 Task: Search one way flight ticket for 5 adults, 1 child, 2 infants in seat and 1 infant on lap in business from Dillingham: Dillingham Airport to Jackson: Jackson Hole Airport on 5-2-2023. Choice of flights is Royal air maroc. Number of bags: 1 carry on bag. Price is upto 86000. Outbound departure time preference is 9:15.
Action: Mouse moved to (265, 184)
Screenshot: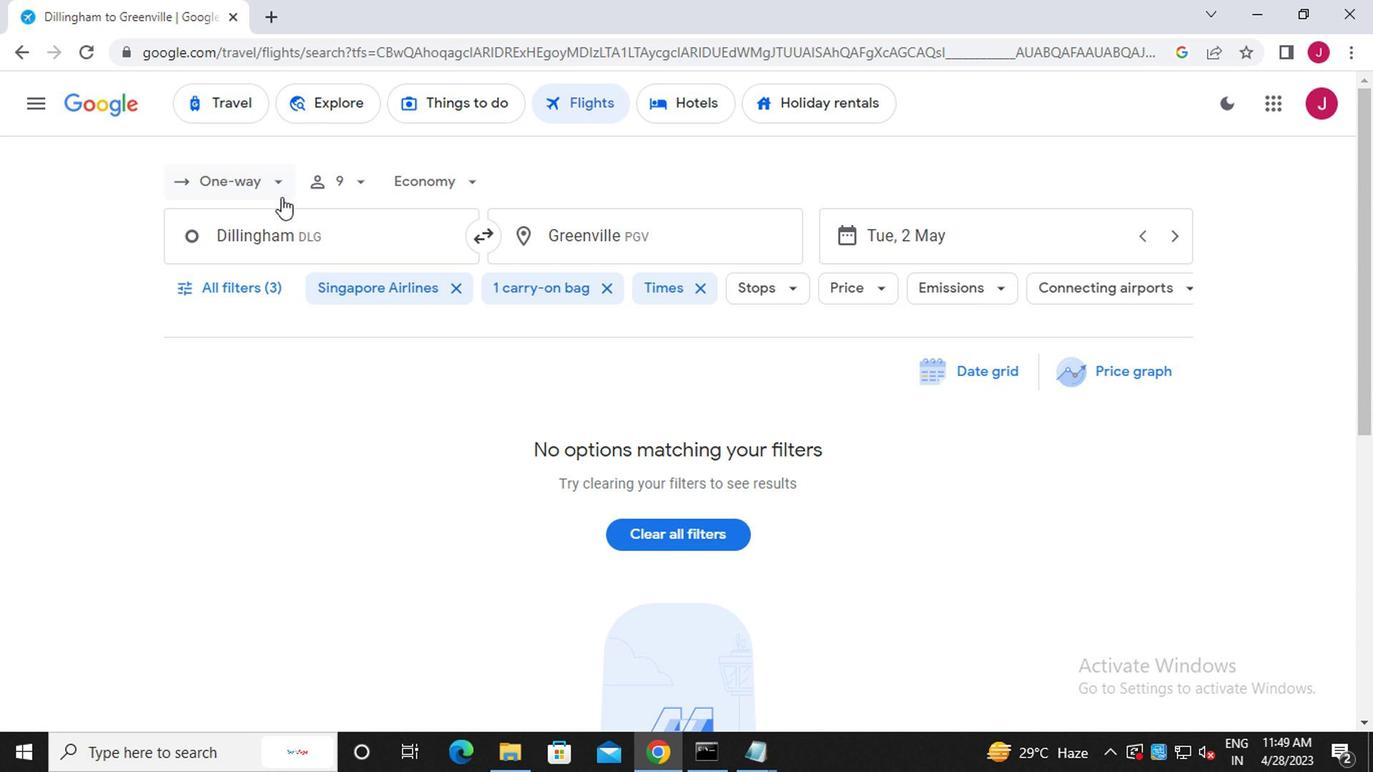 
Action: Mouse pressed left at (265, 184)
Screenshot: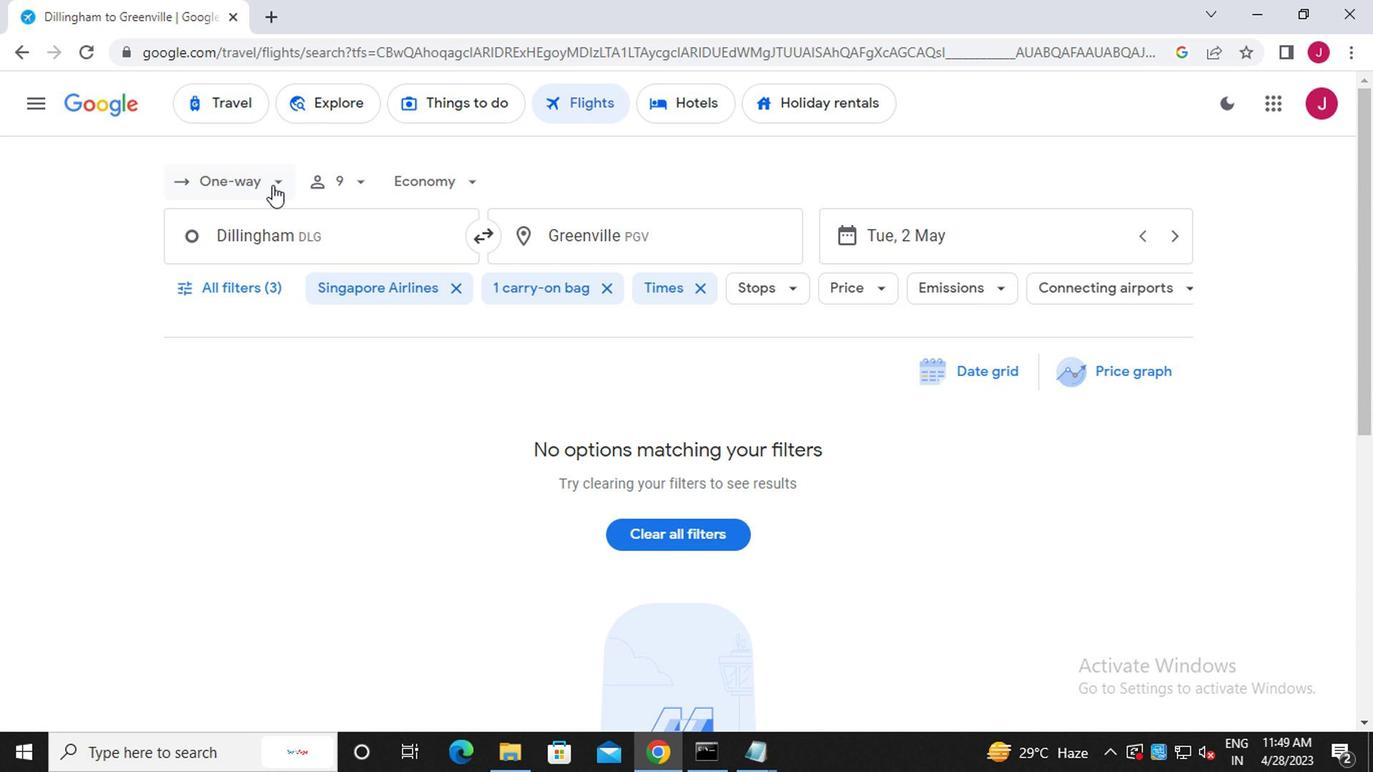
Action: Mouse moved to (272, 276)
Screenshot: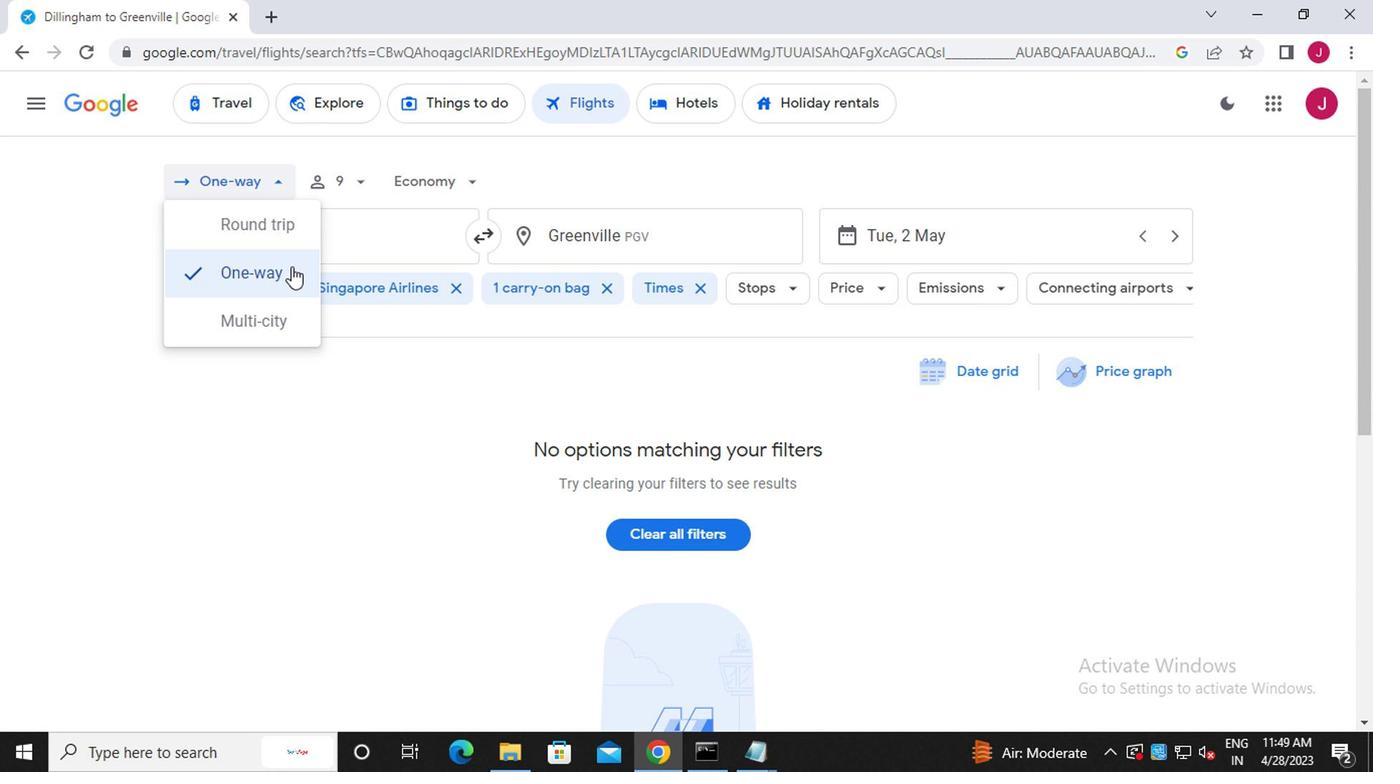 
Action: Mouse pressed left at (272, 276)
Screenshot: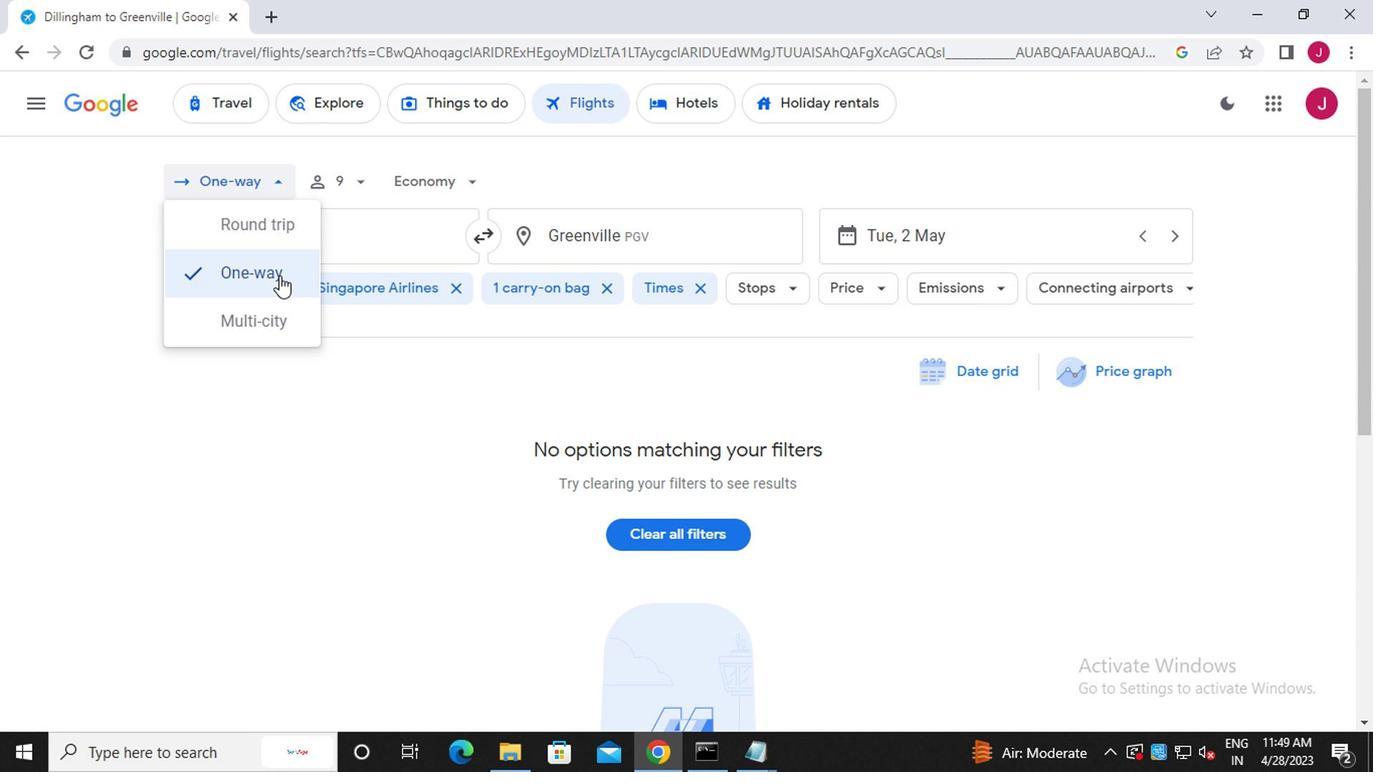 
Action: Mouse moved to (347, 183)
Screenshot: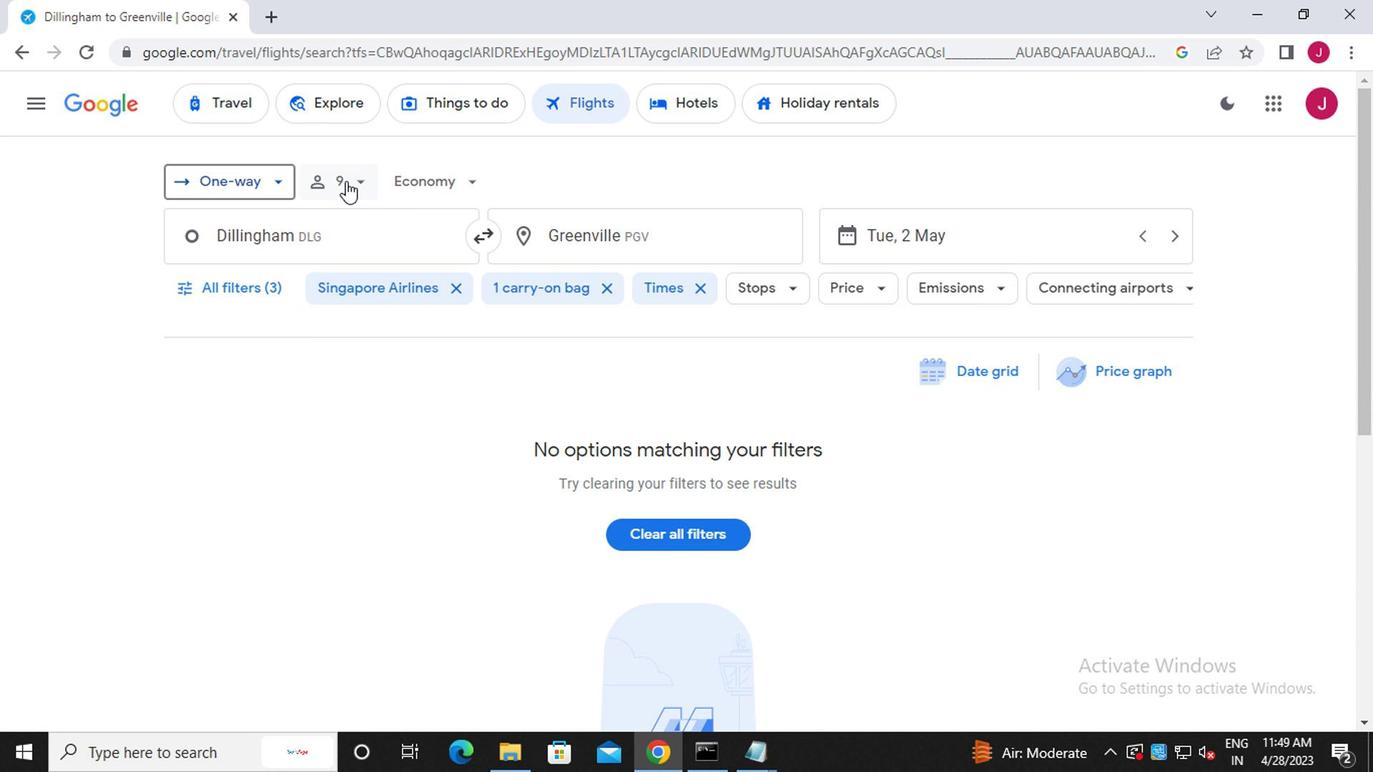 
Action: Mouse pressed left at (347, 183)
Screenshot: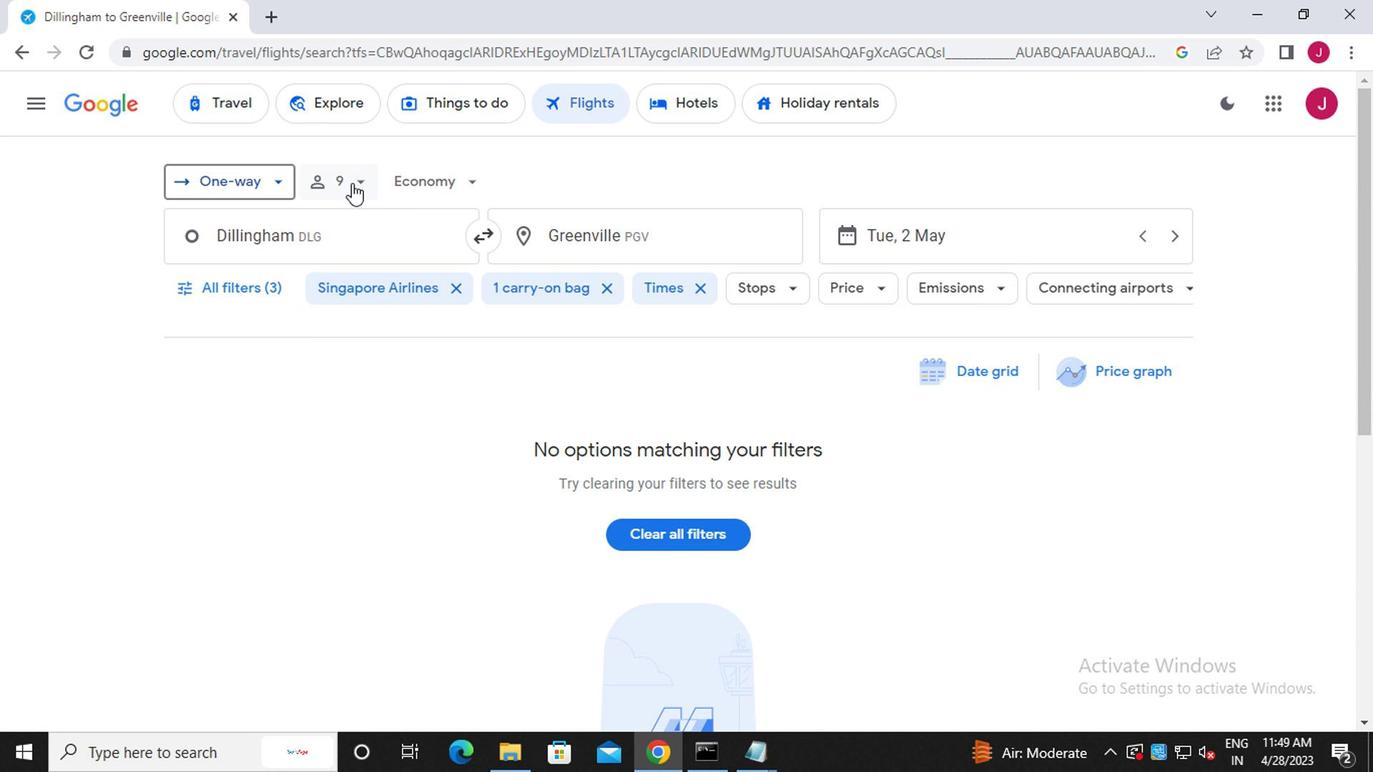 
Action: Mouse moved to (505, 234)
Screenshot: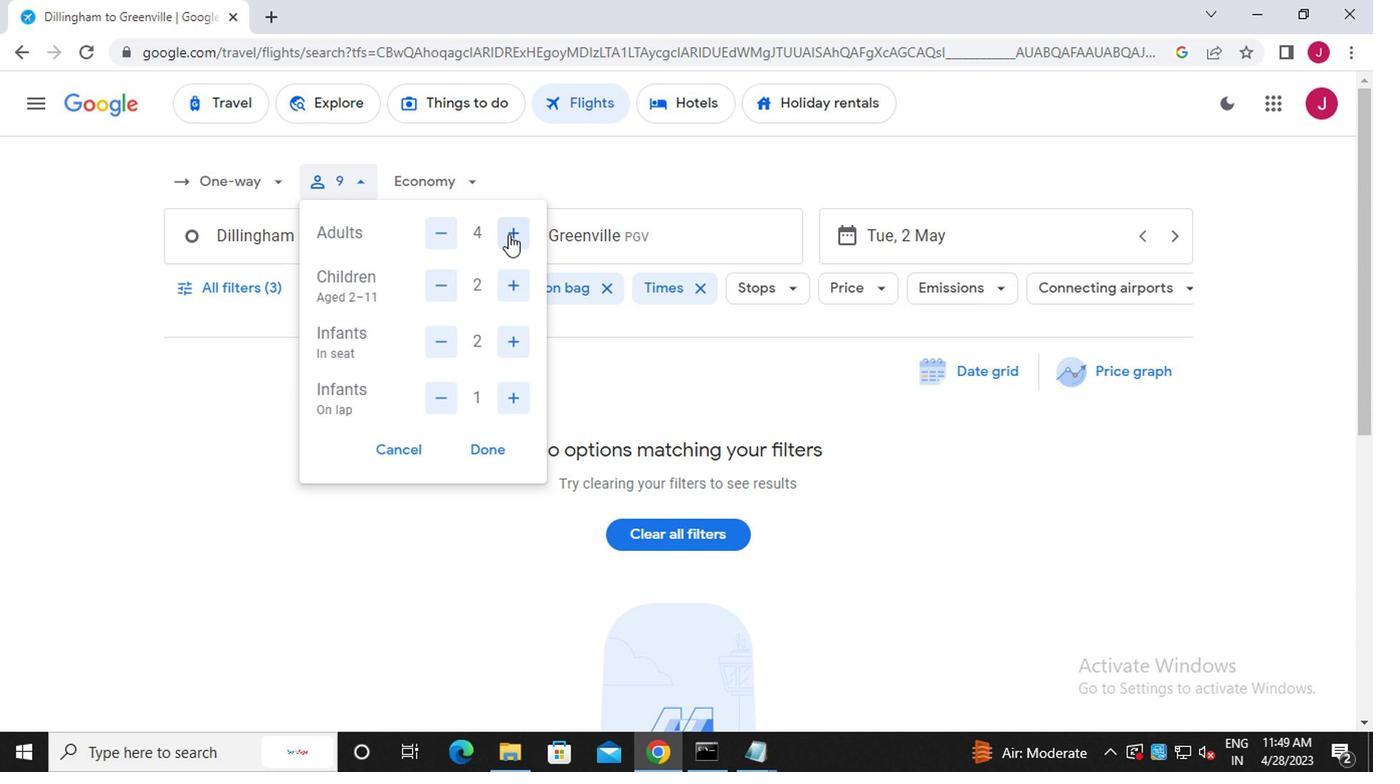 
Action: Mouse pressed left at (505, 234)
Screenshot: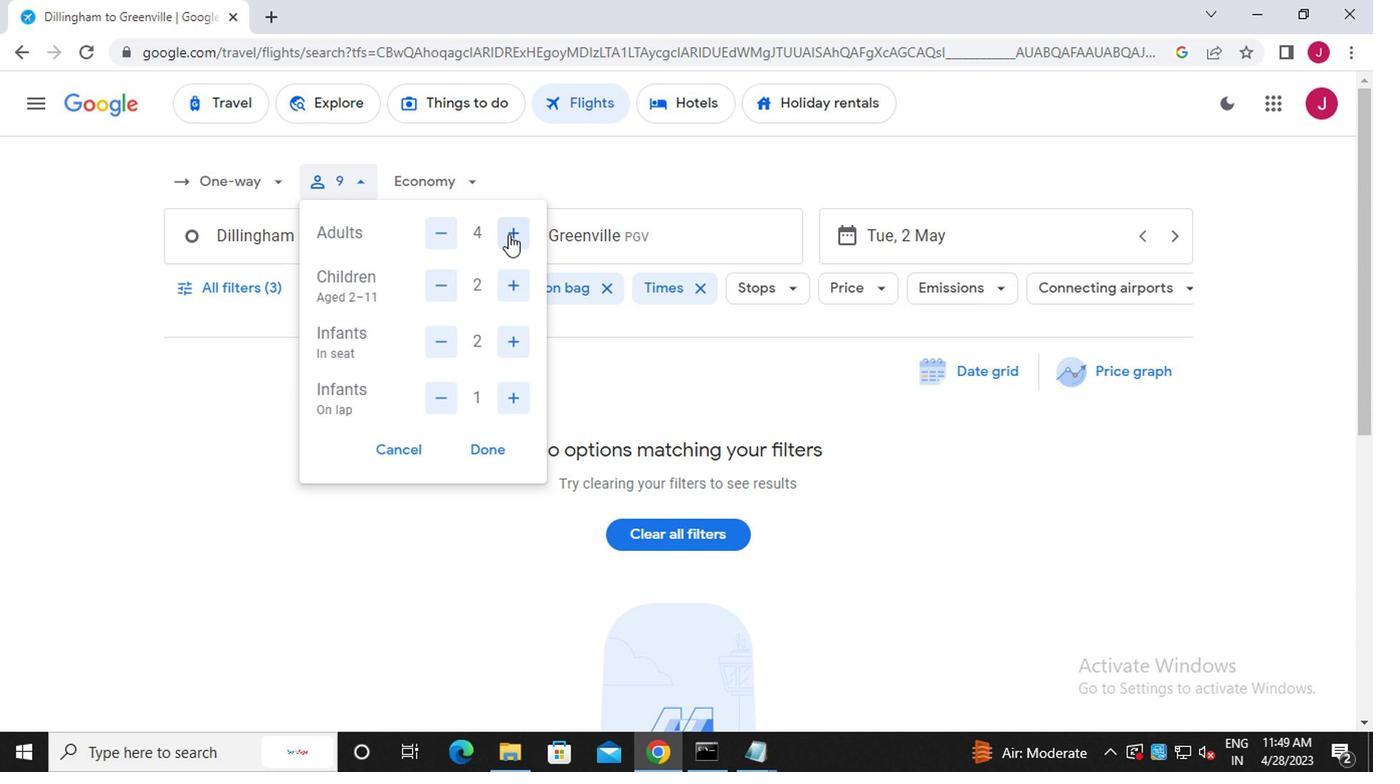 
Action: Mouse moved to (434, 287)
Screenshot: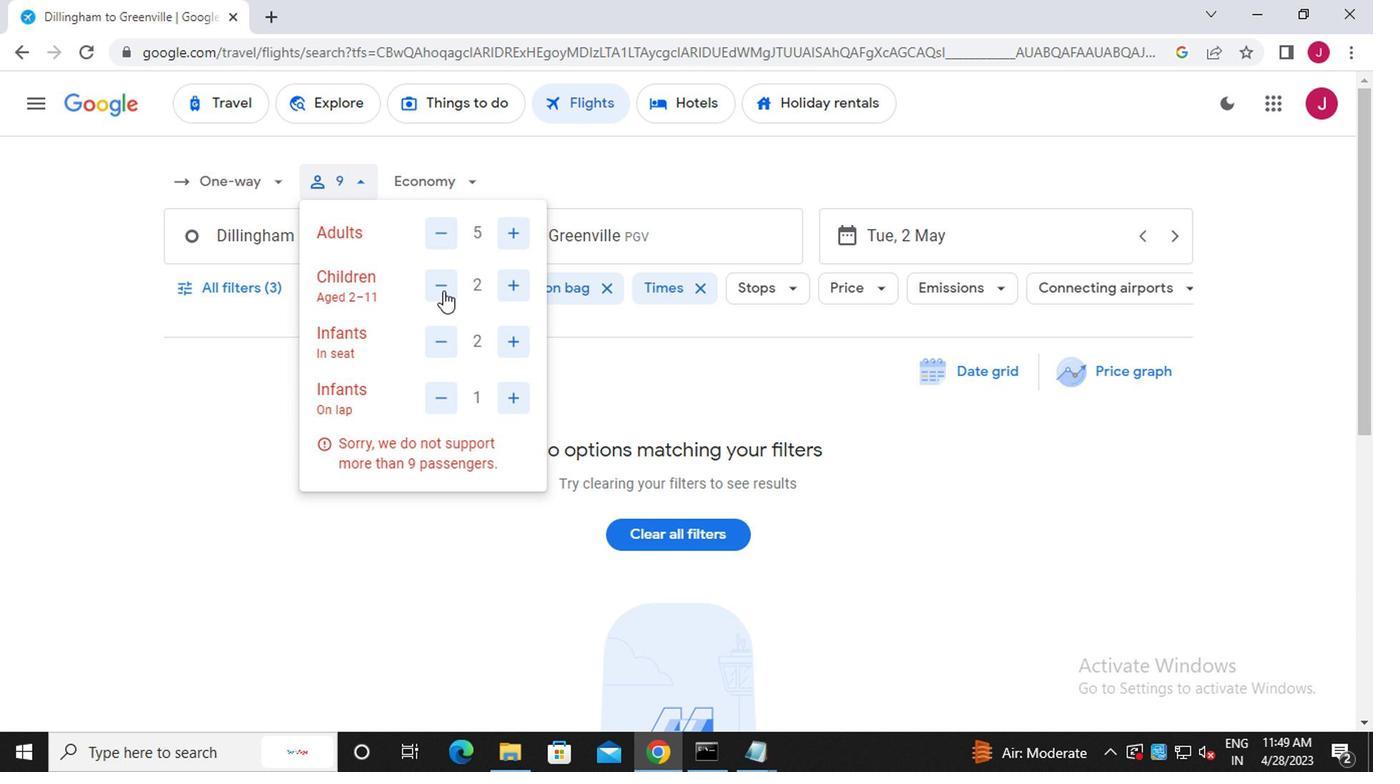 
Action: Mouse pressed left at (434, 287)
Screenshot: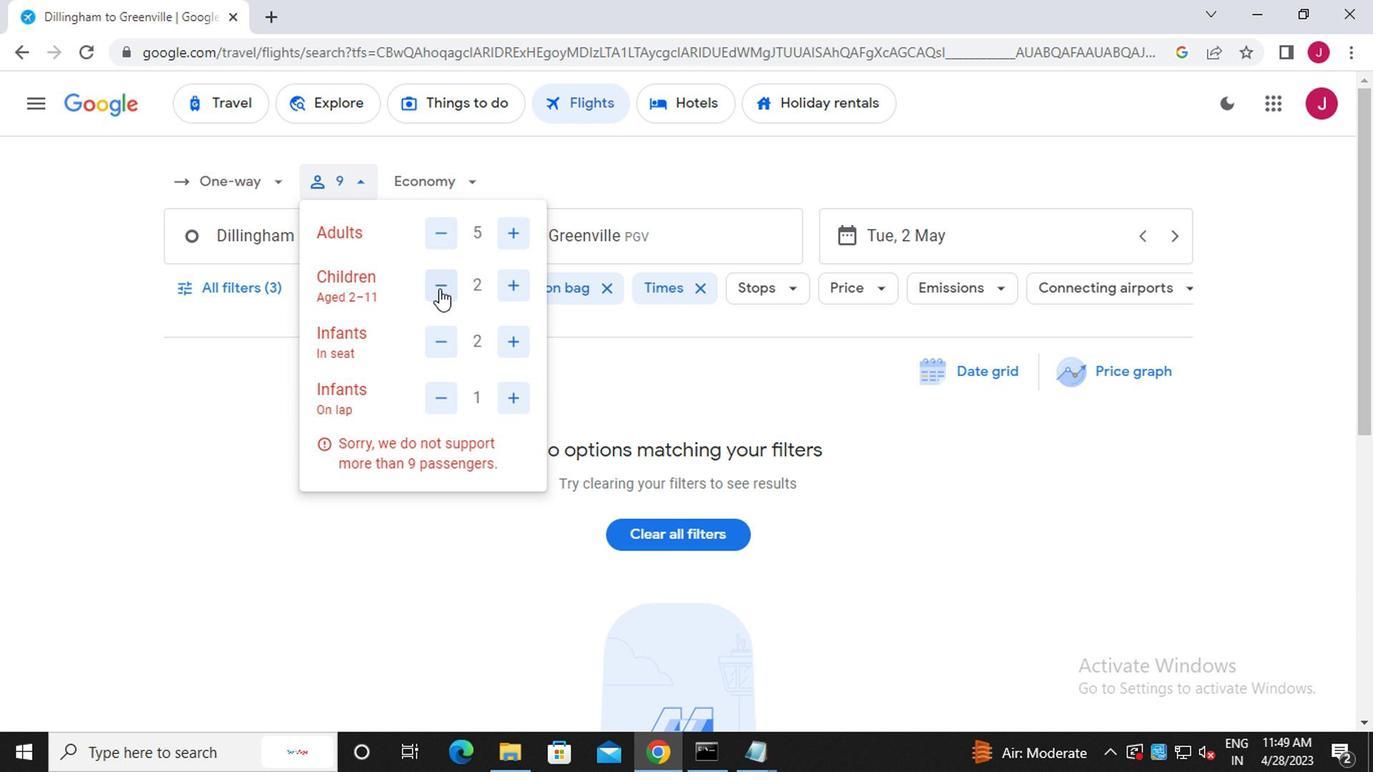 
Action: Mouse moved to (485, 451)
Screenshot: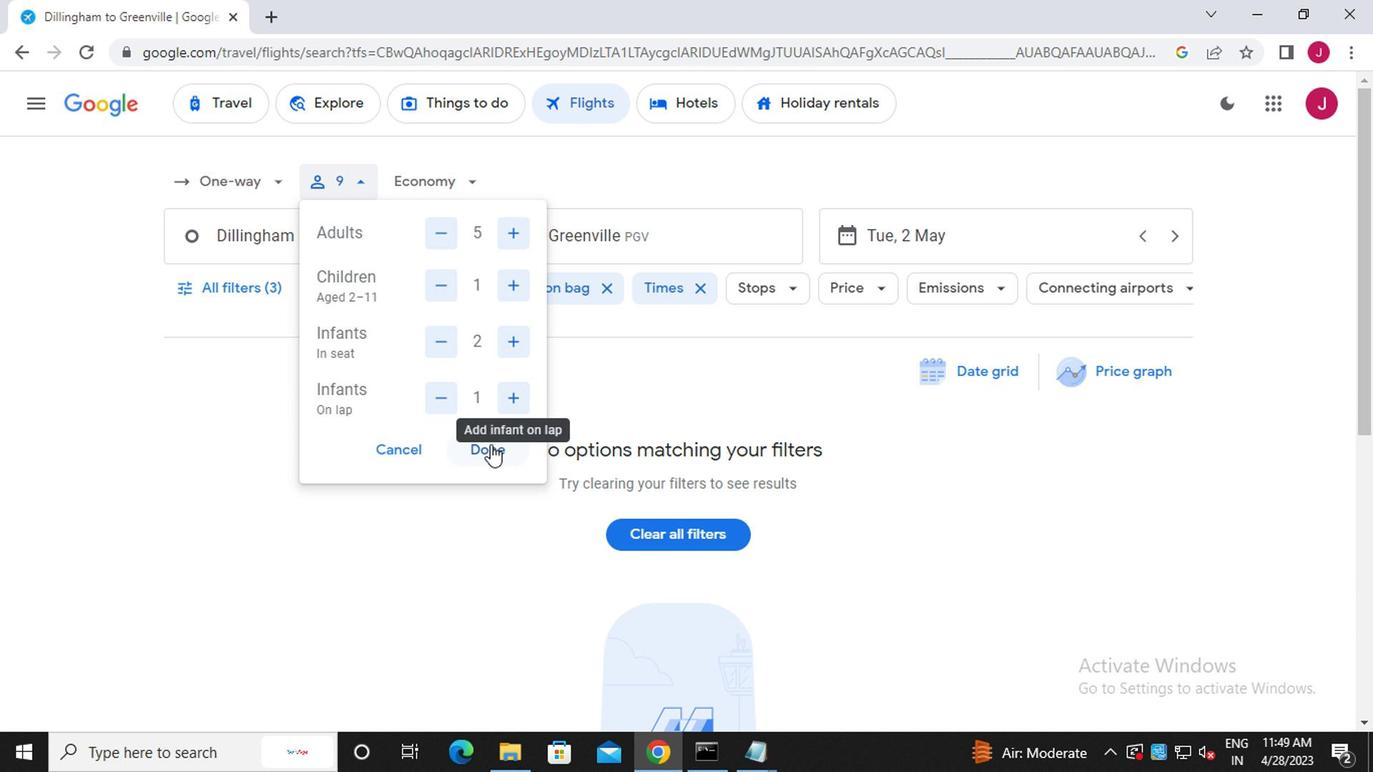 
Action: Mouse pressed left at (485, 451)
Screenshot: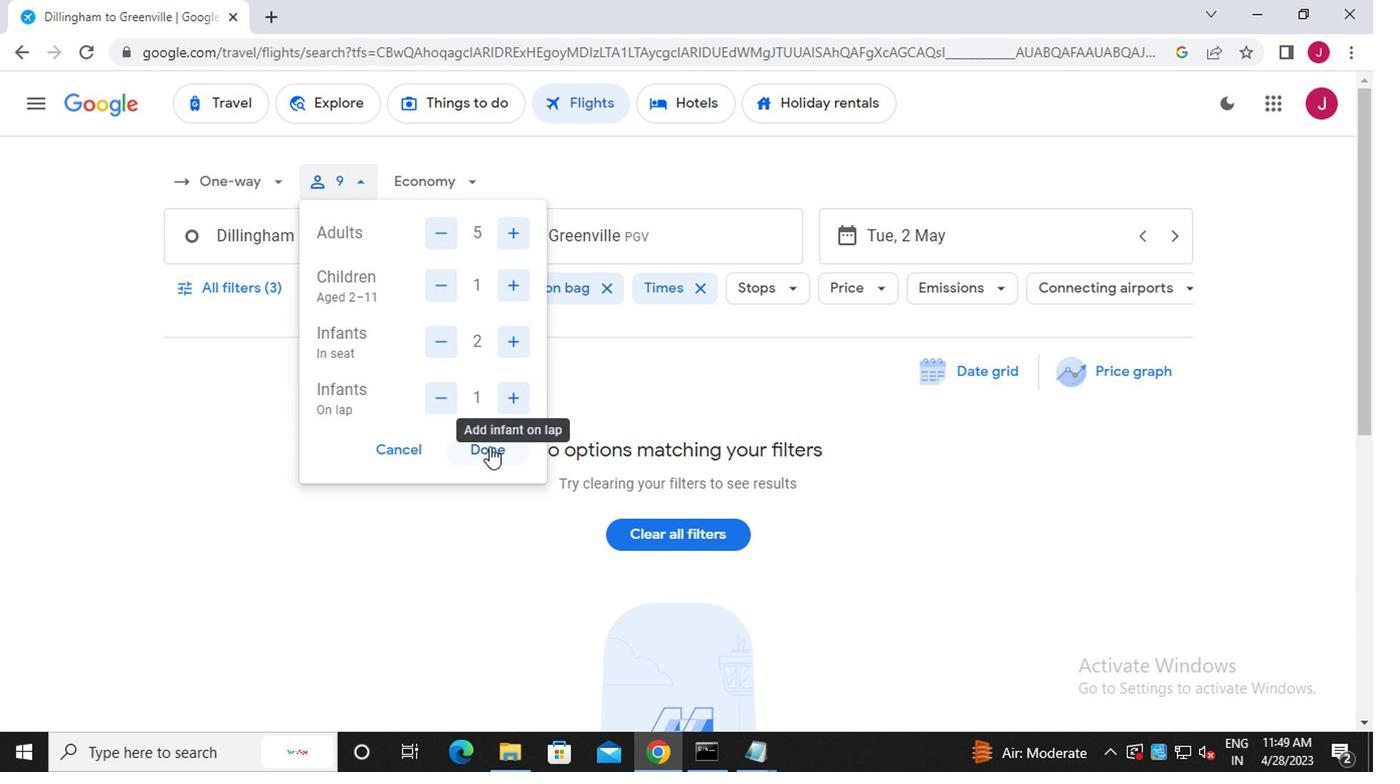 
Action: Mouse moved to (355, 244)
Screenshot: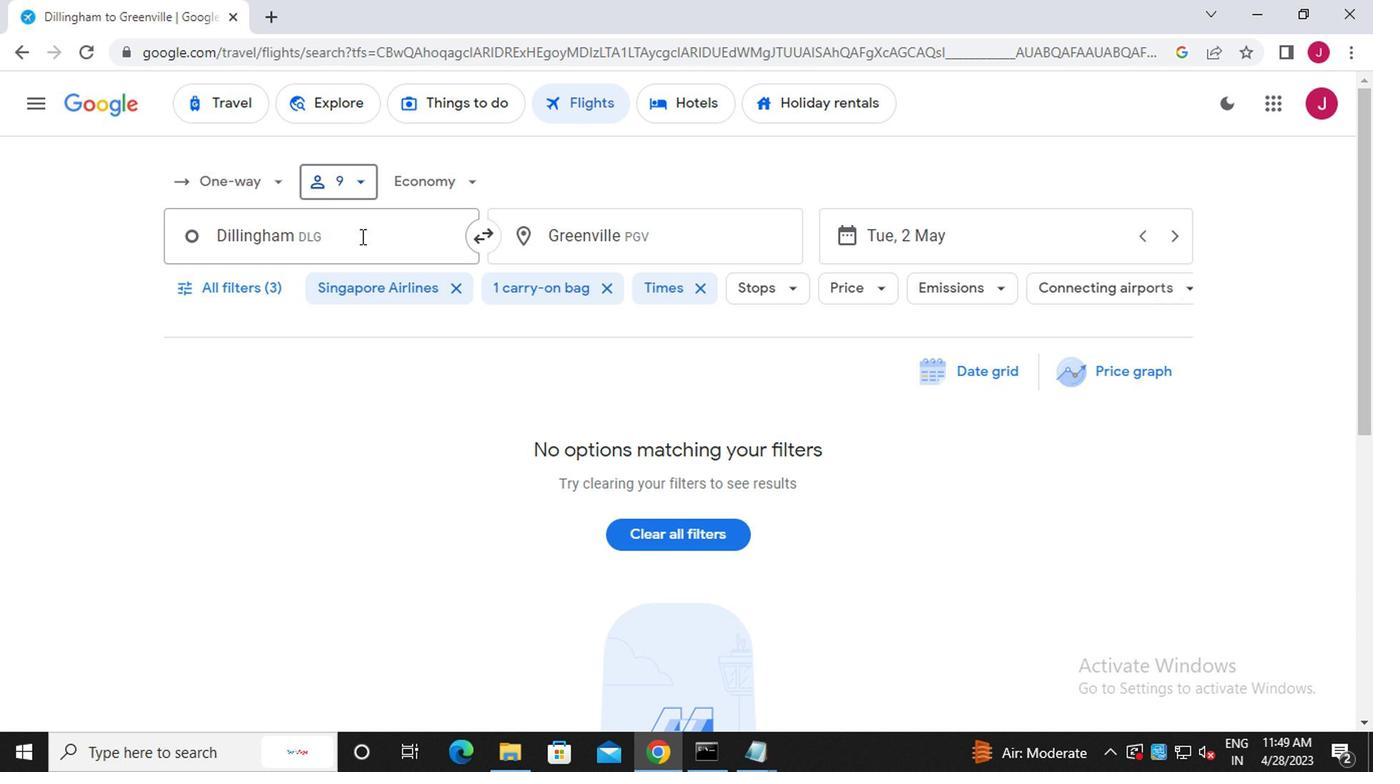 
Action: Mouse pressed left at (355, 244)
Screenshot: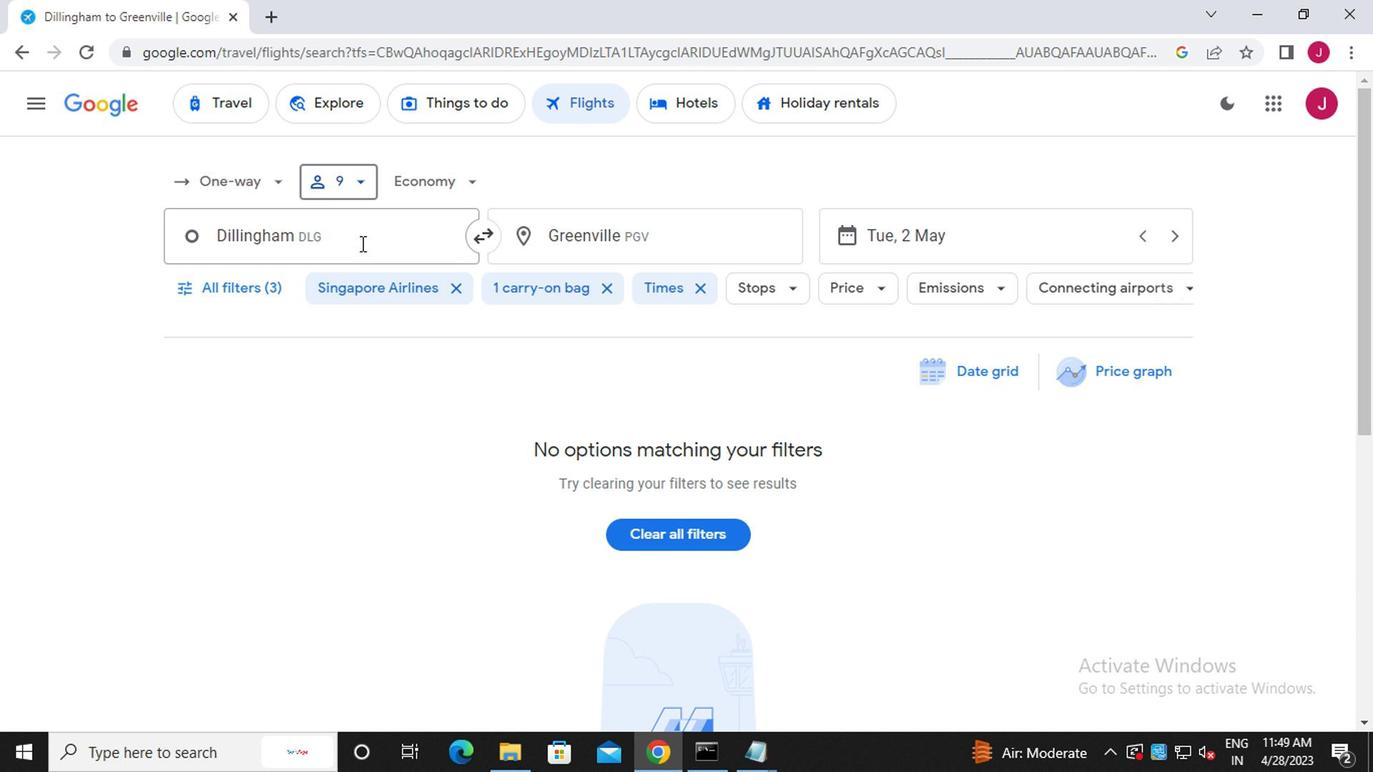
Action: Mouse moved to (338, 306)
Screenshot: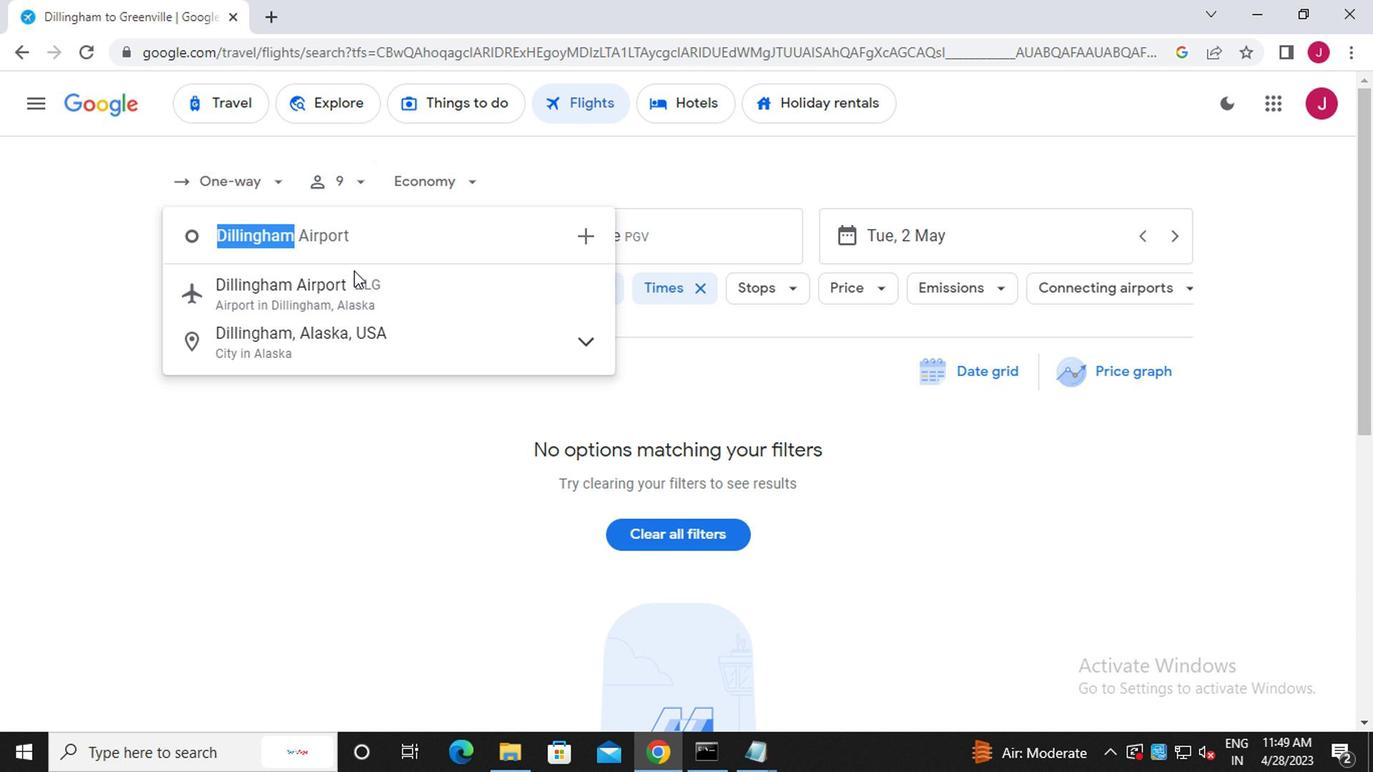 
Action: Mouse pressed left at (338, 306)
Screenshot: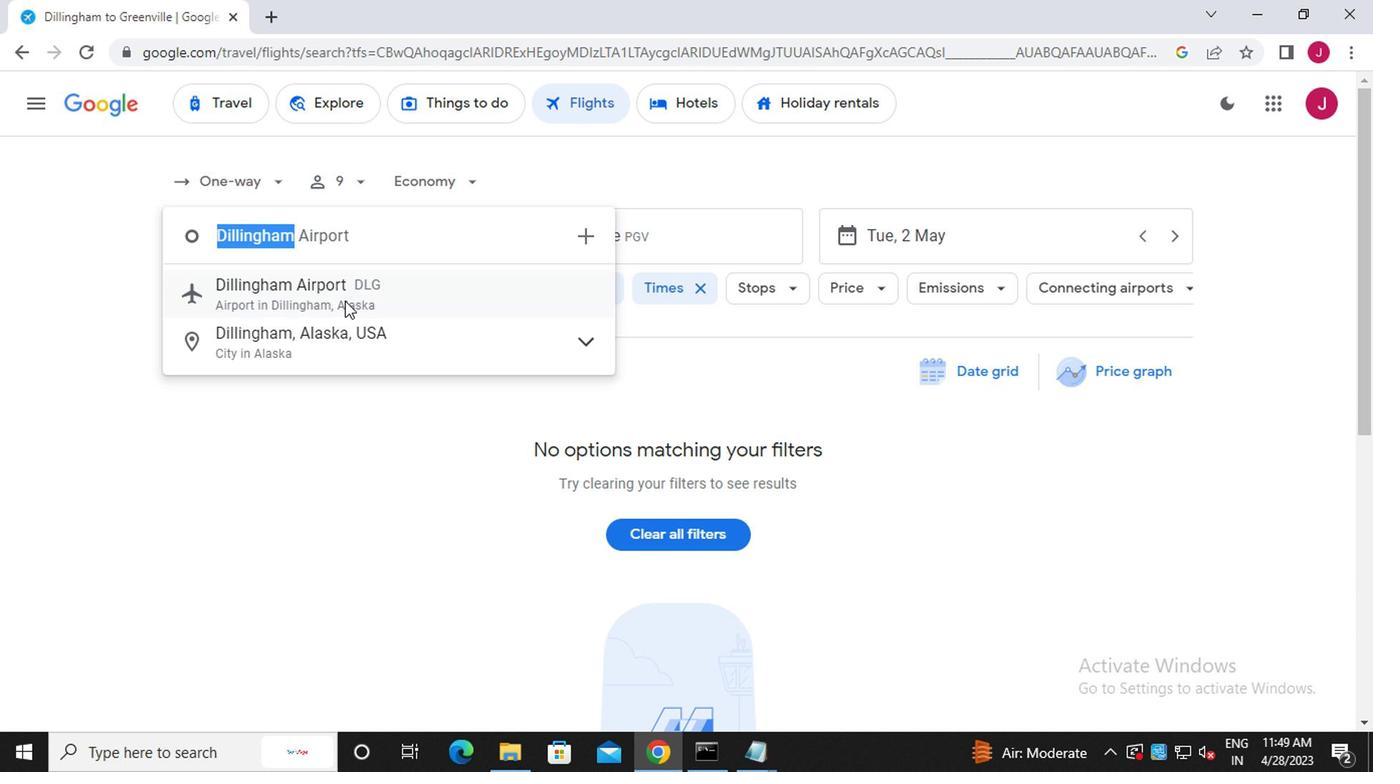 
Action: Mouse moved to (673, 229)
Screenshot: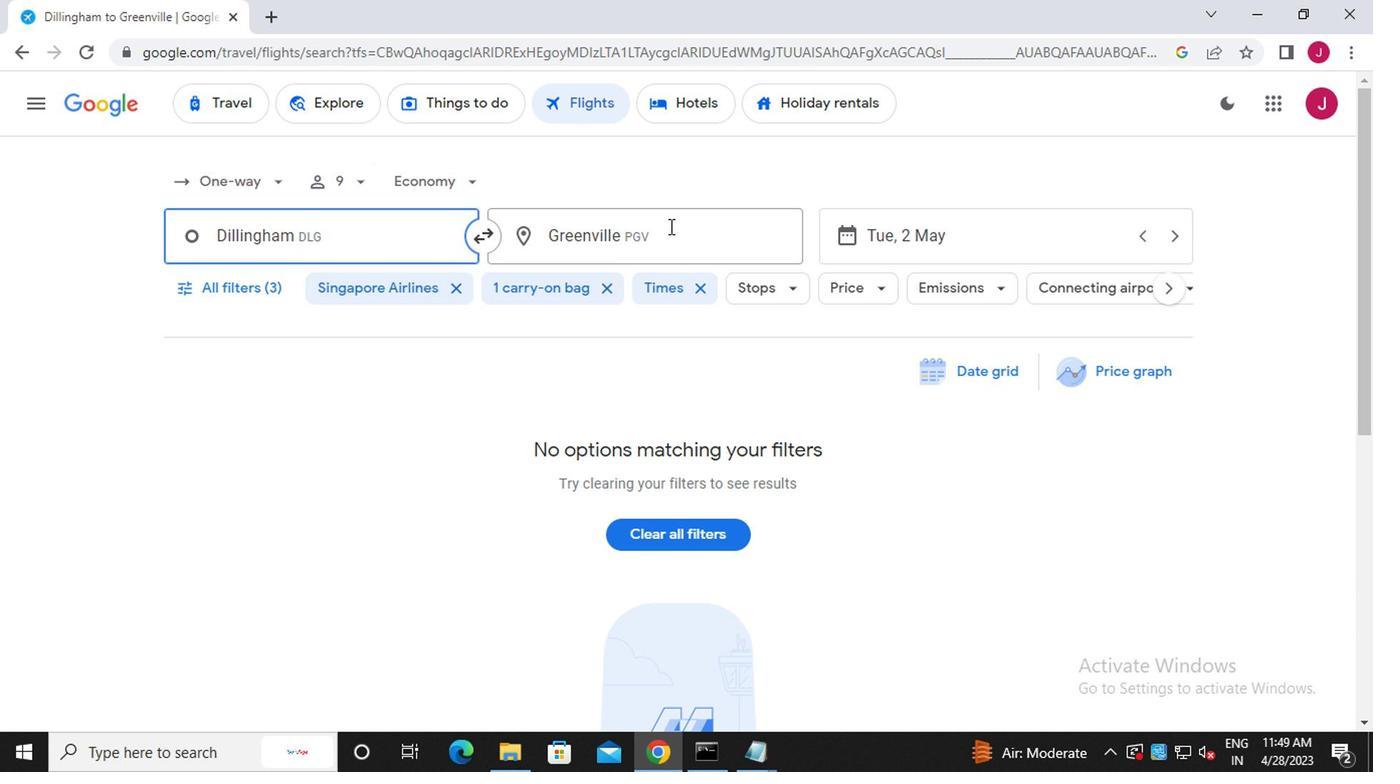 
Action: Mouse pressed left at (673, 229)
Screenshot: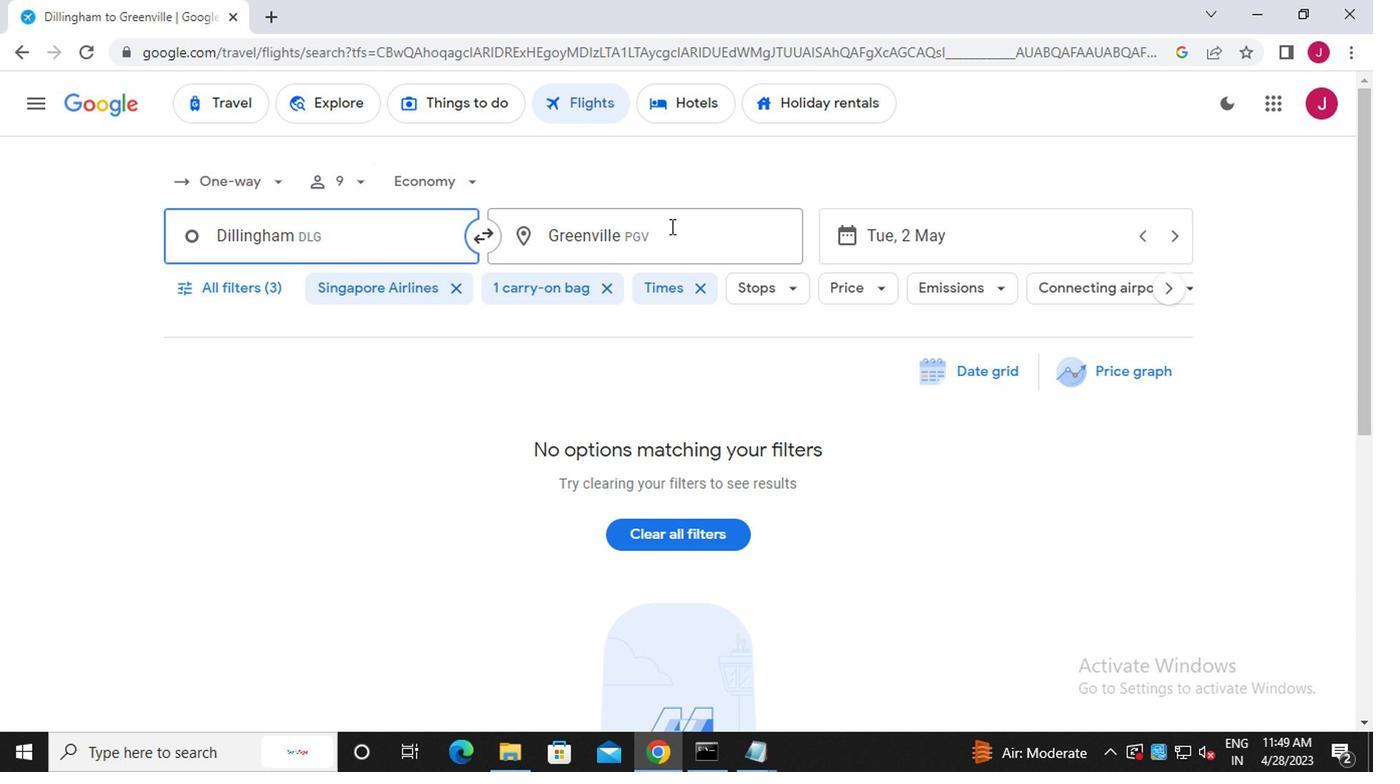 
Action: Mouse moved to (675, 229)
Screenshot: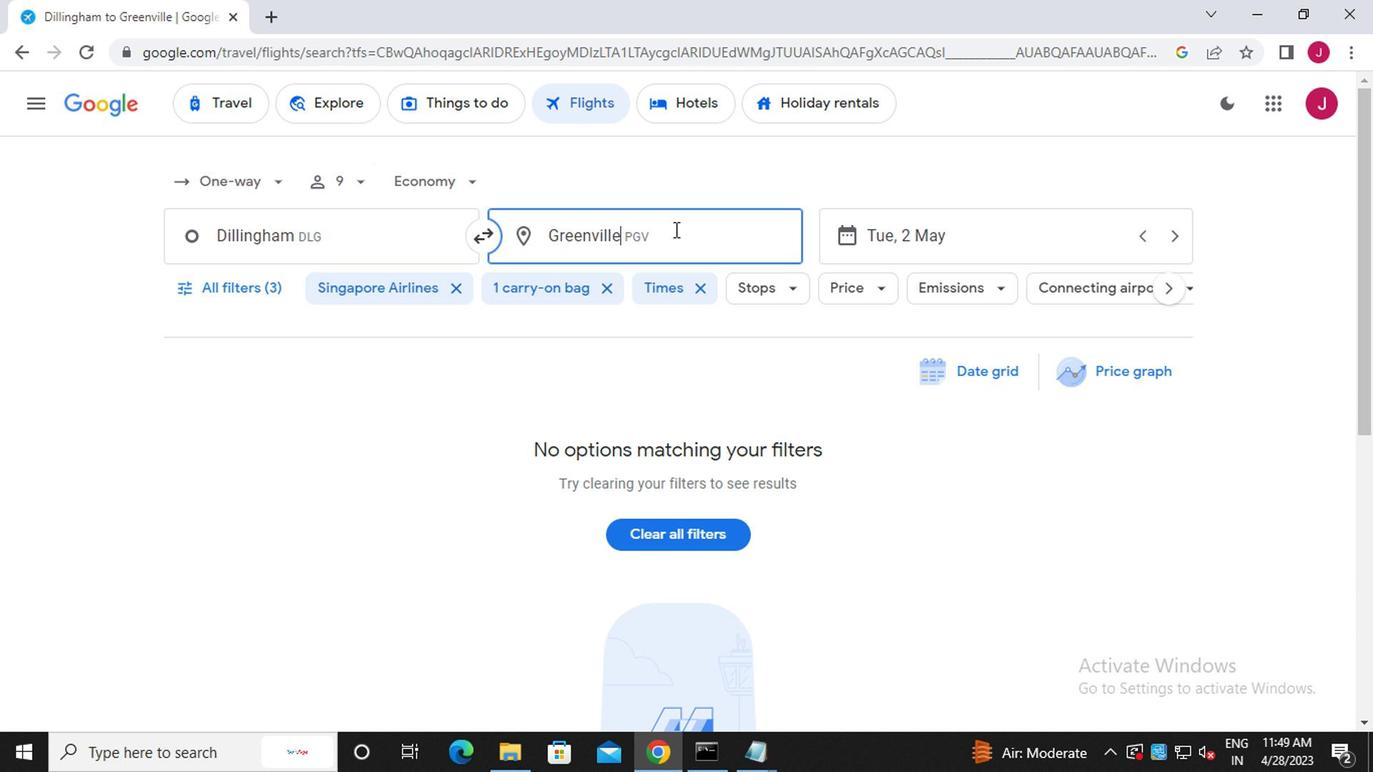 
Action: Key pressed j<Key.caps_lock>ackson<Key.space>hole
Screenshot: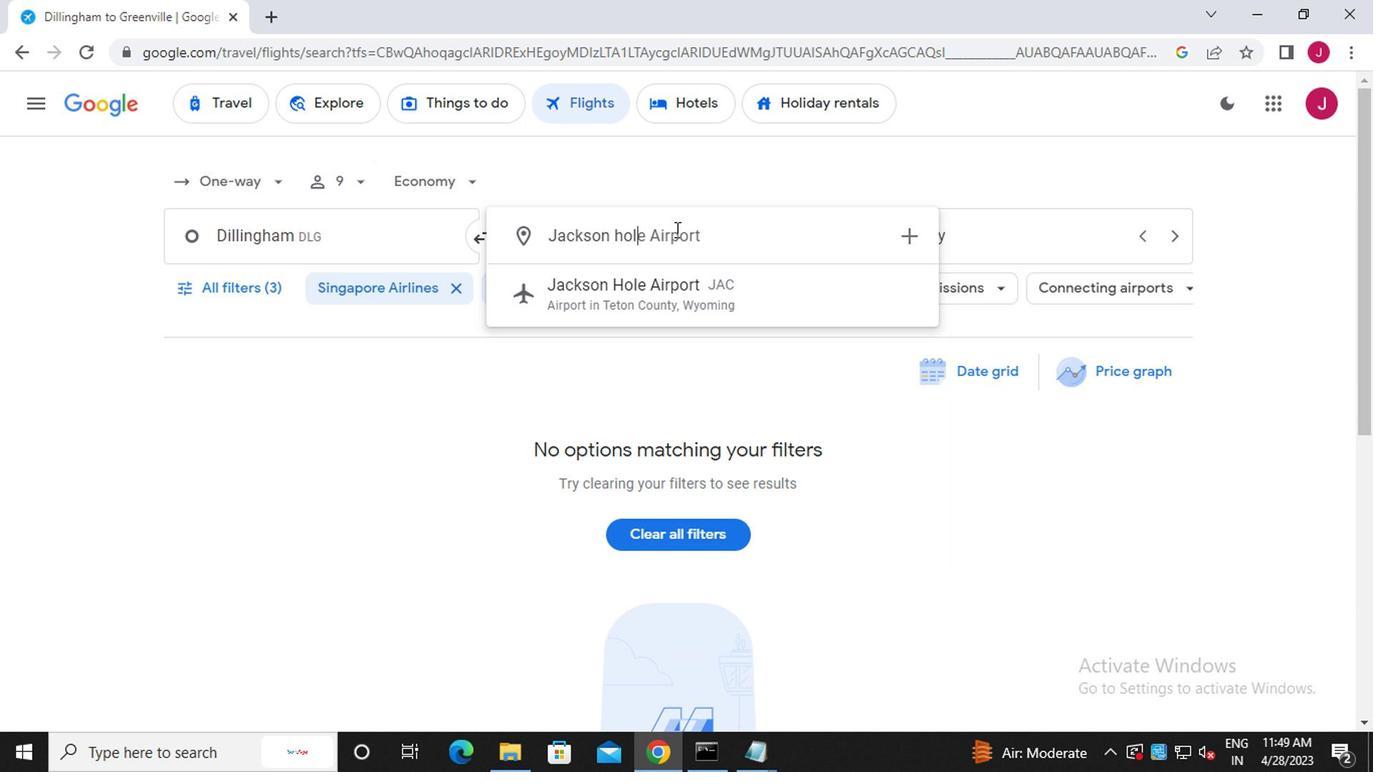 
Action: Mouse scrolled (675, 231) with delta (0, 1)
Screenshot: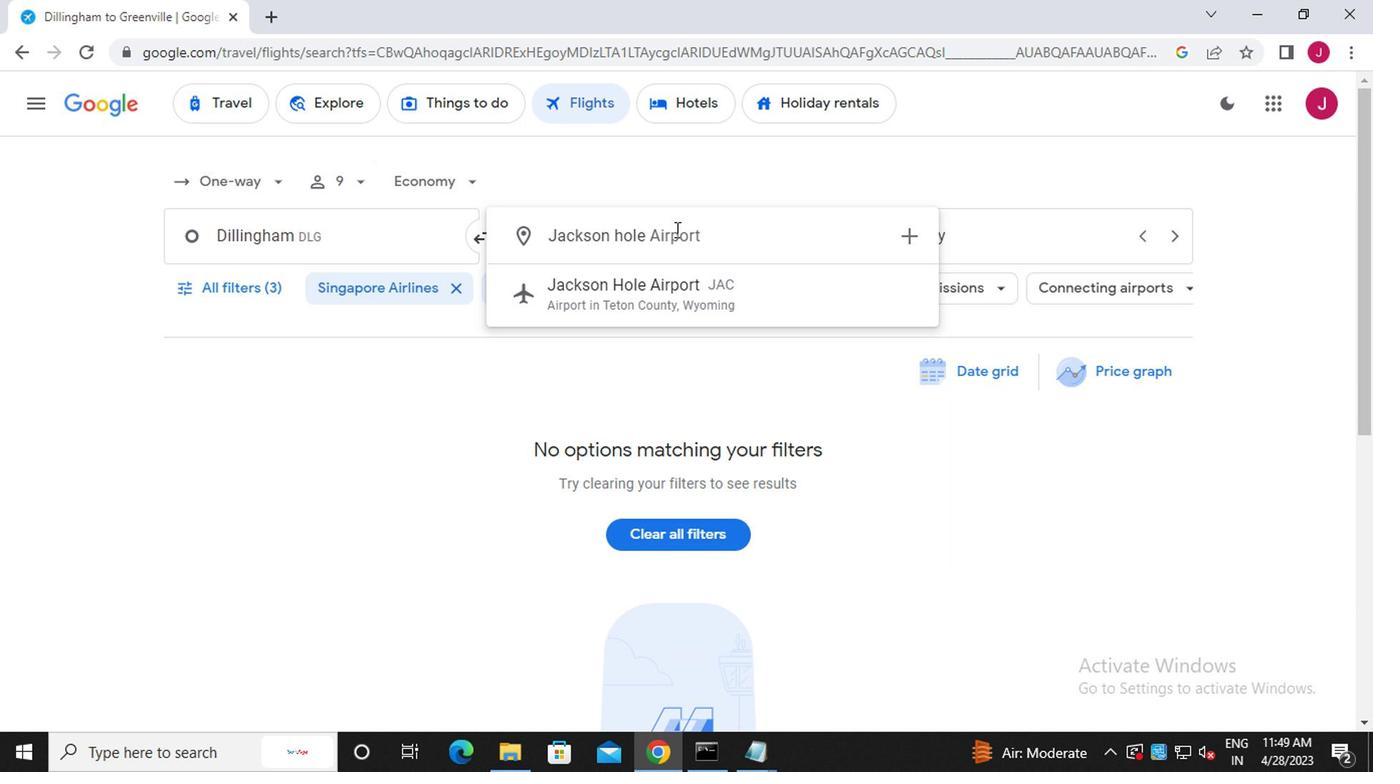 
Action: Mouse moved to (706, 286)
Screenshot: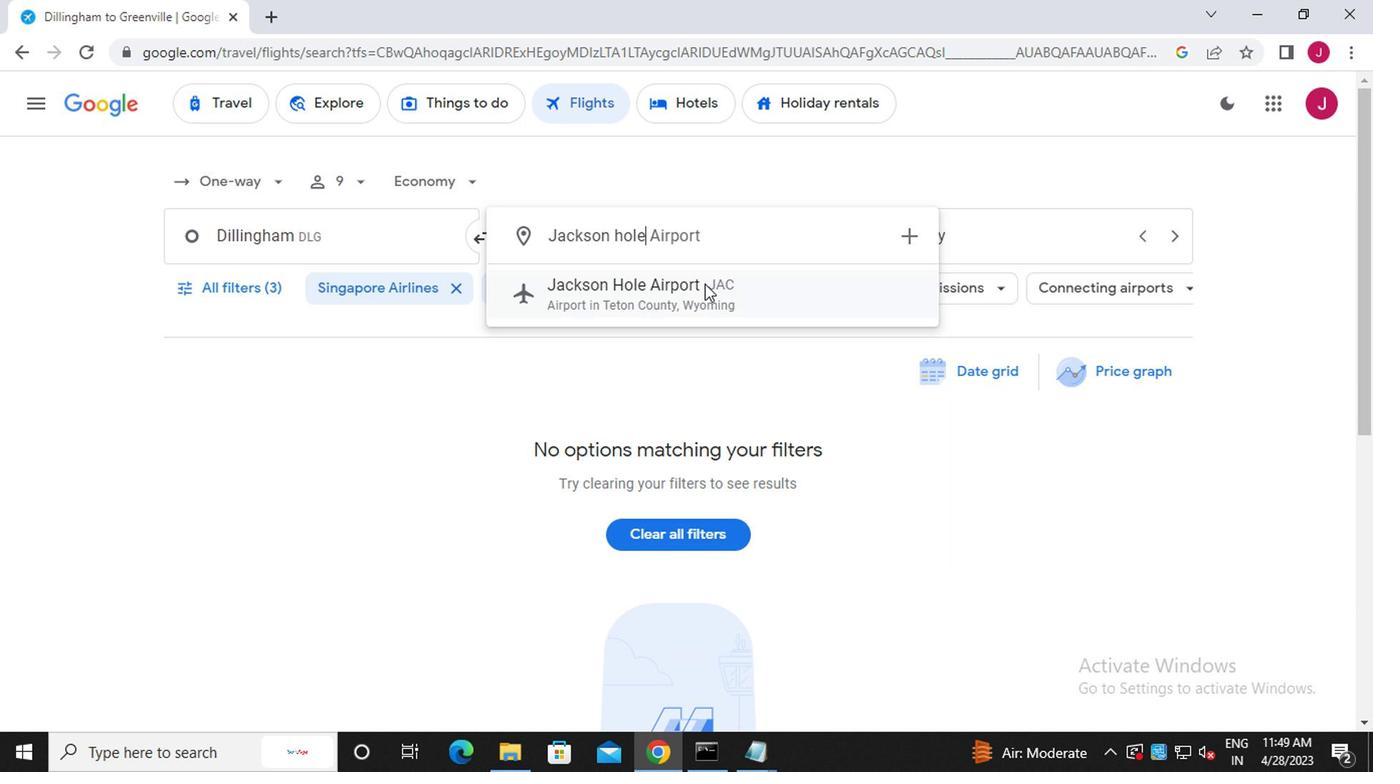
Action: Mouse pressed left at (706, 286)
Screenshot: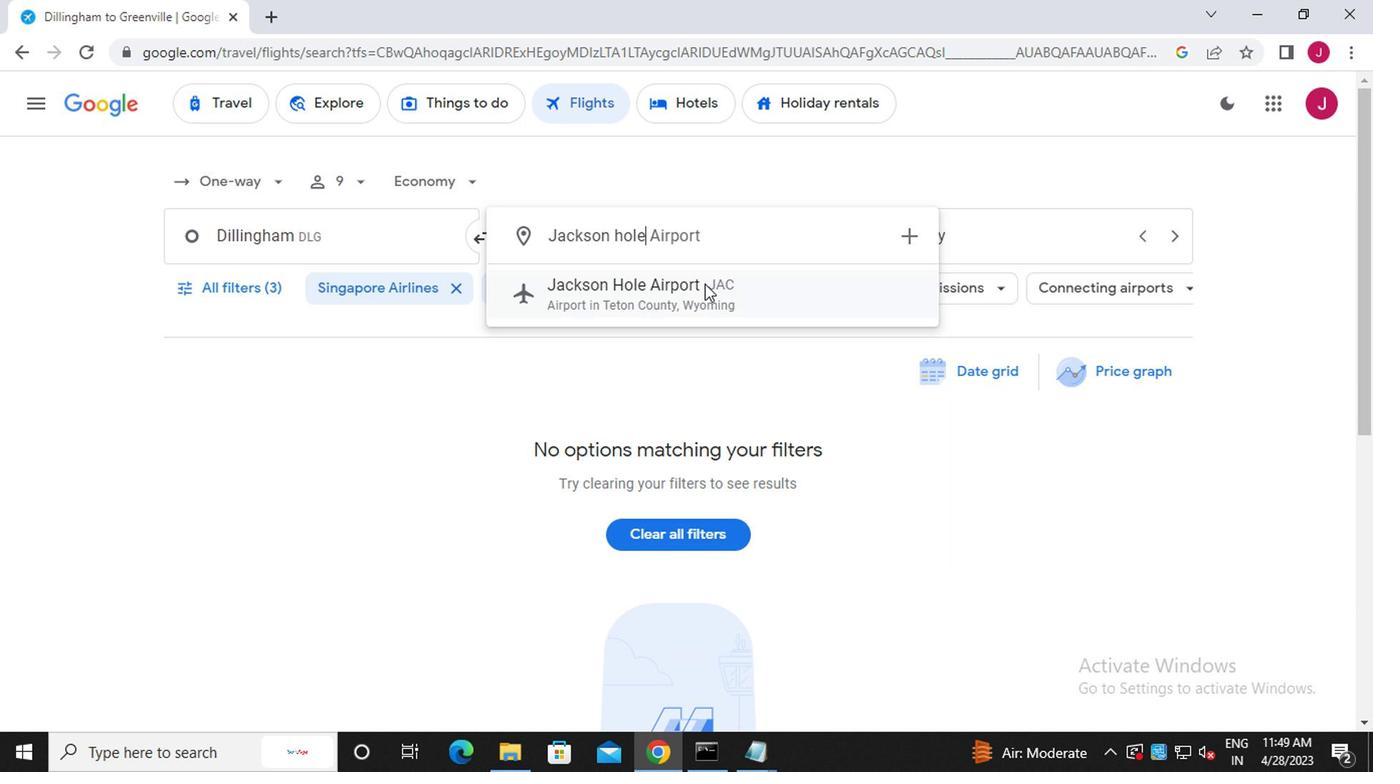 
Action: Mouse moved to (968, 233)
Screenshot: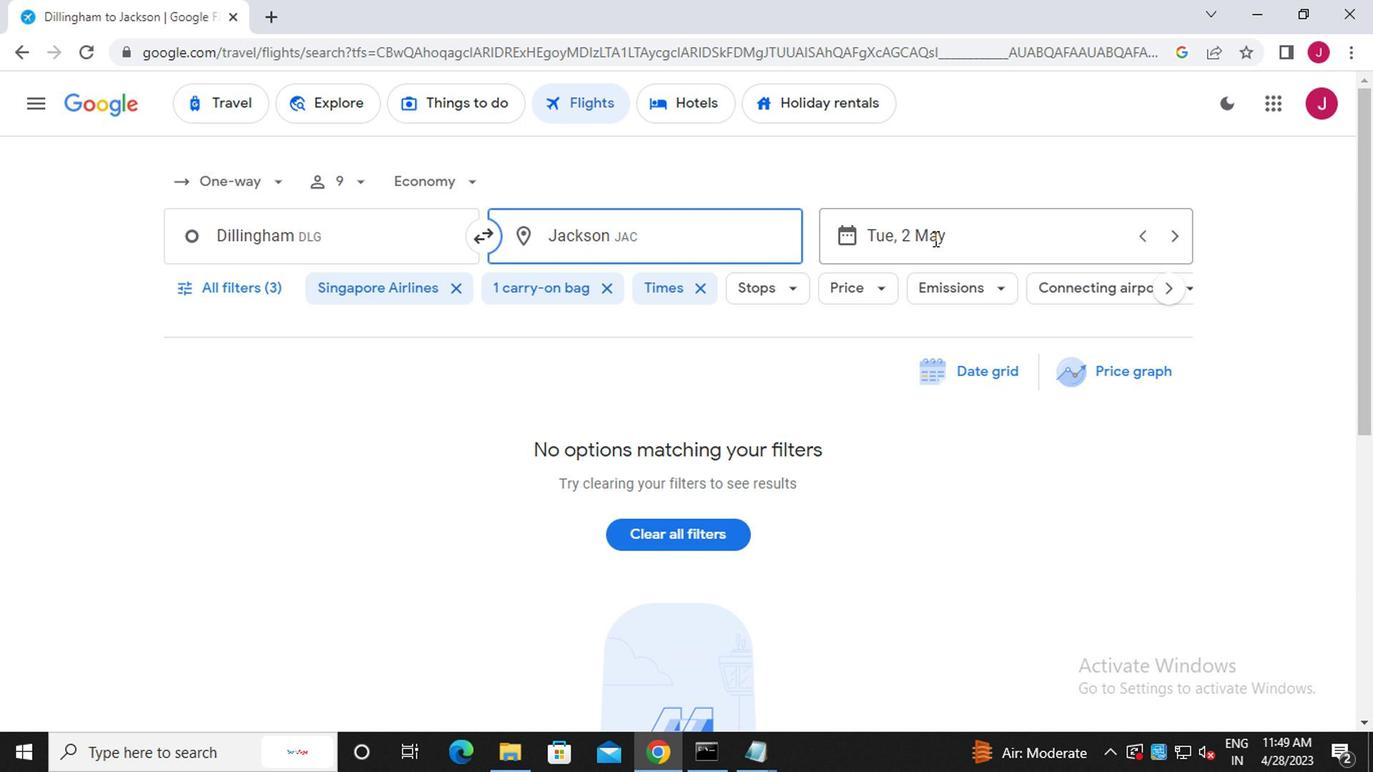 
Action: Mouse pressed left at (968, 233)
Screenshot: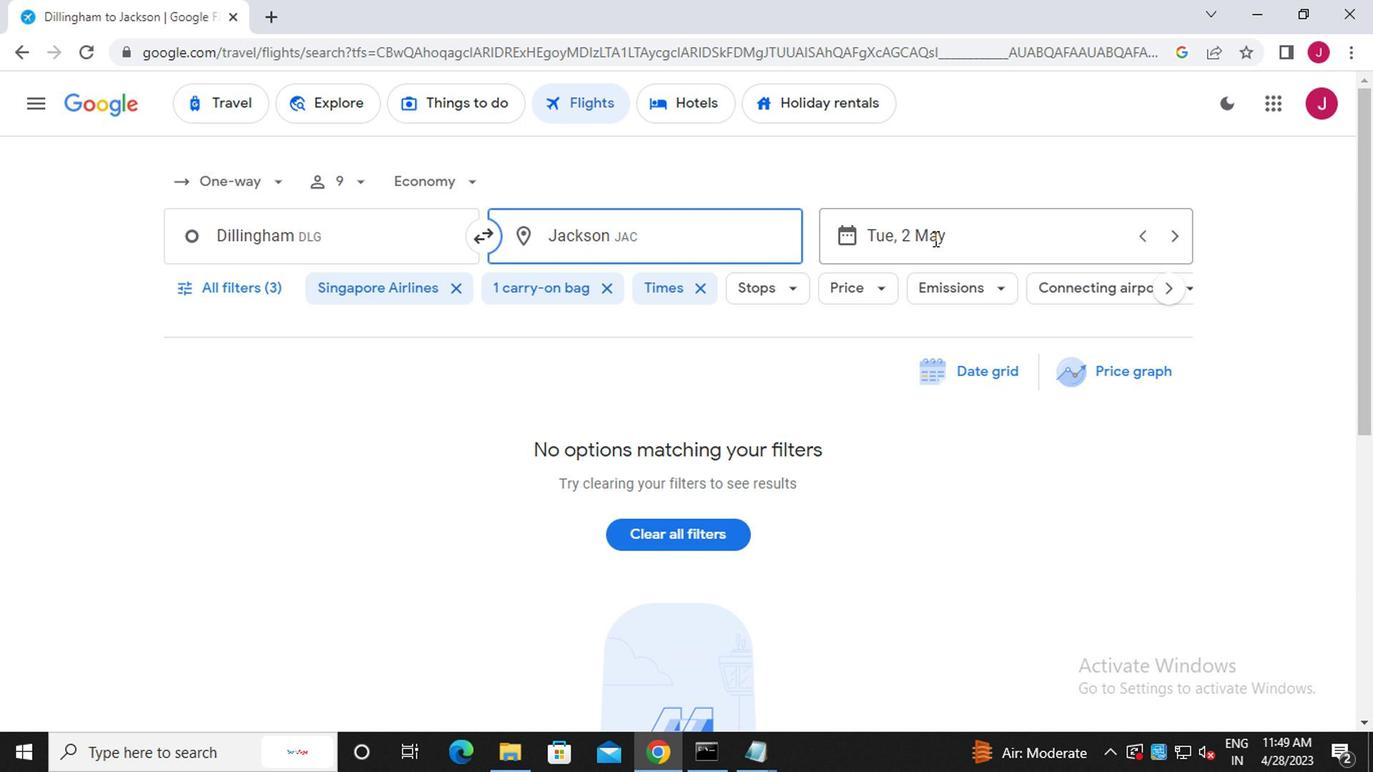 
Action: Mouse moved to (1147, 703)
Screenshot: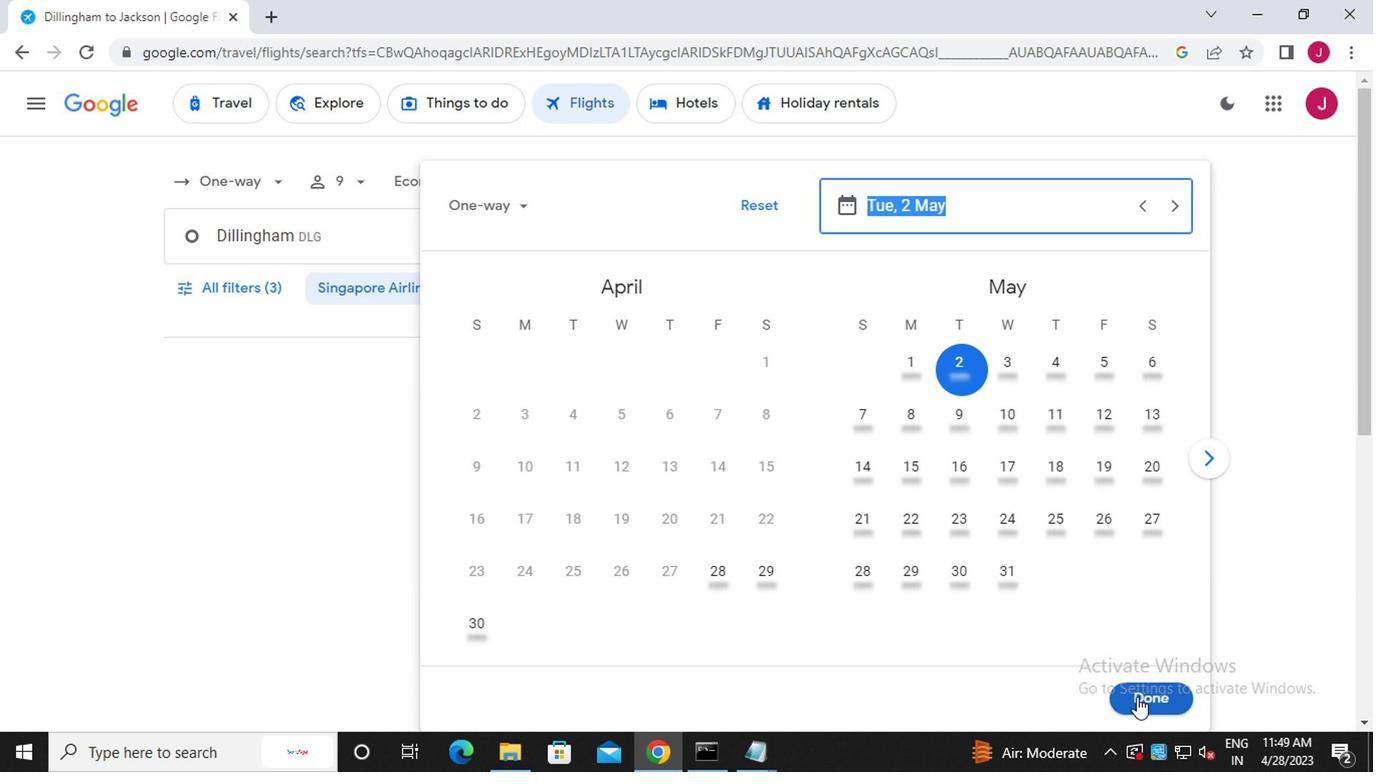 
Action: Mouse pressed left at (1147, 703)
Screenshot: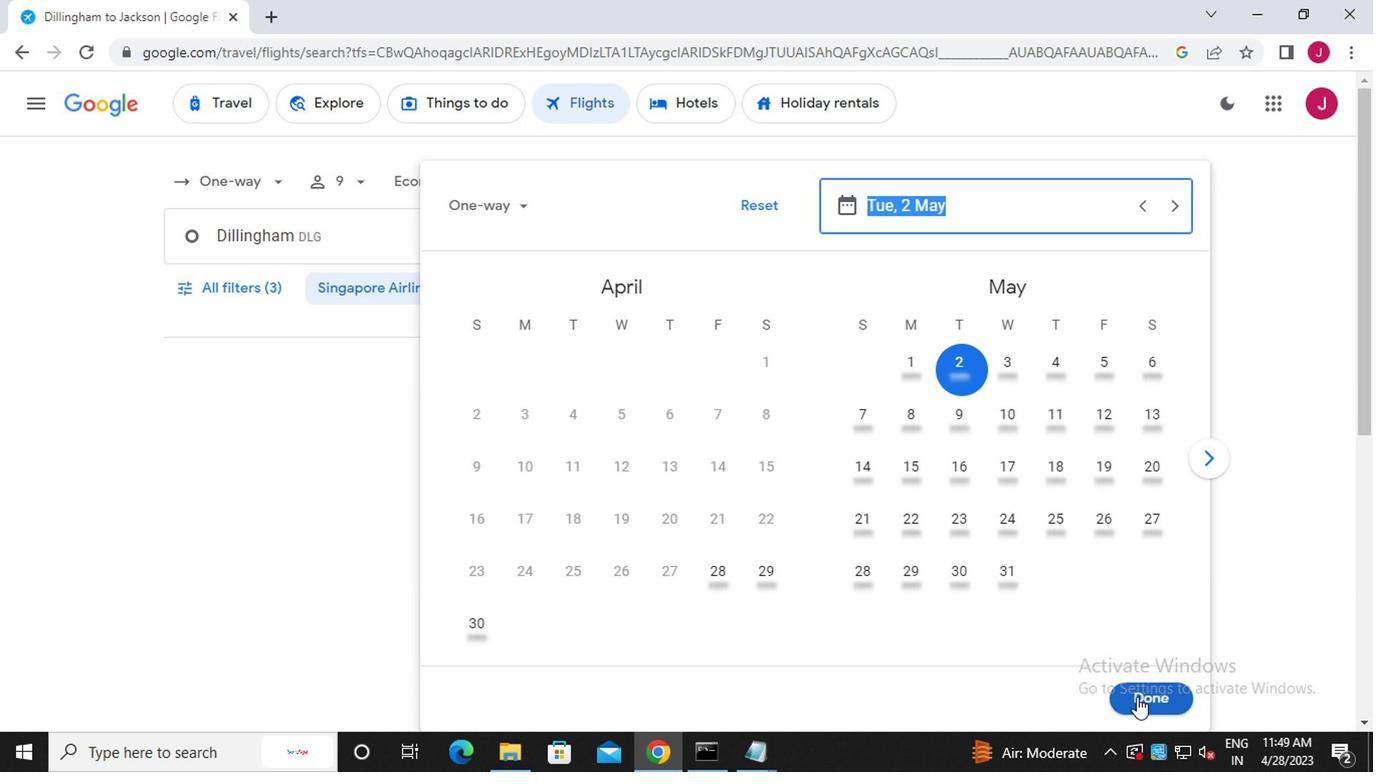
Action: Mouse moved to (686, 538)
Screenshot: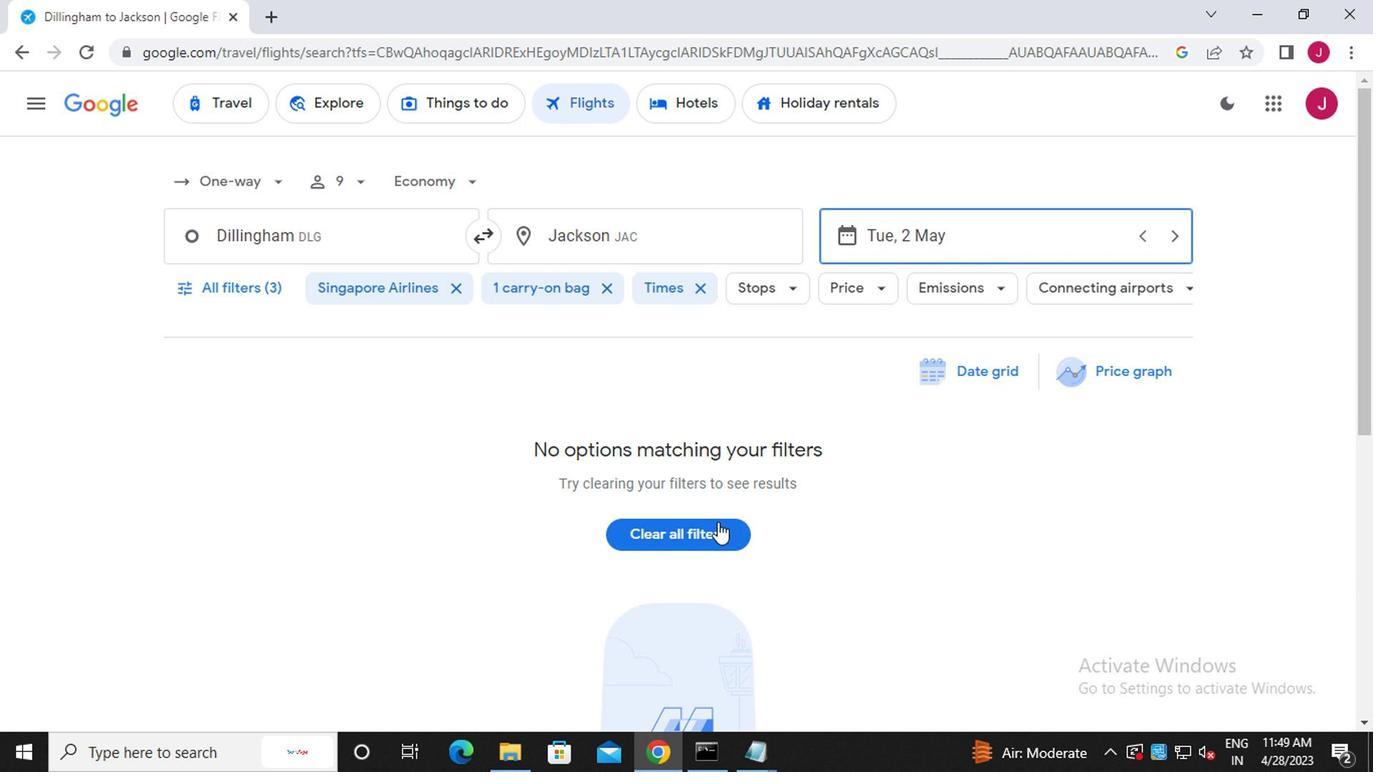 
Action: Mouse pressed left at (686, 538)
Screenshot: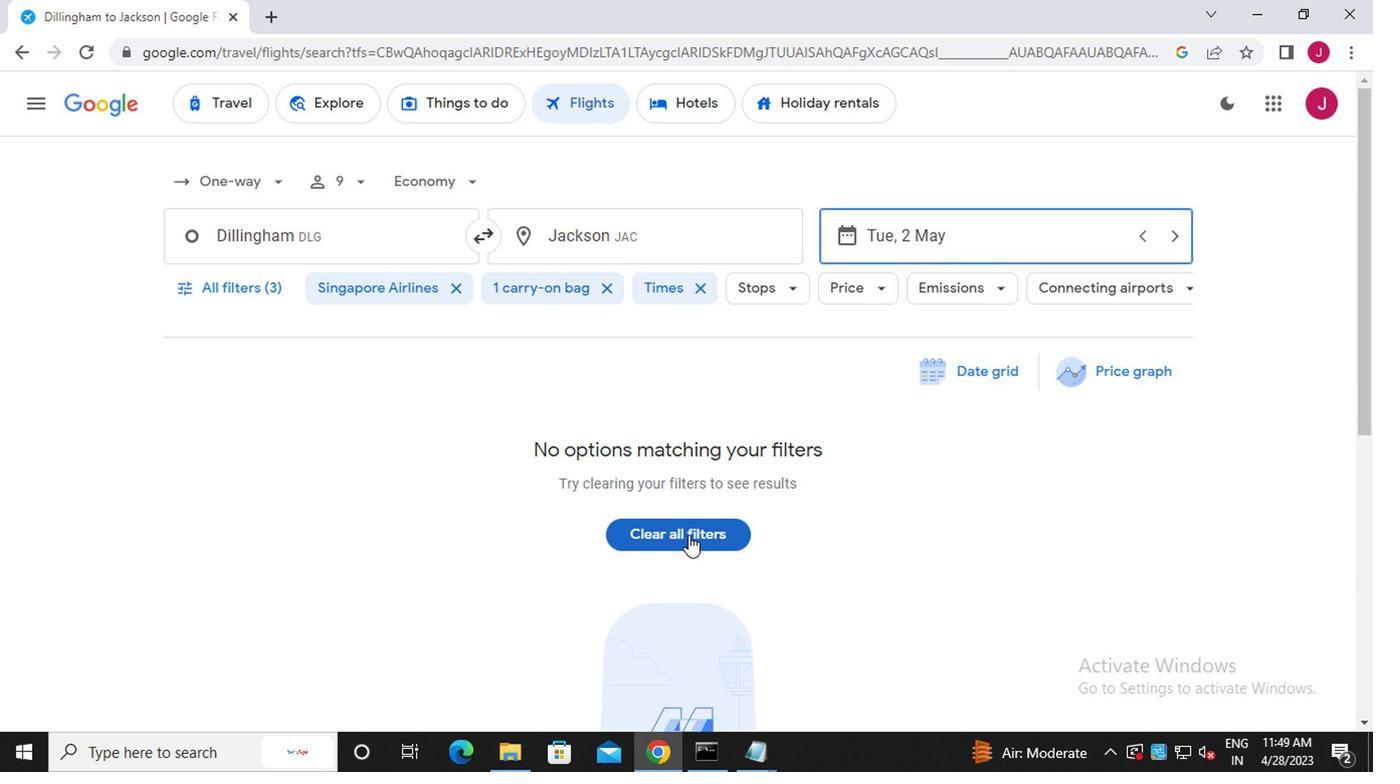 
Action: Mouse moved to (223, 290)
Screenshot: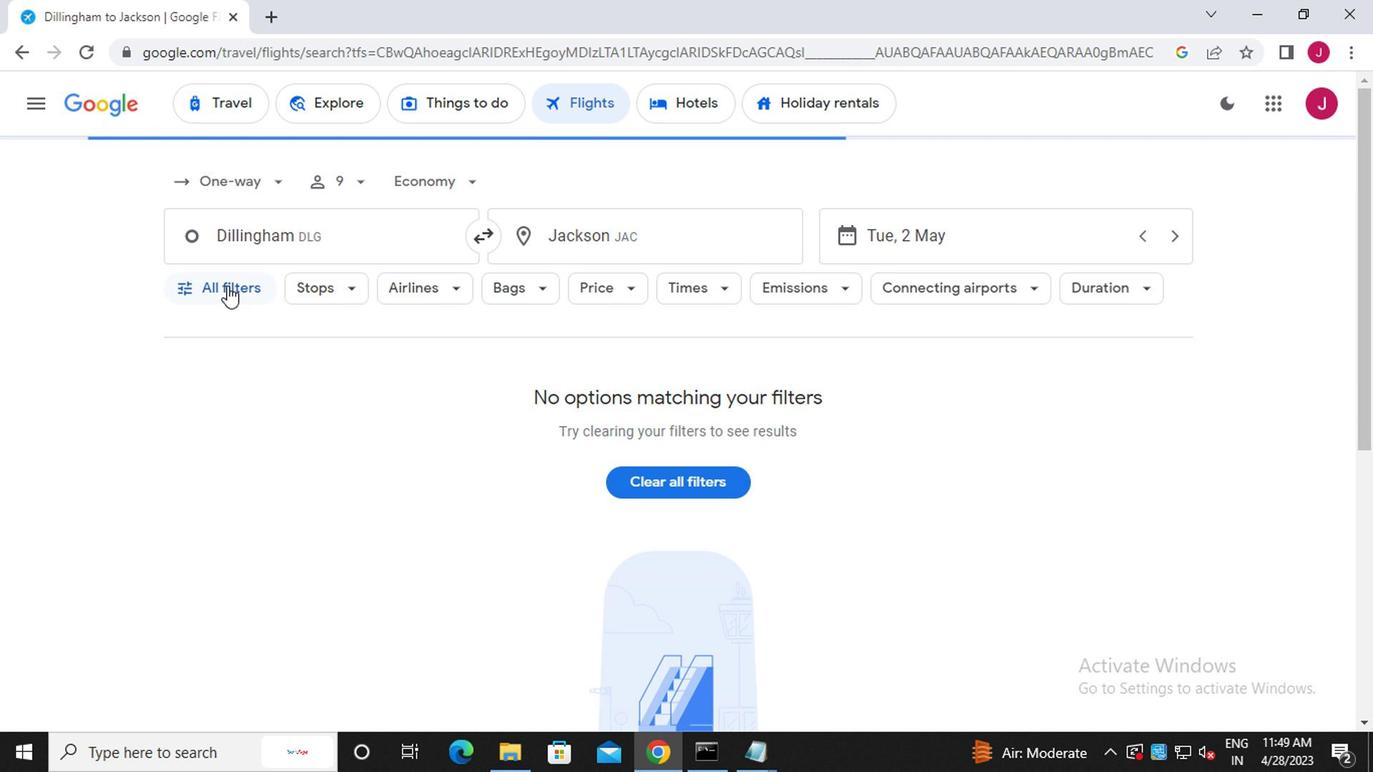 
Action: Mouse pressed left at (223, 290)
Screenshot: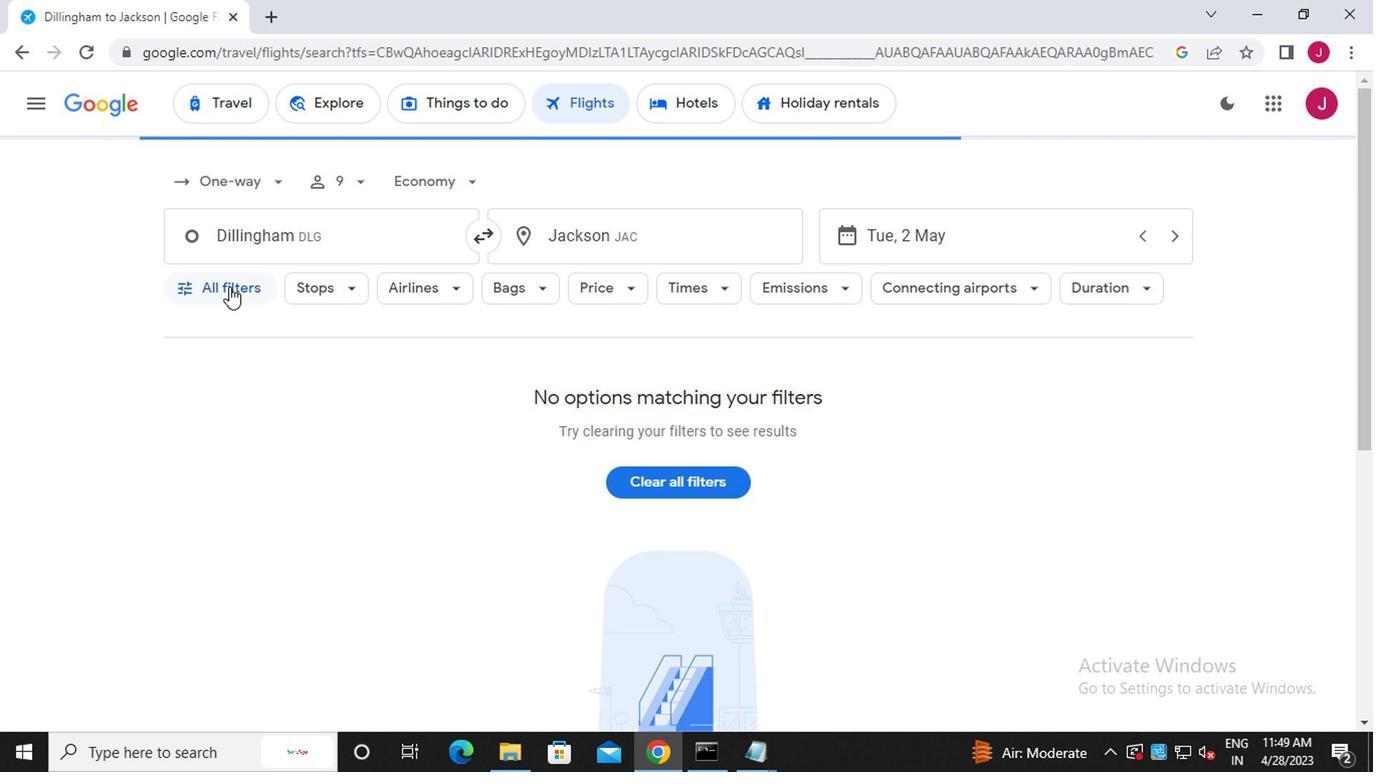 
Action: Mouse moved to (262, 452)
Screenshot: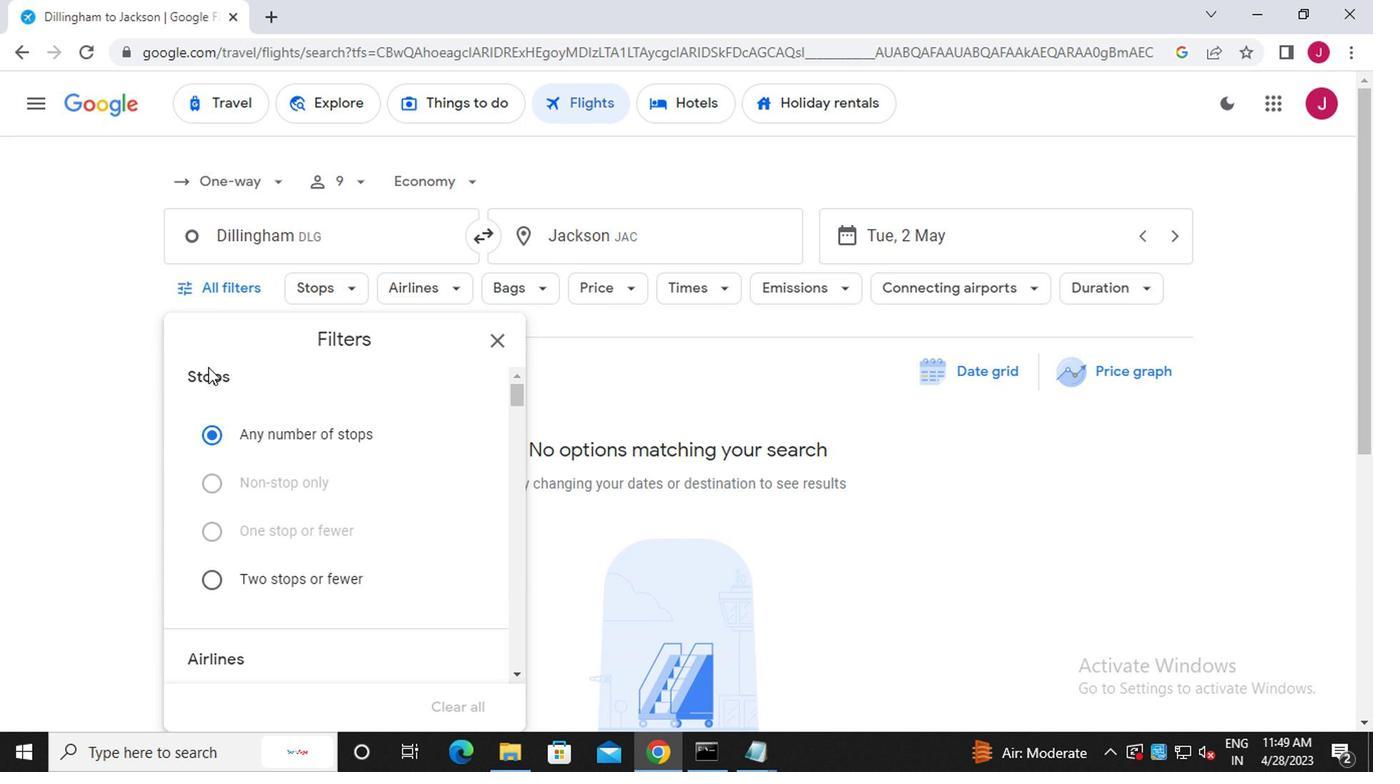 
Action: Mouse scrolled (262, 451) with delta (0, -1)
Screenshot: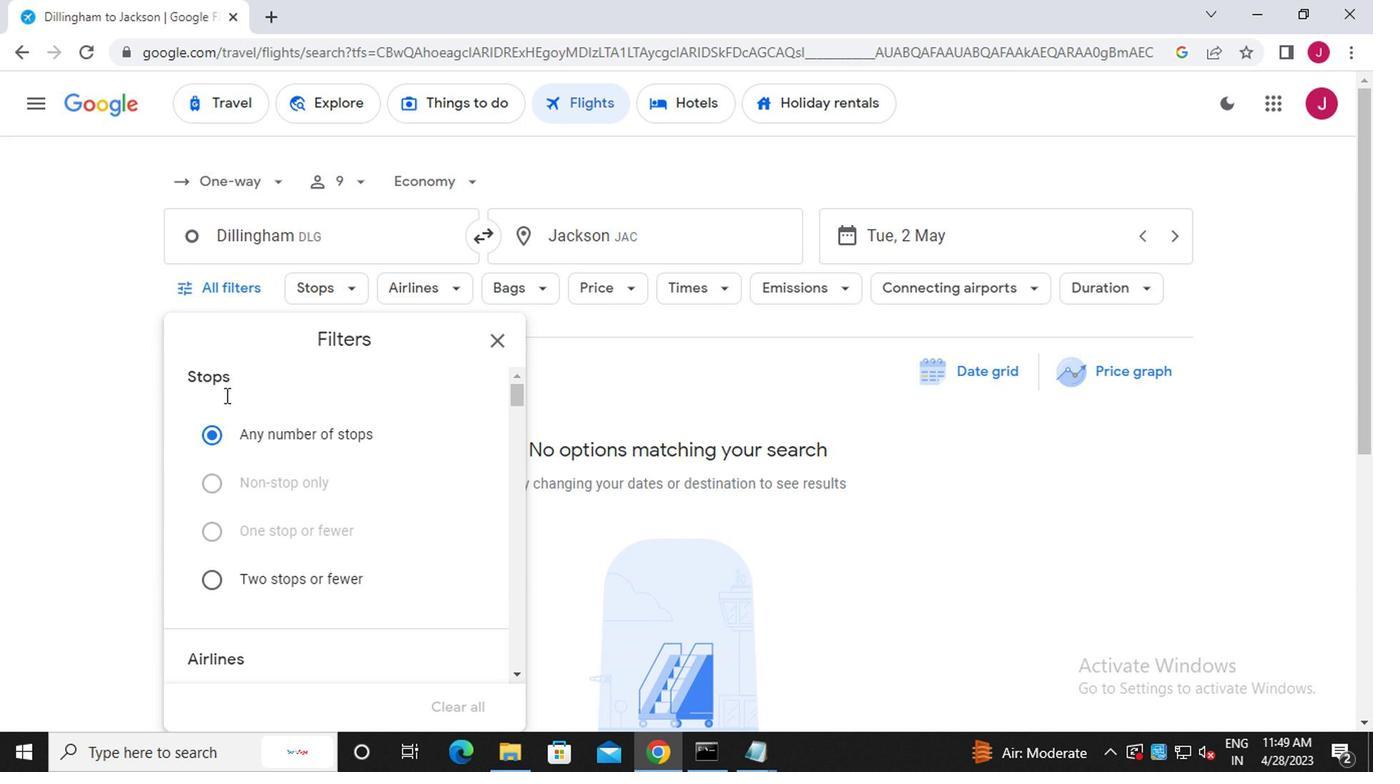 
Action: Mouse moved to (266, 452)
Screenshot: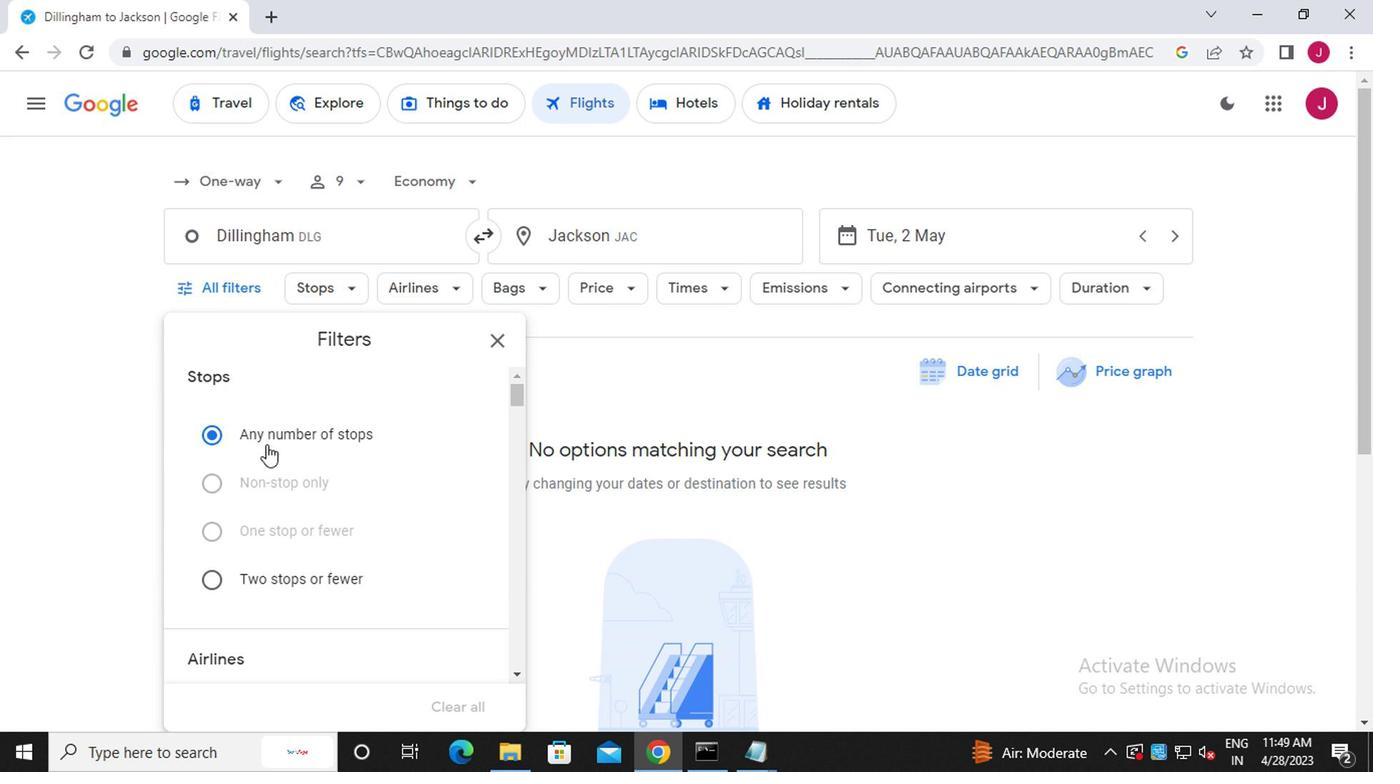 
Action: Mouse scrolled (266, 451) with delta (0, -1)
Screenshot: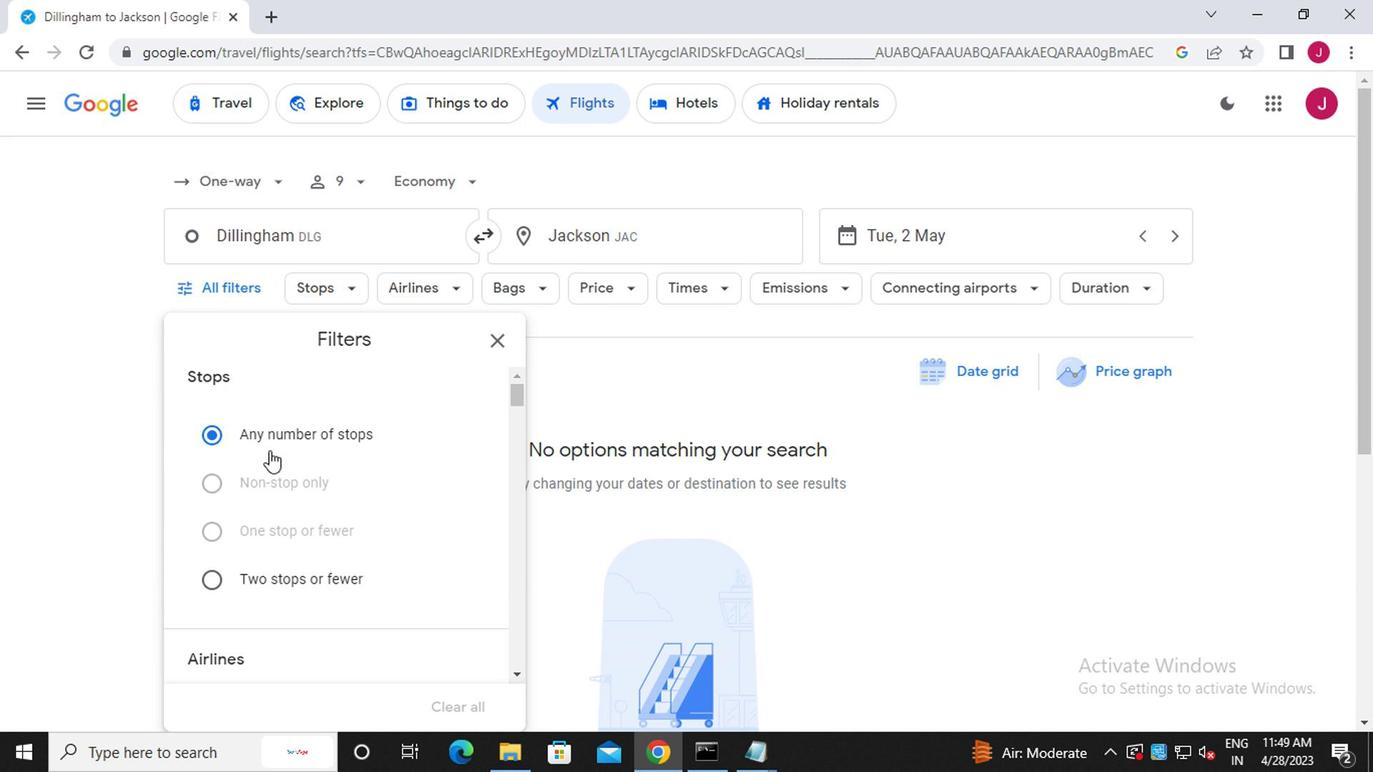 
Action: Mouse moved to (267, 446)
Screenshot: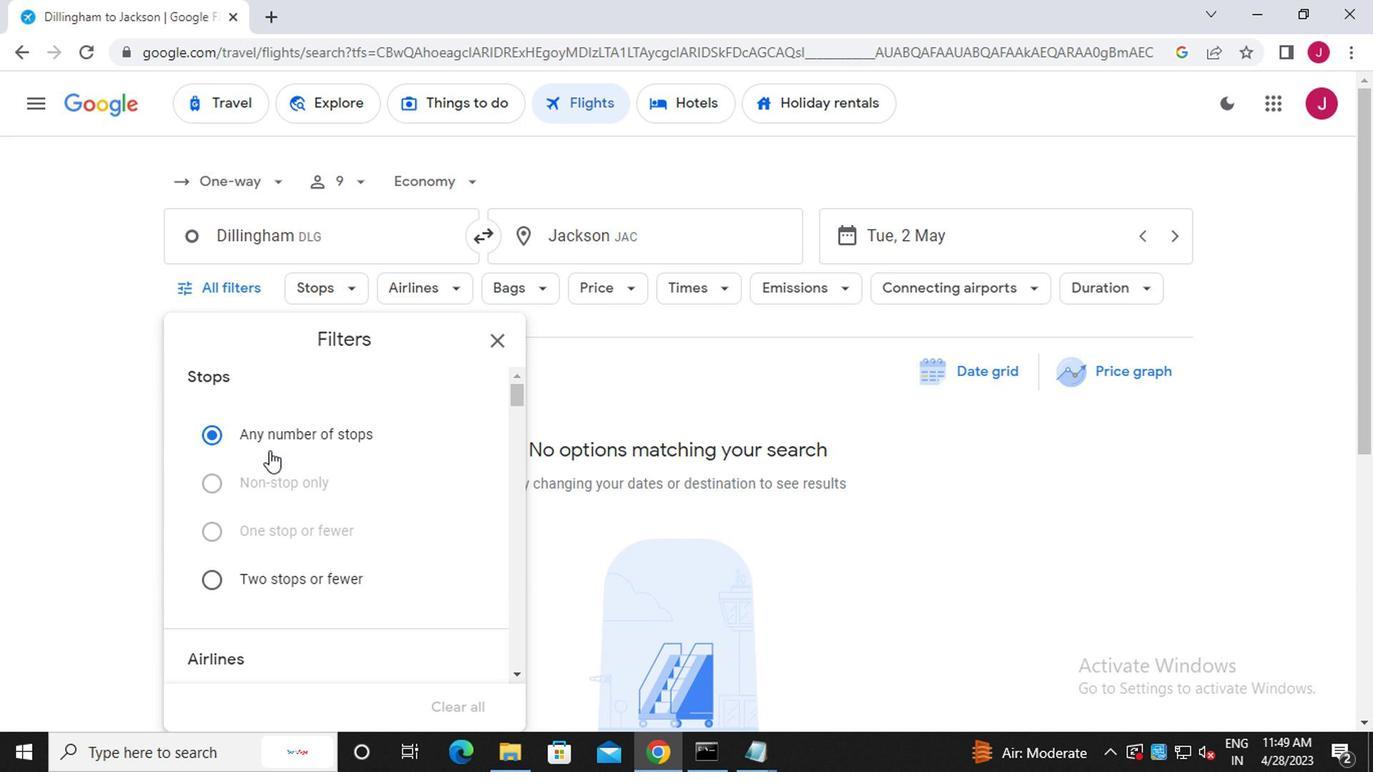 
Action: Mouse scrolled (267, 445) with delta (0, 0)
Screenshot: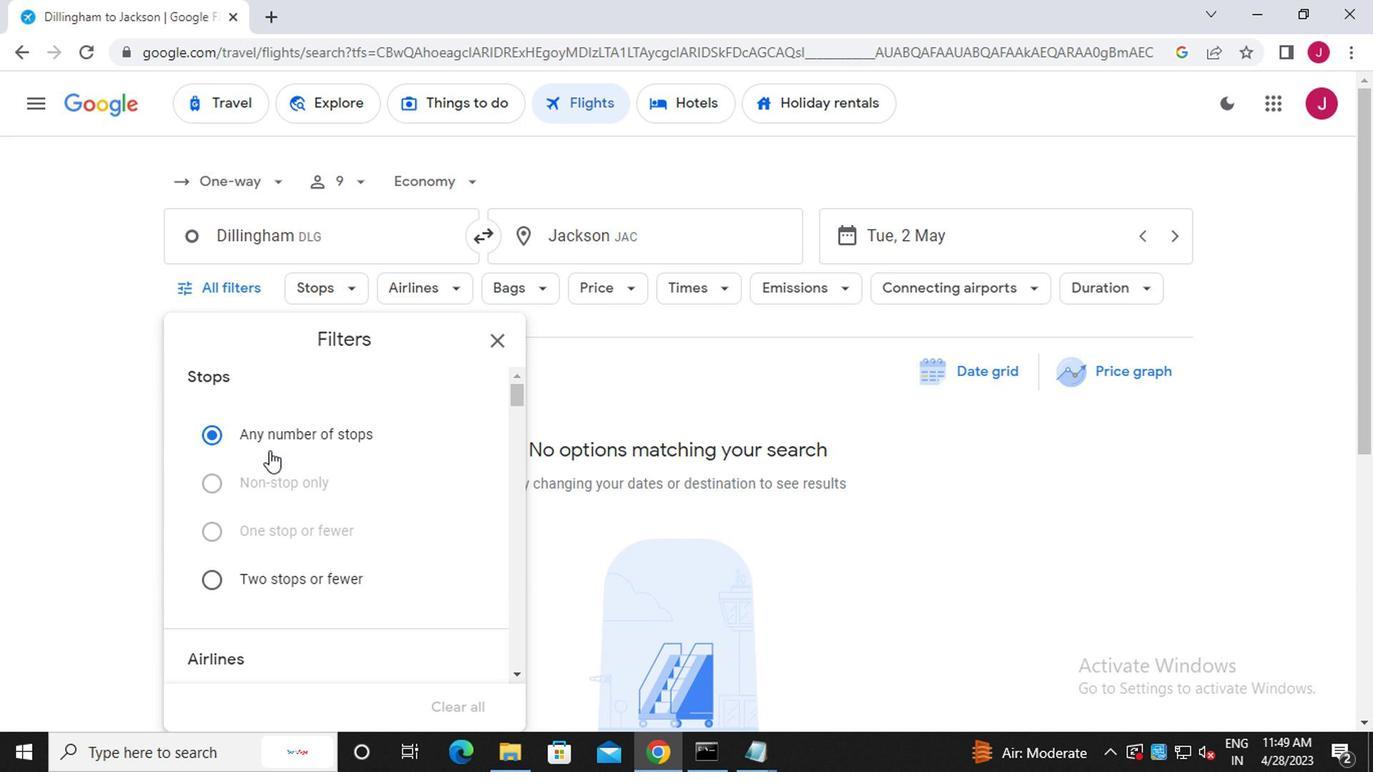 
Action: Mouse moved to (453, 418)
Screenshot: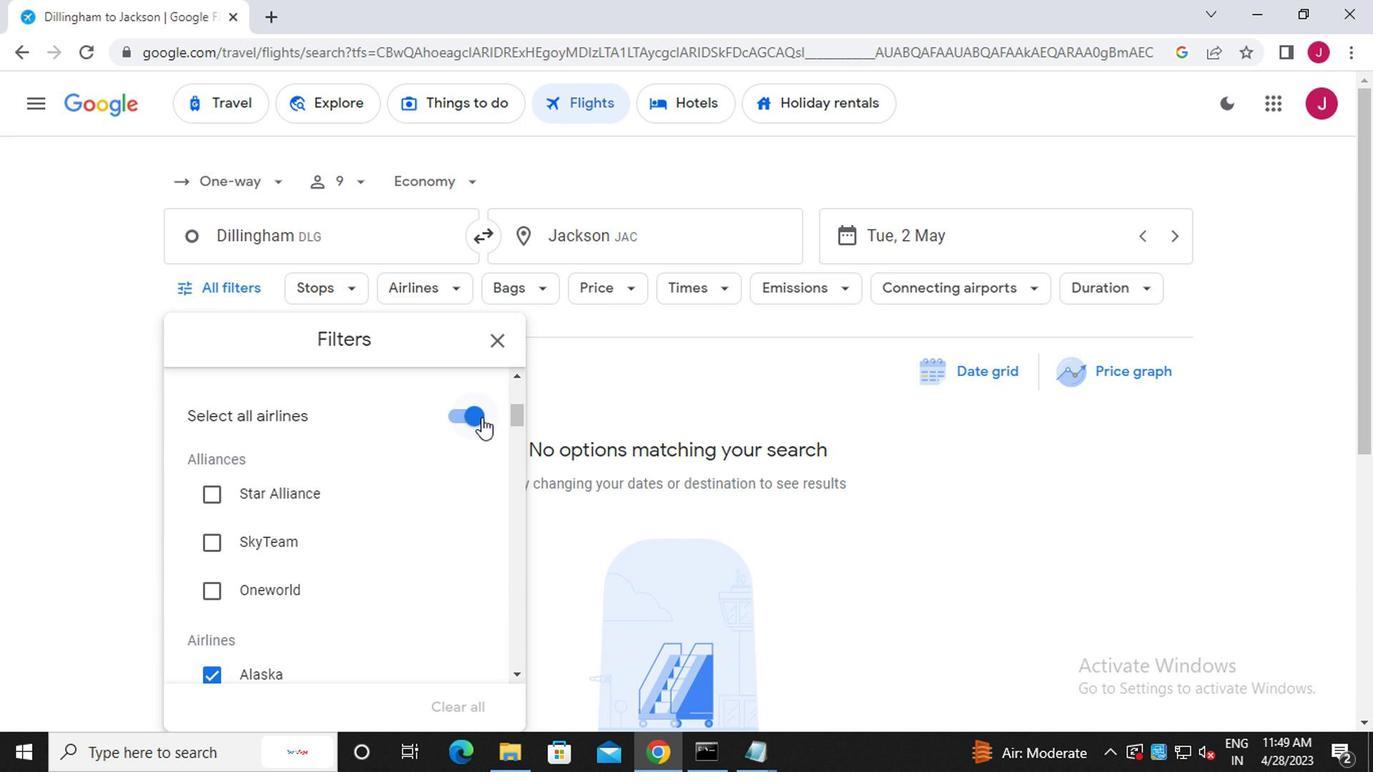 
Action: Mouse pressed left at (453, 418)
Screenshot: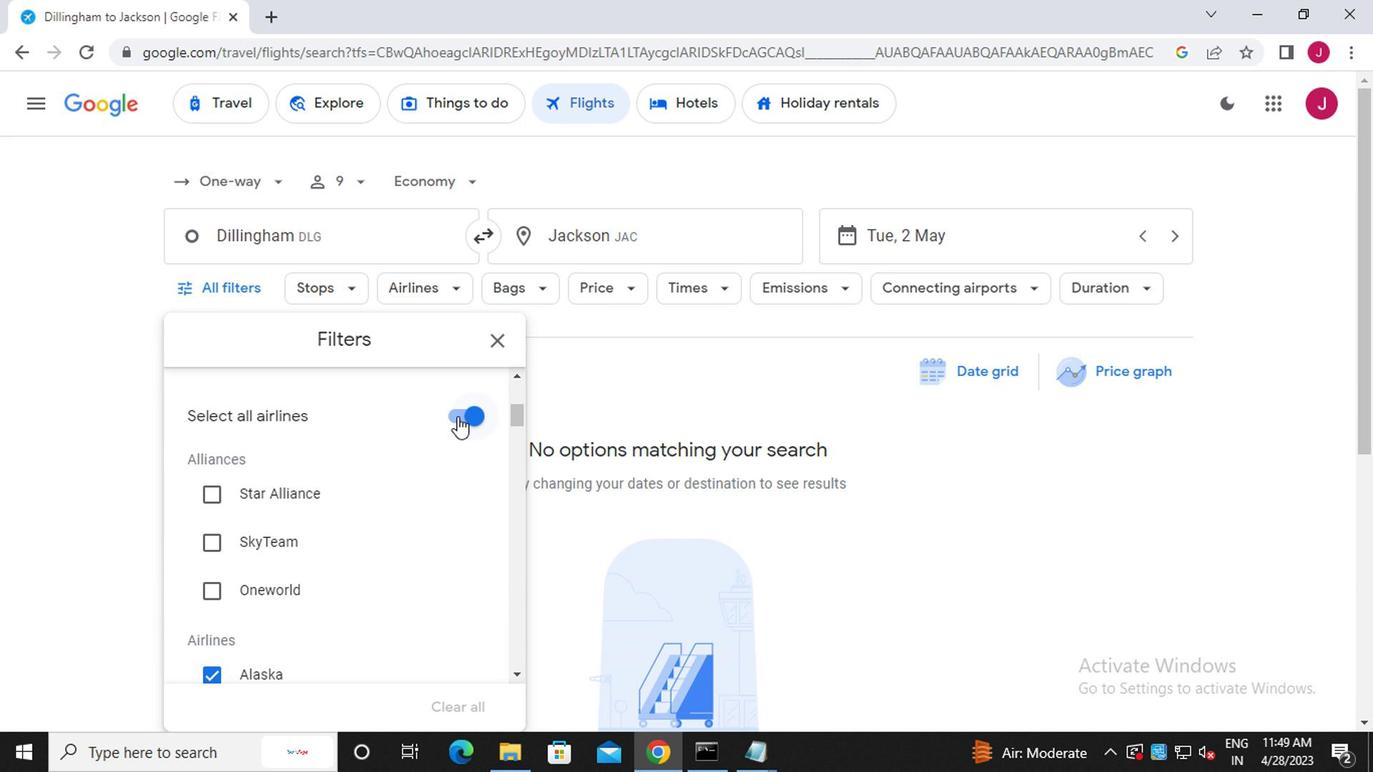 
Action: Mouse moved to (284, 472)
Screenshot: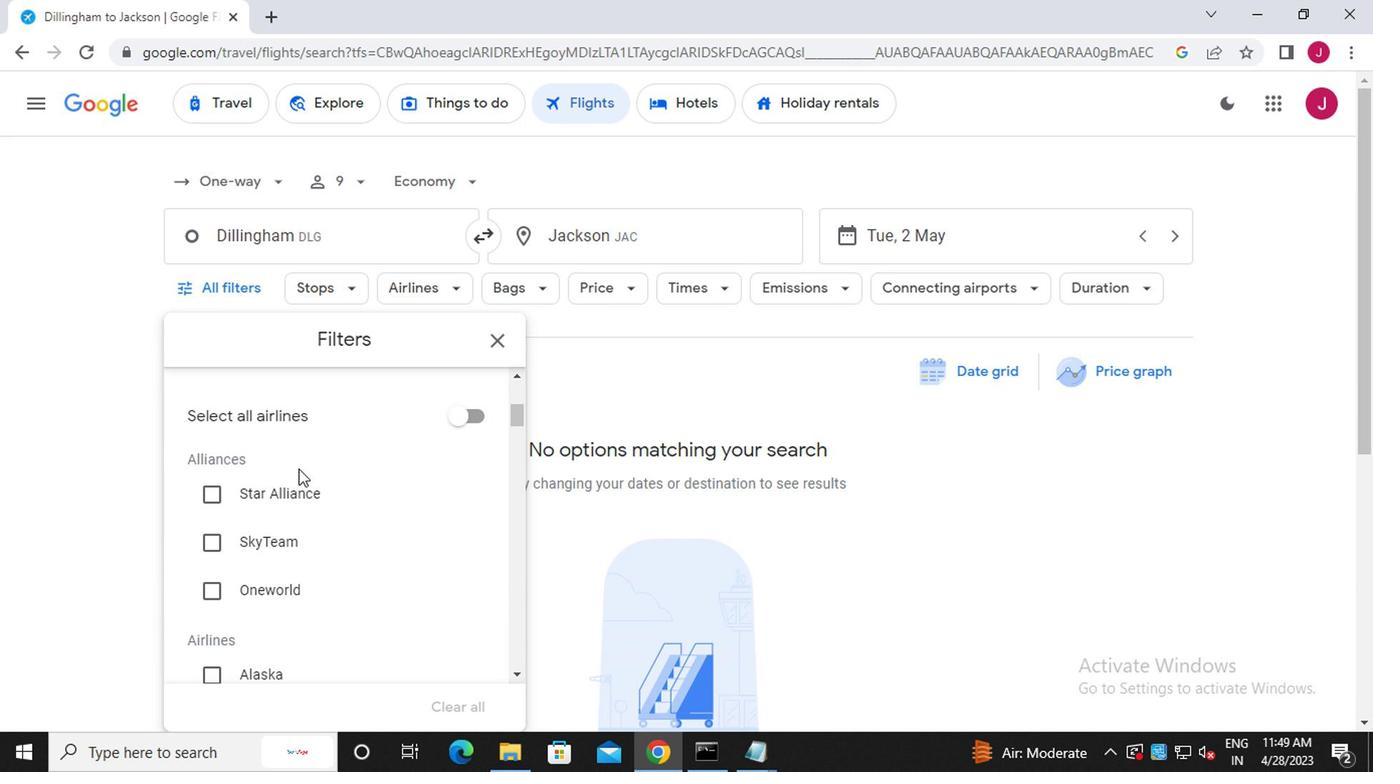 
Action: Mouse scrolled (284, 472) with delta (0, 0)
Screenshot: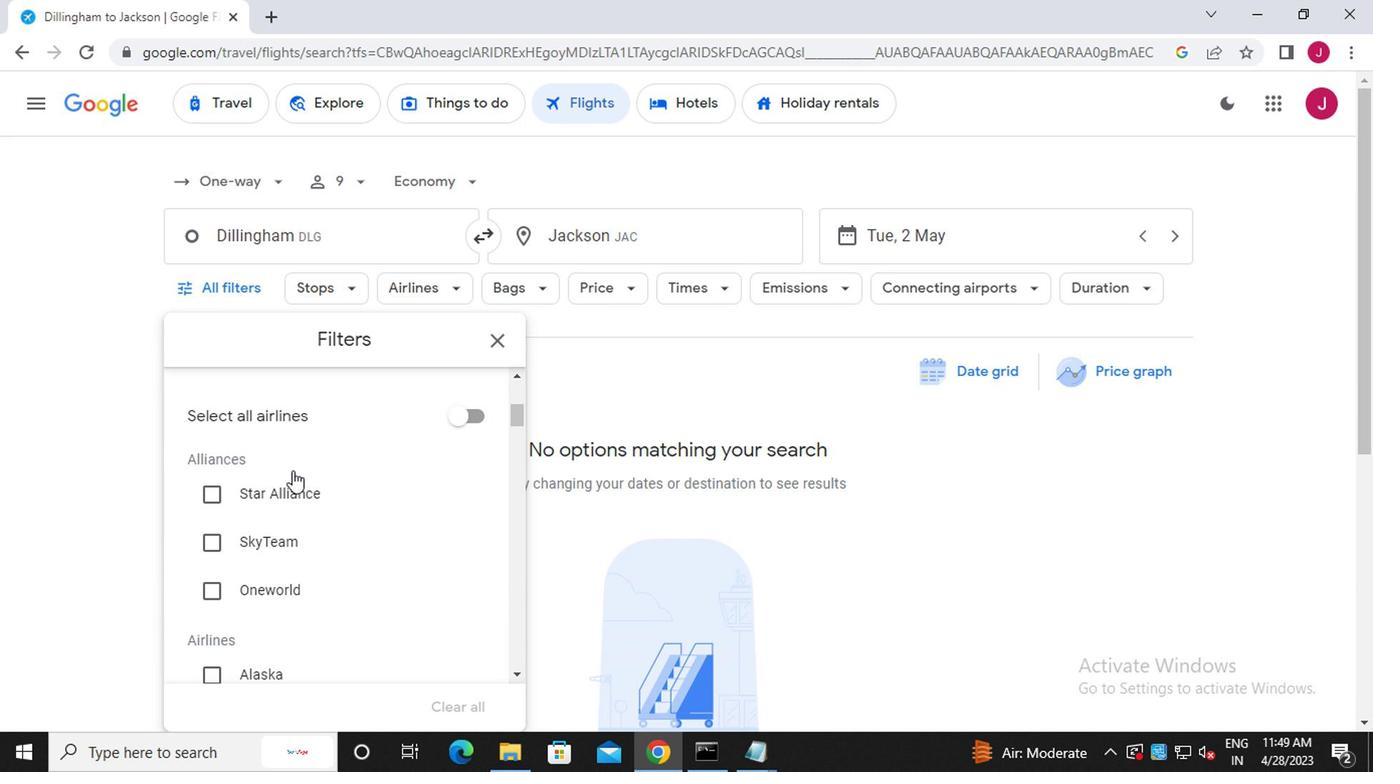 
Action: Mouse scrolled (284, 472) with delta (0, 0)
Screenshot: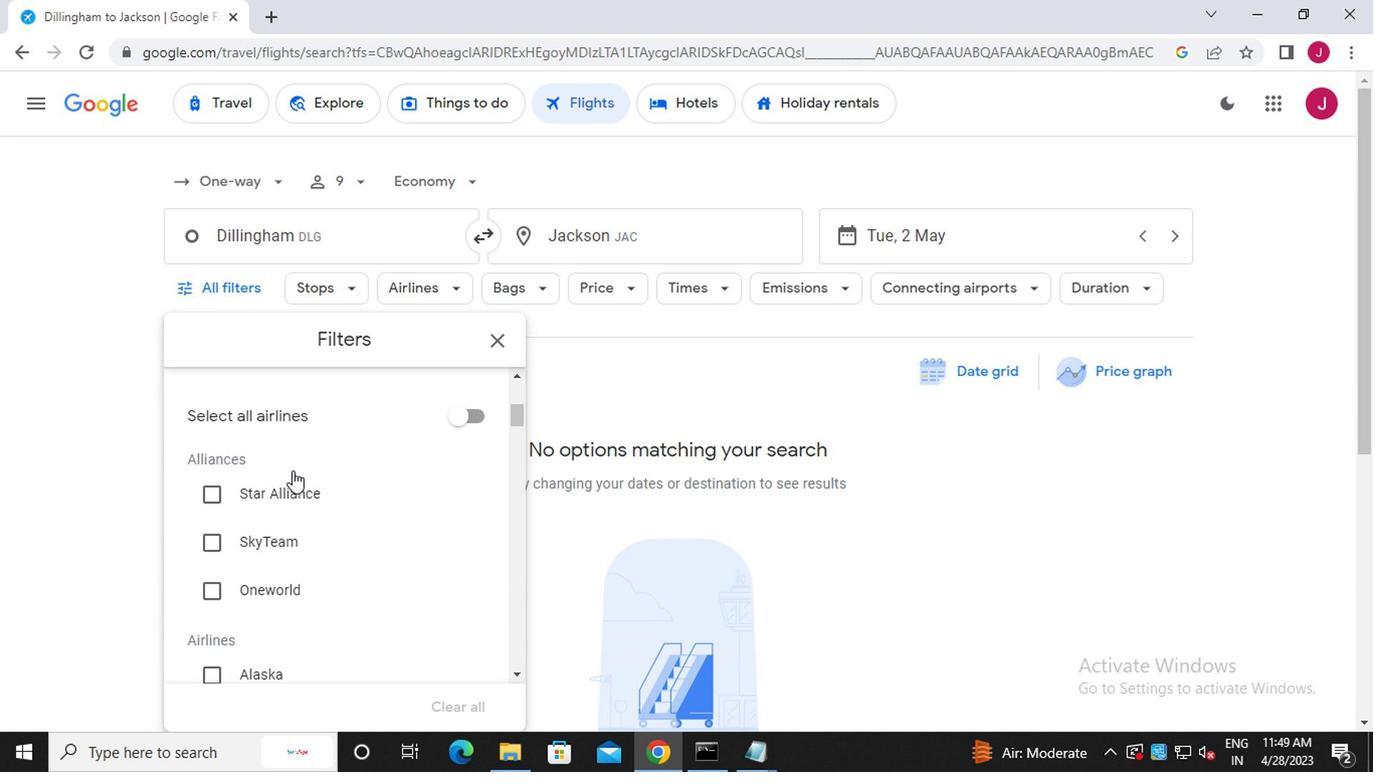 
Action: Mouse scrolled (284, 472) with delta (0, 0)
Screenshot: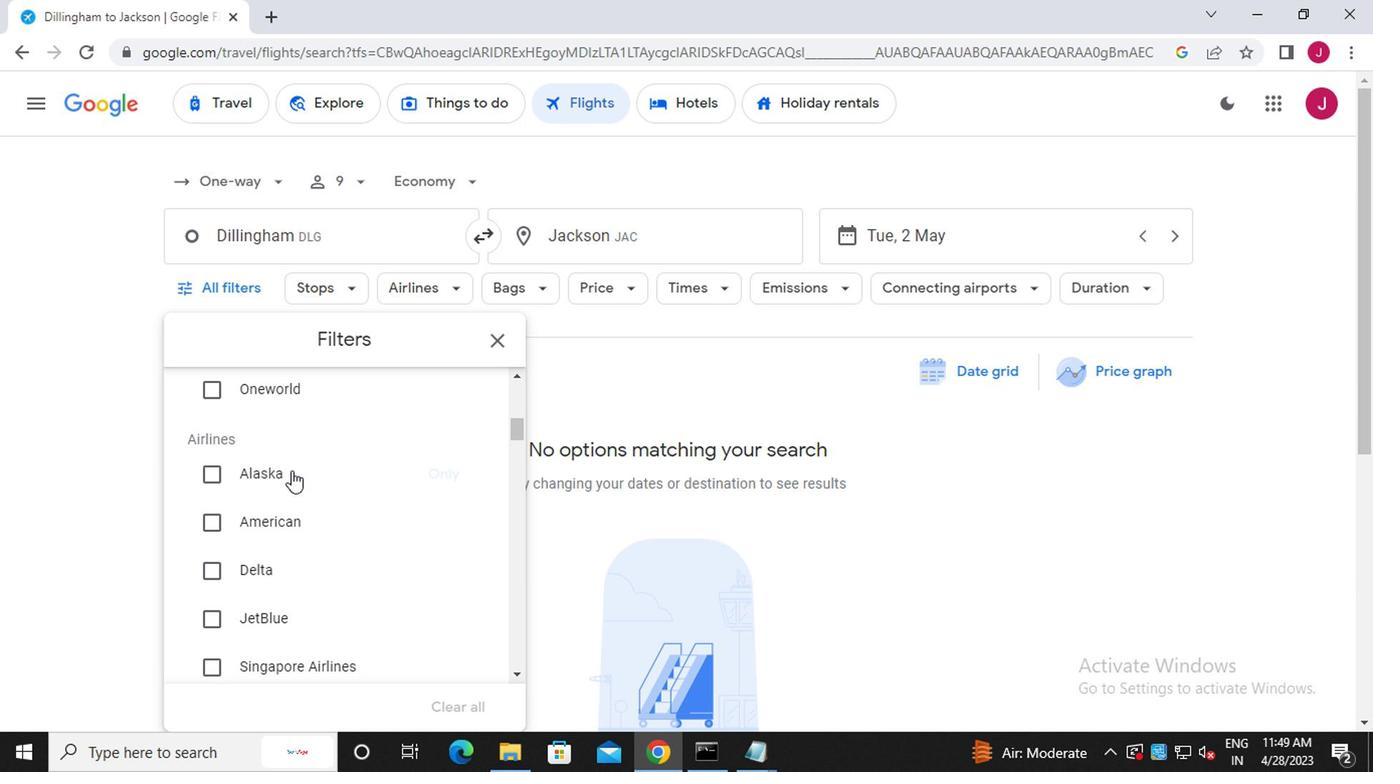
Action: Mouse moved to (290, 548)
Screenshot: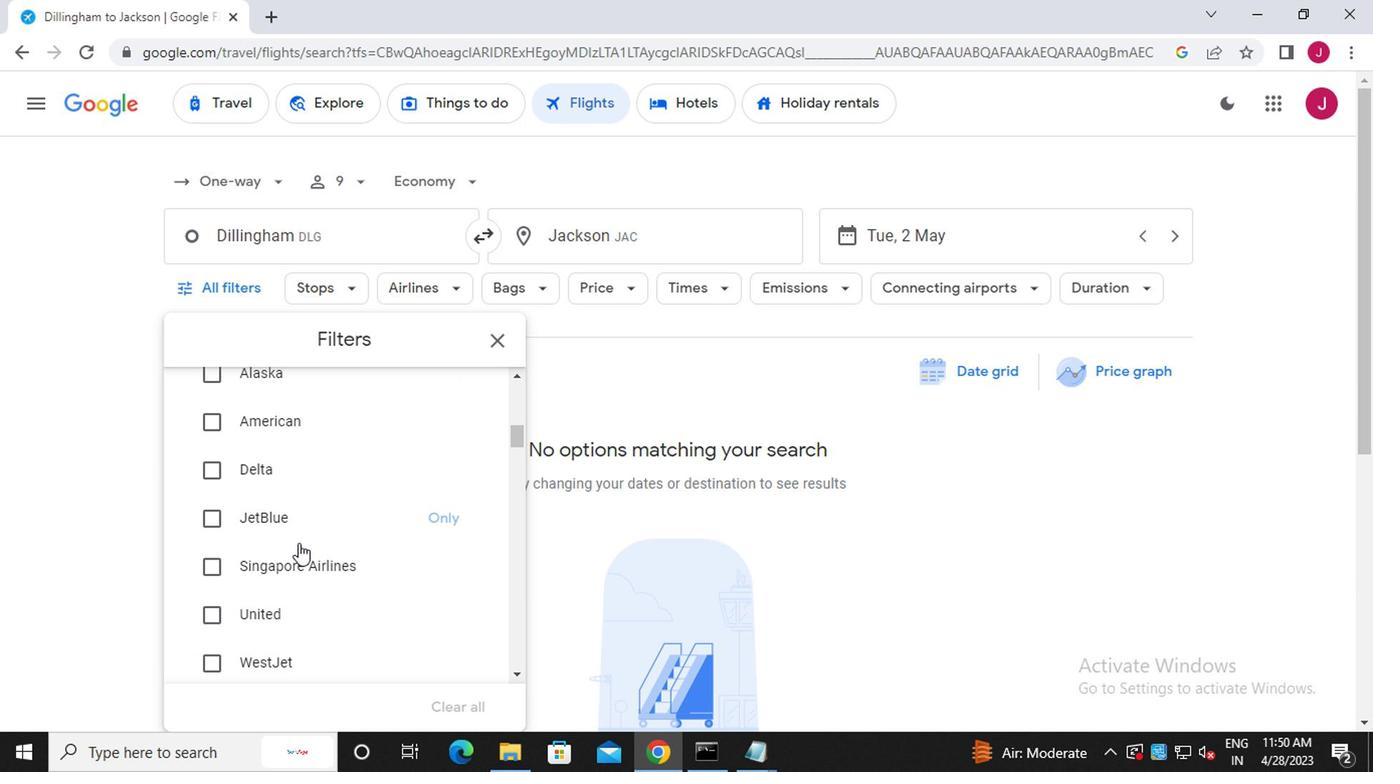 
Action: Mouse scrolled (290, 547) with delta (0, 0)
Screenshot: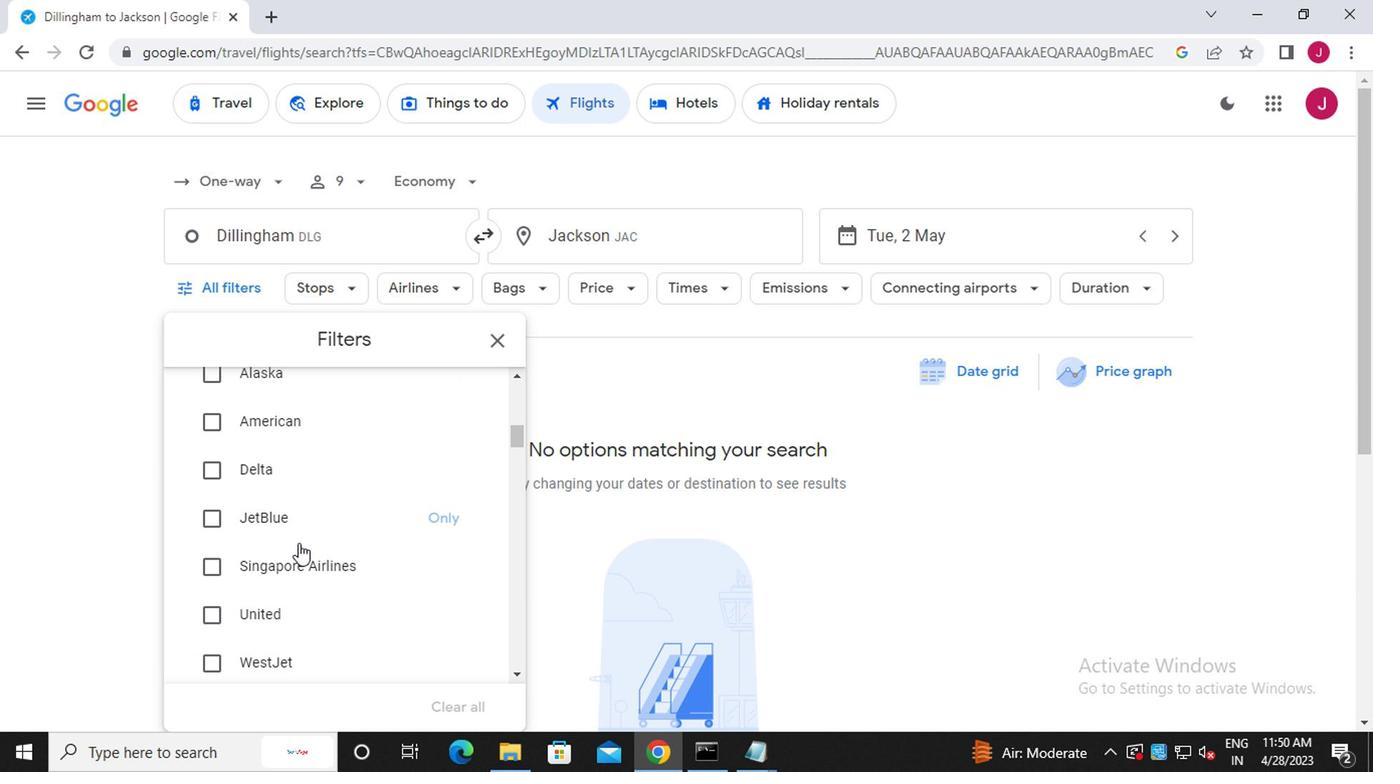 
Action: Mouse moved to (288, 548)
Screenshot: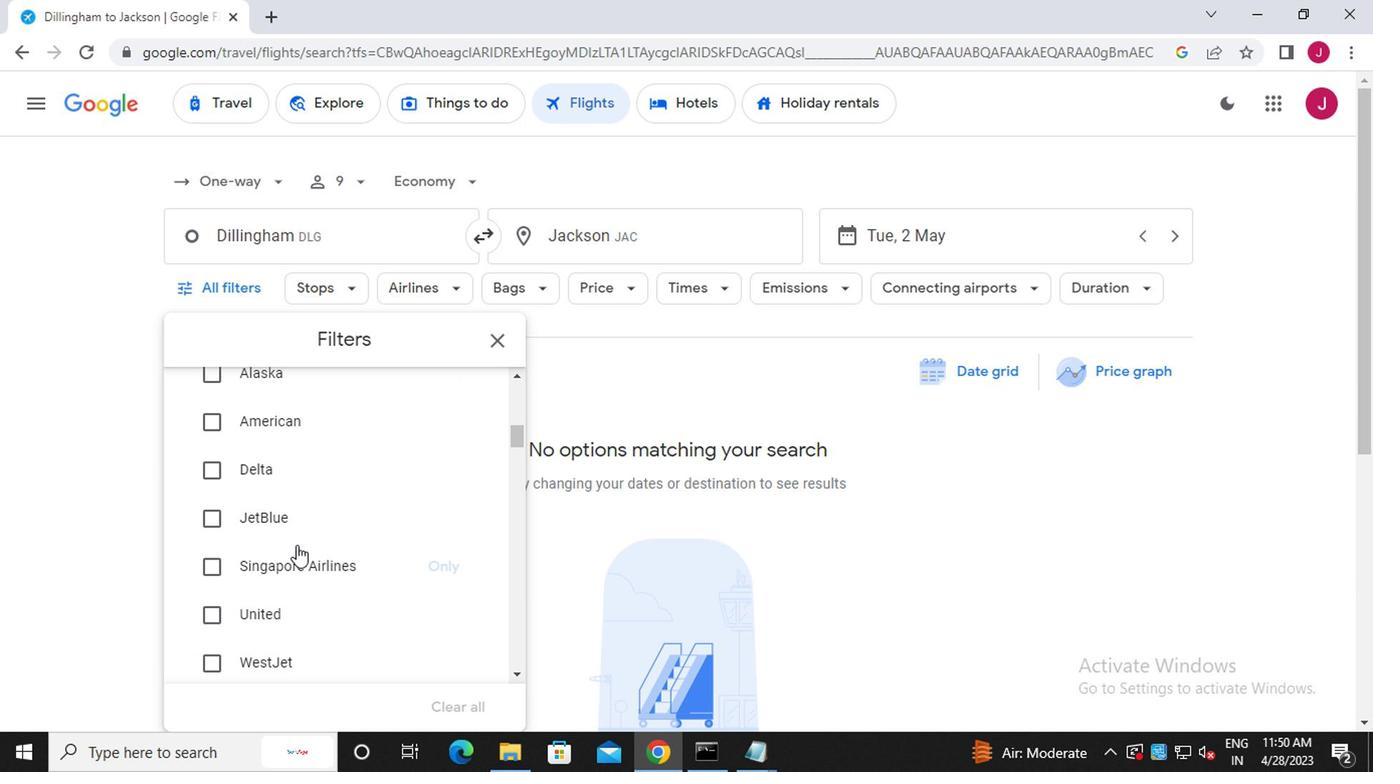 
Action: Mouse scrolled (288, 547) with delta (0, 0)
Screenshot: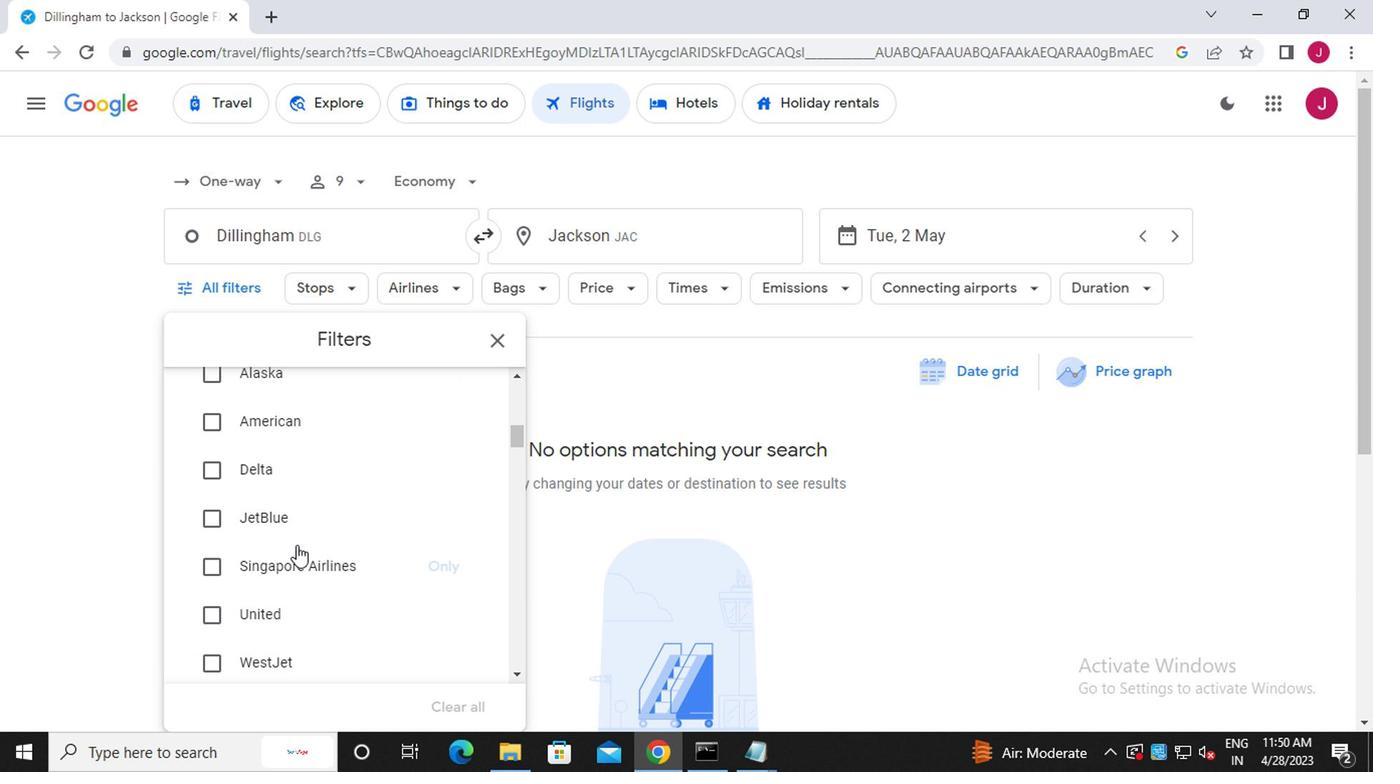 
Action: Mouse moved to (281, 535)
Screenshot: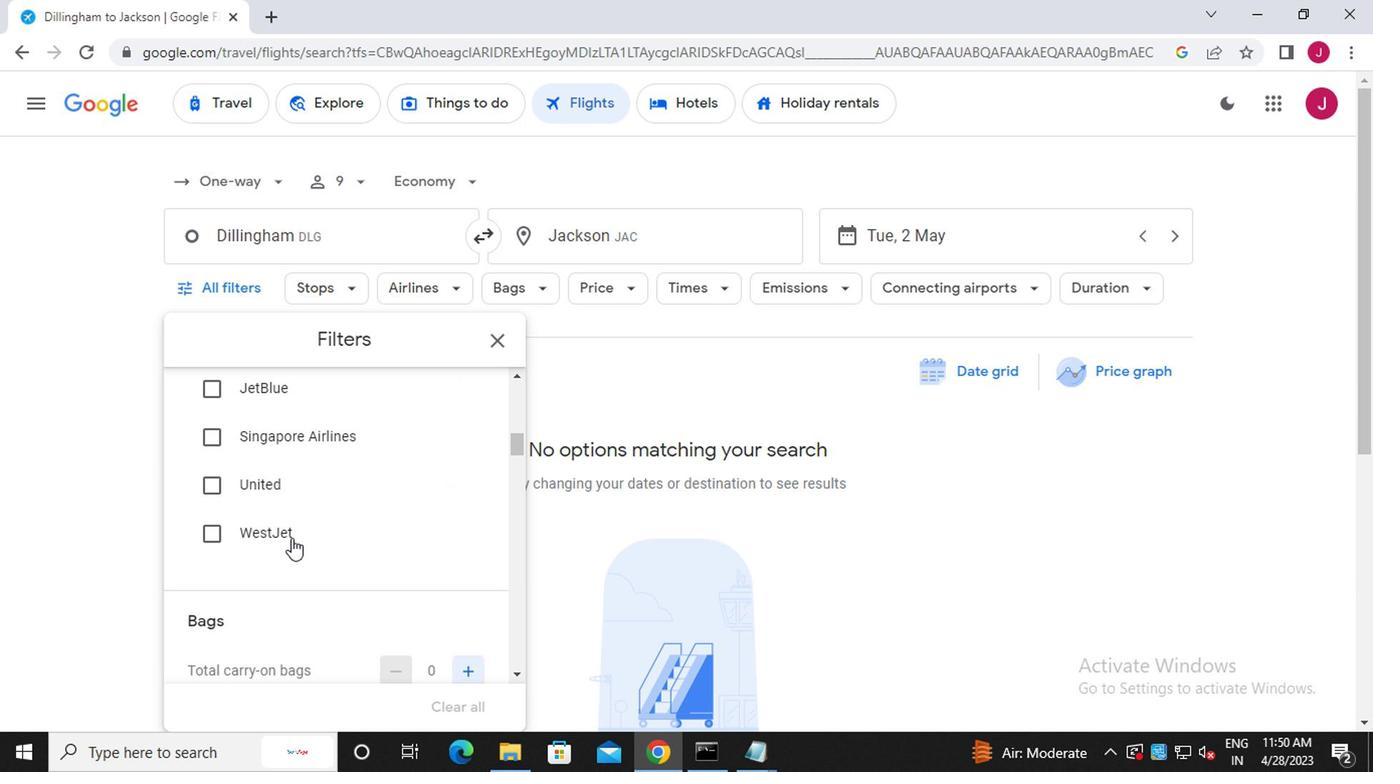 
Action: Mouse scrolled (281, 535) with delta (0, 0)
Screenshot: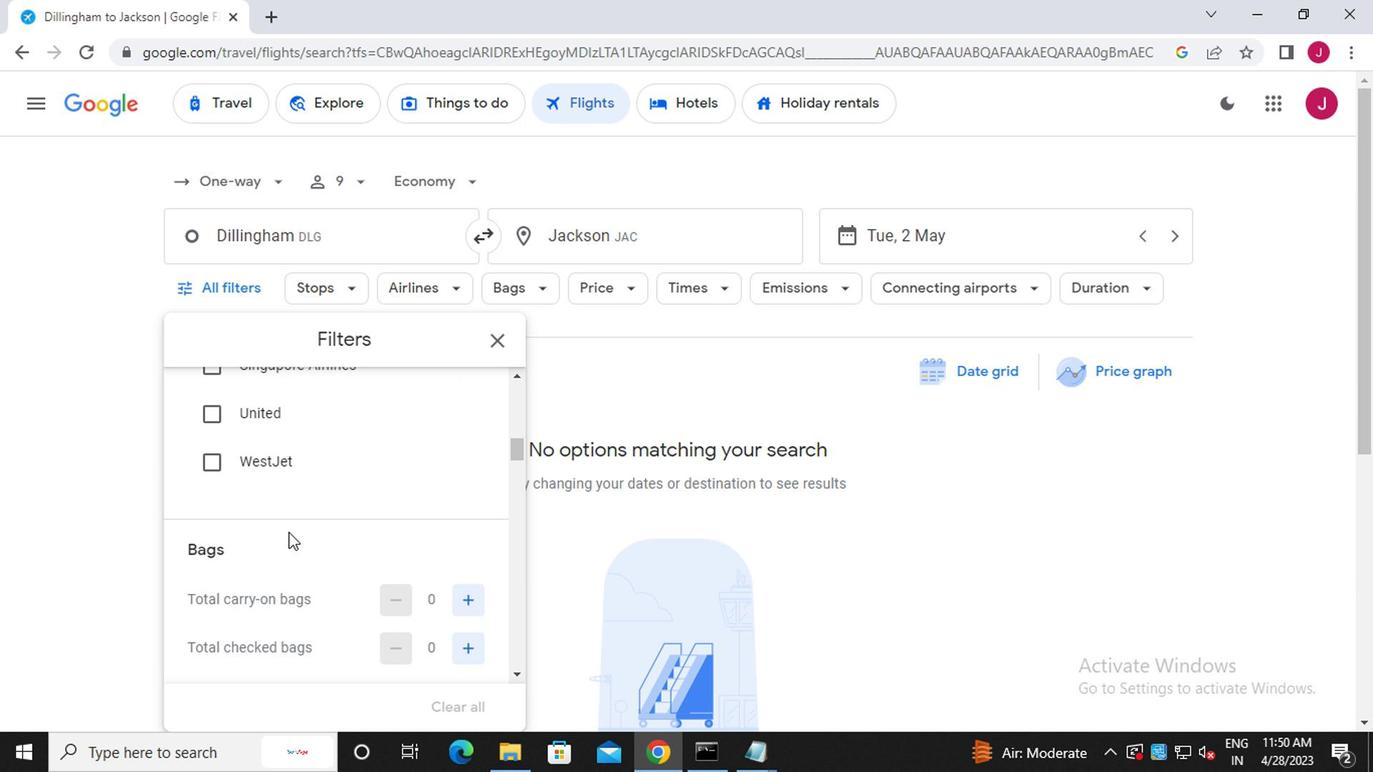 
Action: Mouse scrolled (281, 535) with delta (0, 0)
Screenshot: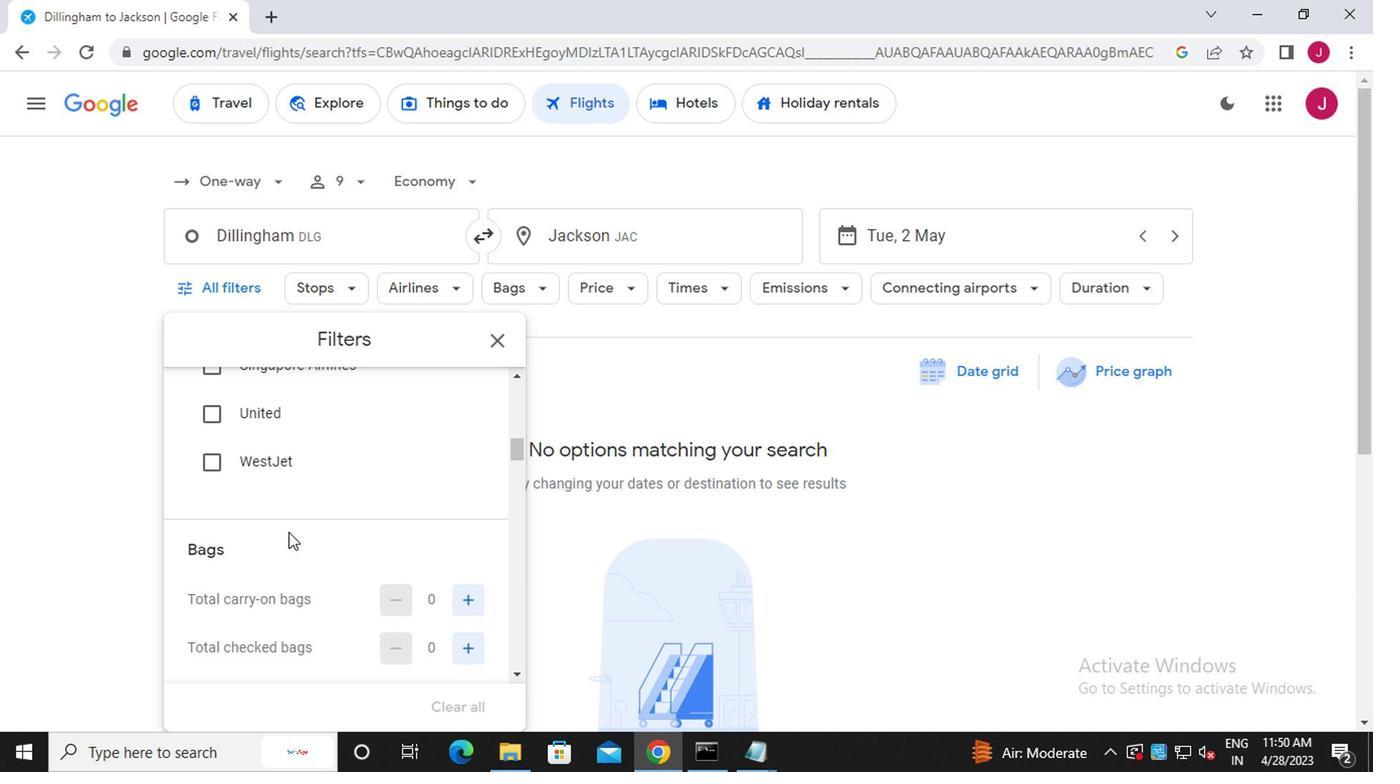 
Action: Mouse scrolled (281, 535) with delta (0, 0)
Screenshot: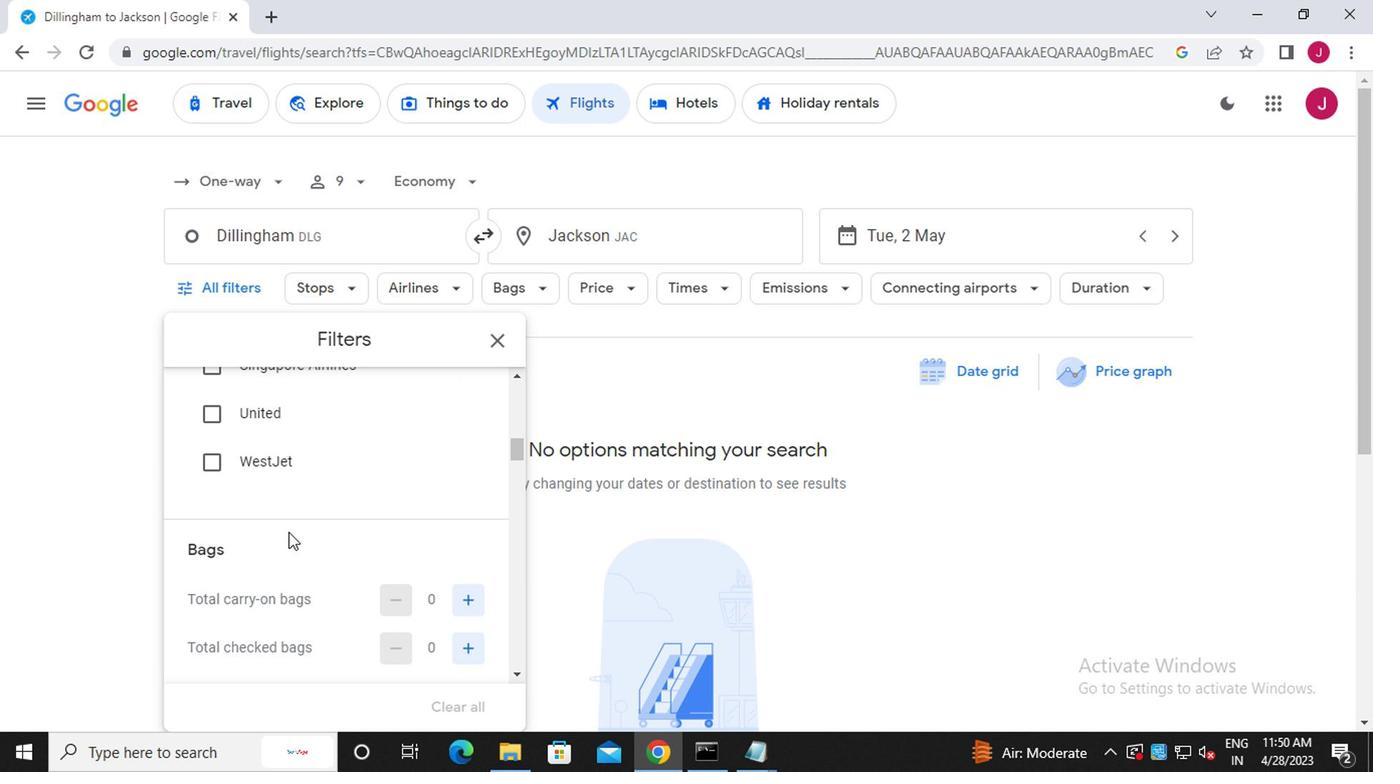 
Action: Mouse scrolled (281, 535) with delta (0, 0)
Screenshot: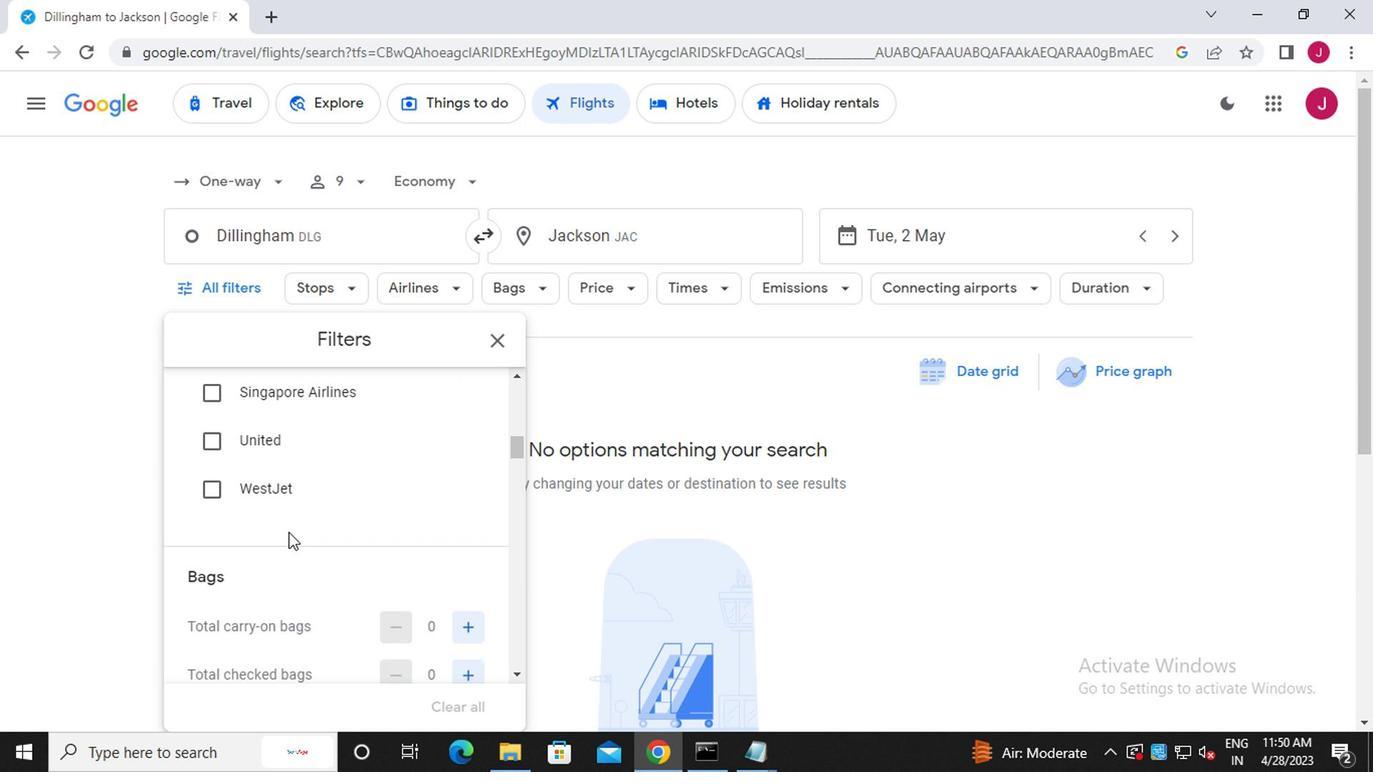
Action: Mouse moved to (277, 477)
Screenshot: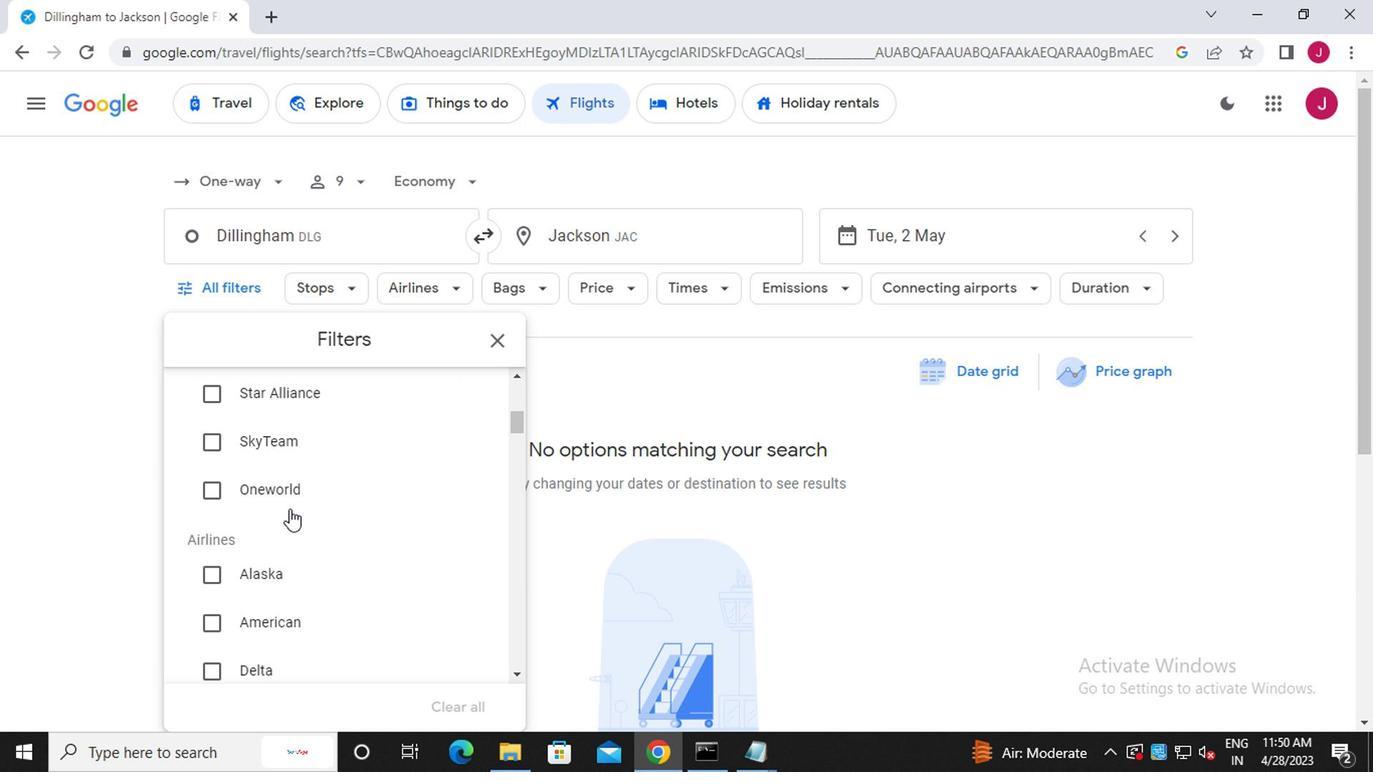 
Action: Mouse scrolled (277, 477) with delta (0, 0)
Screenshot: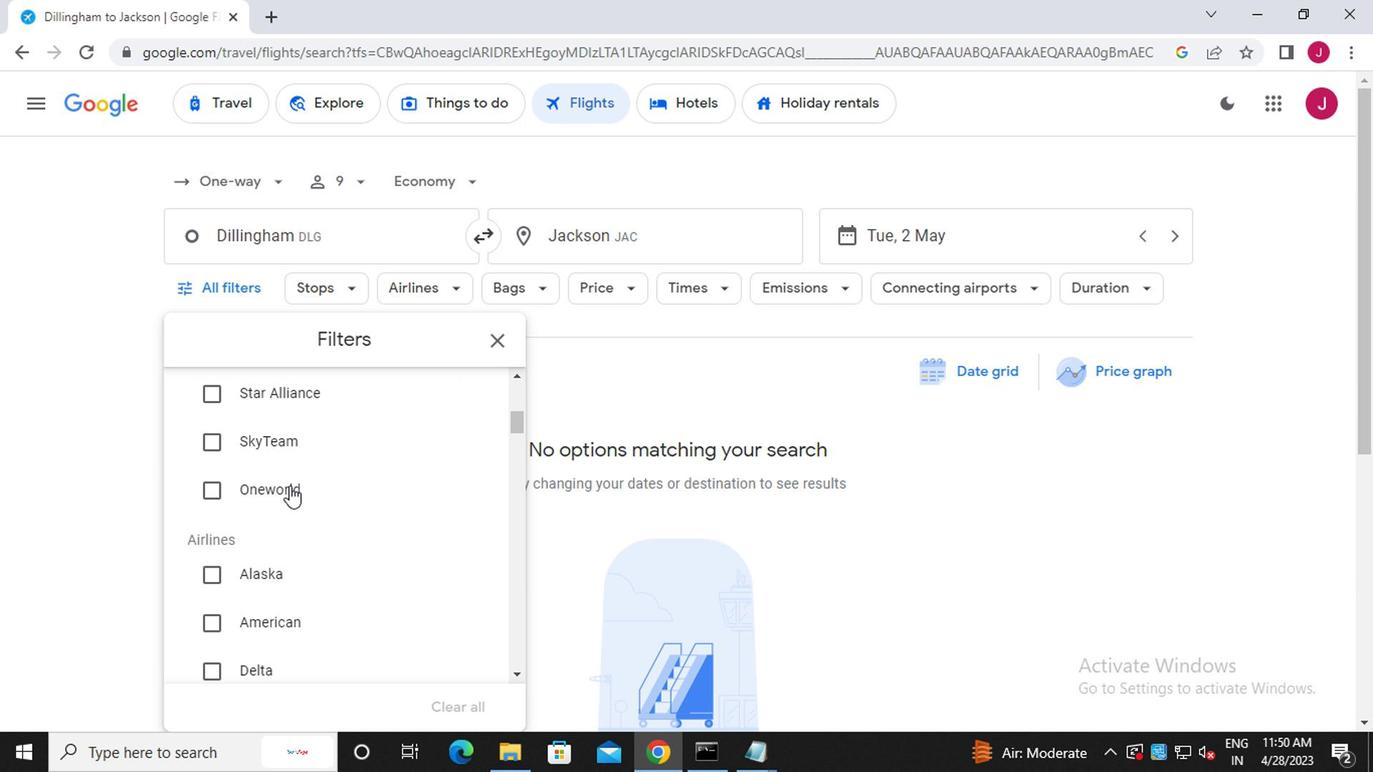 
Action: Mouse moved to (276, 477)
Screenshot: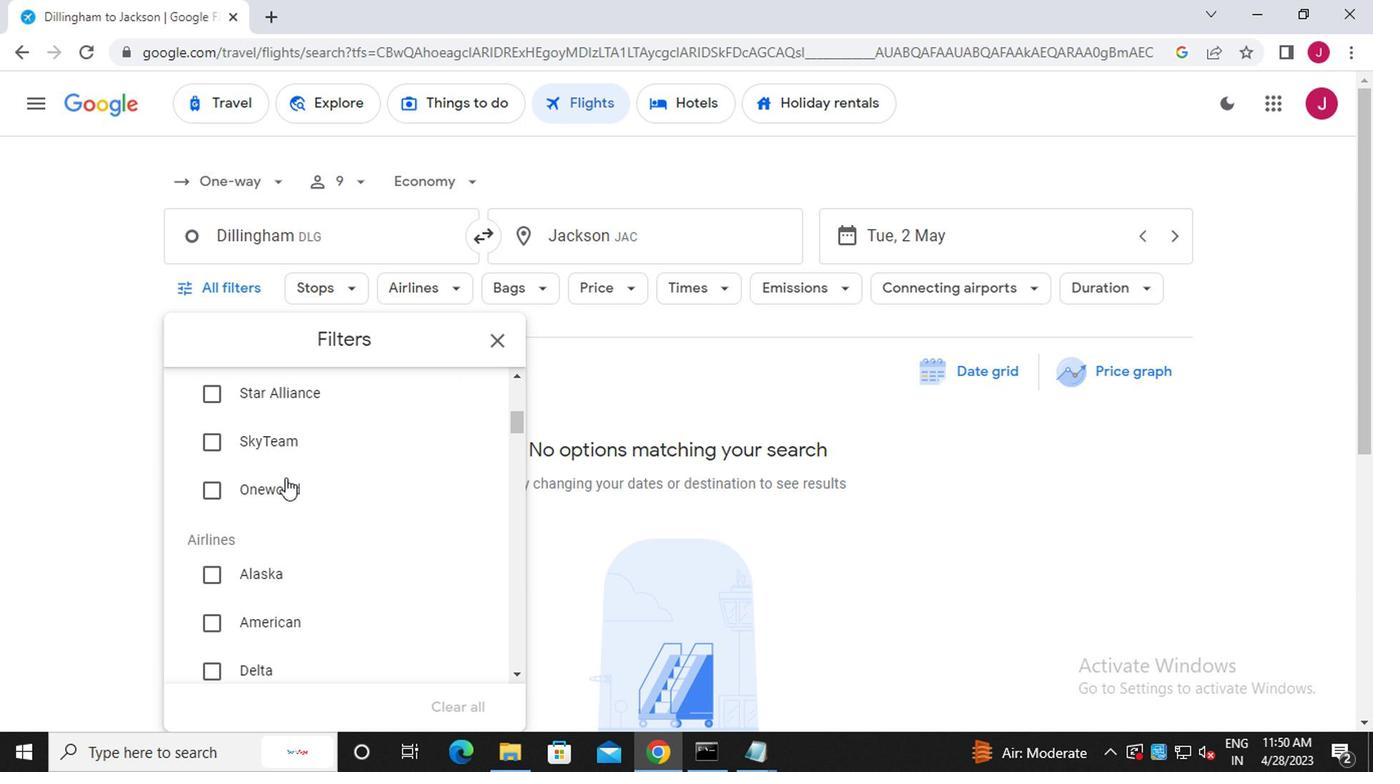 
Action: Mouse scrolled (276, 477) with delta (0, 0)
Screenshot: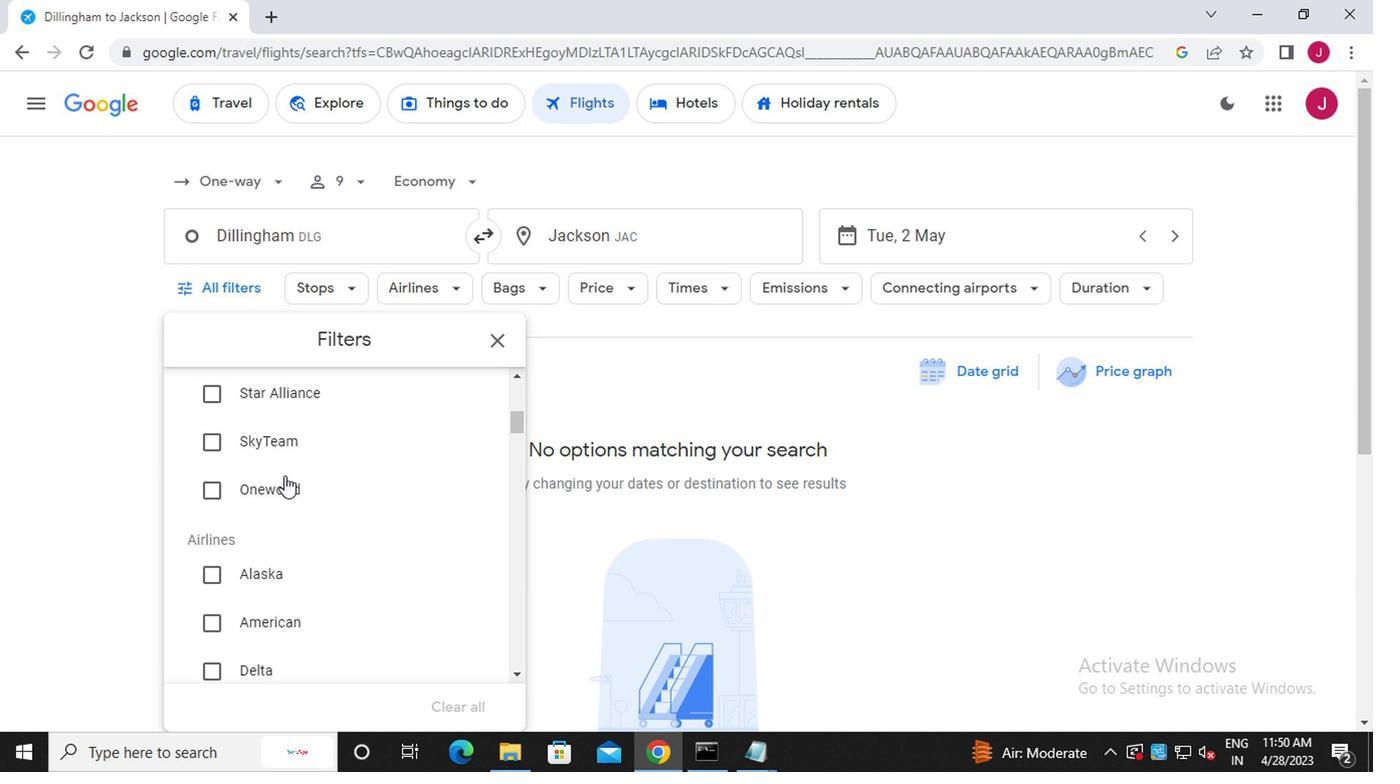 
Action: Mouse moved to (276, 477)
Screenshot: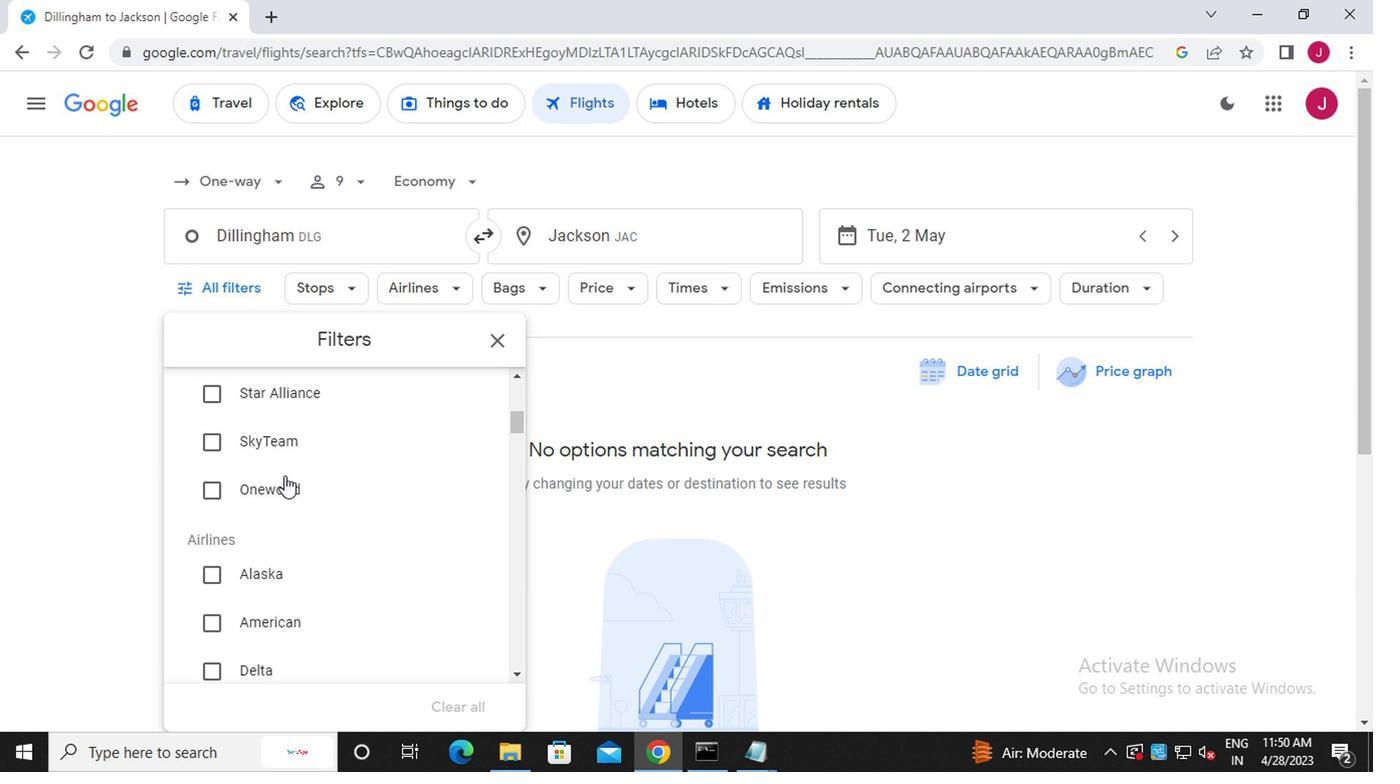 
Action: Mouse scrolled (276, 477) with delta (0, 0)
Screenshot: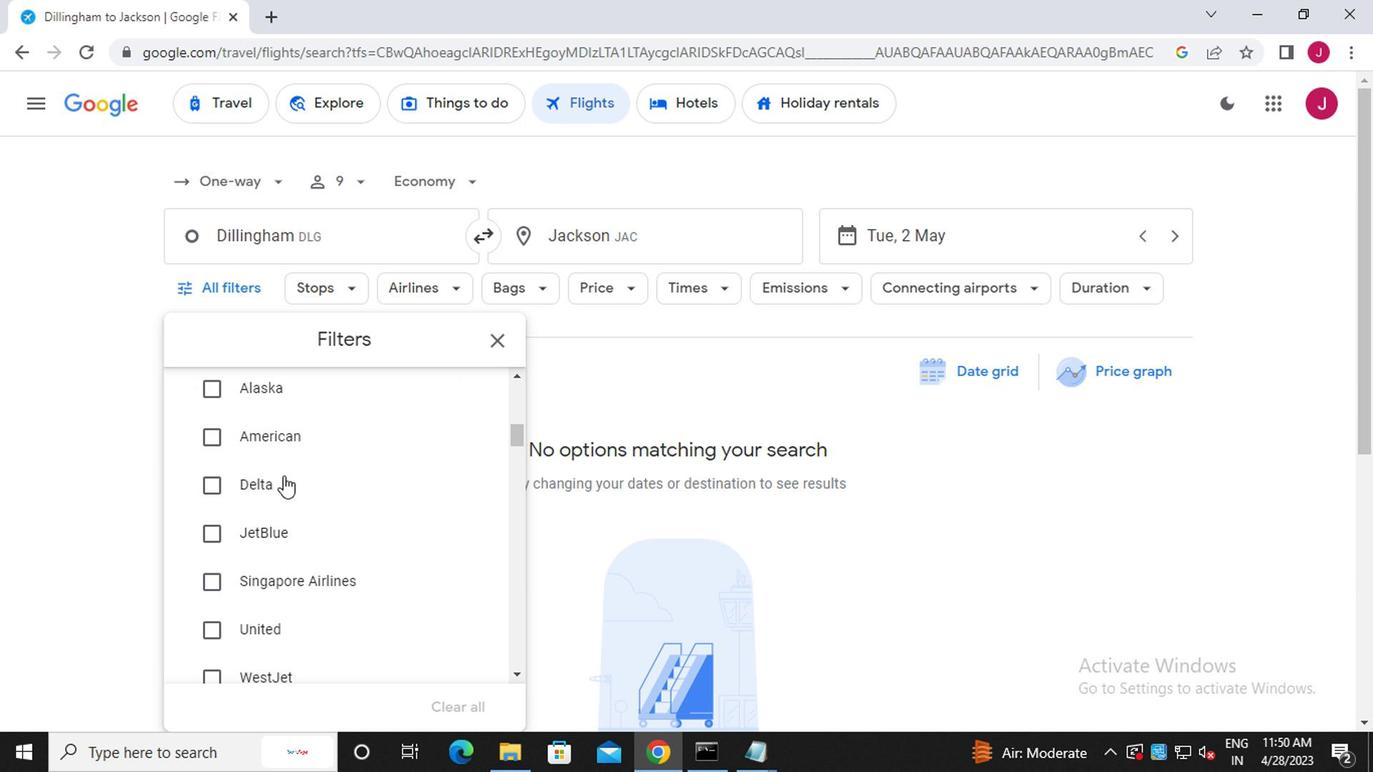 
Action: Mouse moved to (284, 523)
Screenshot: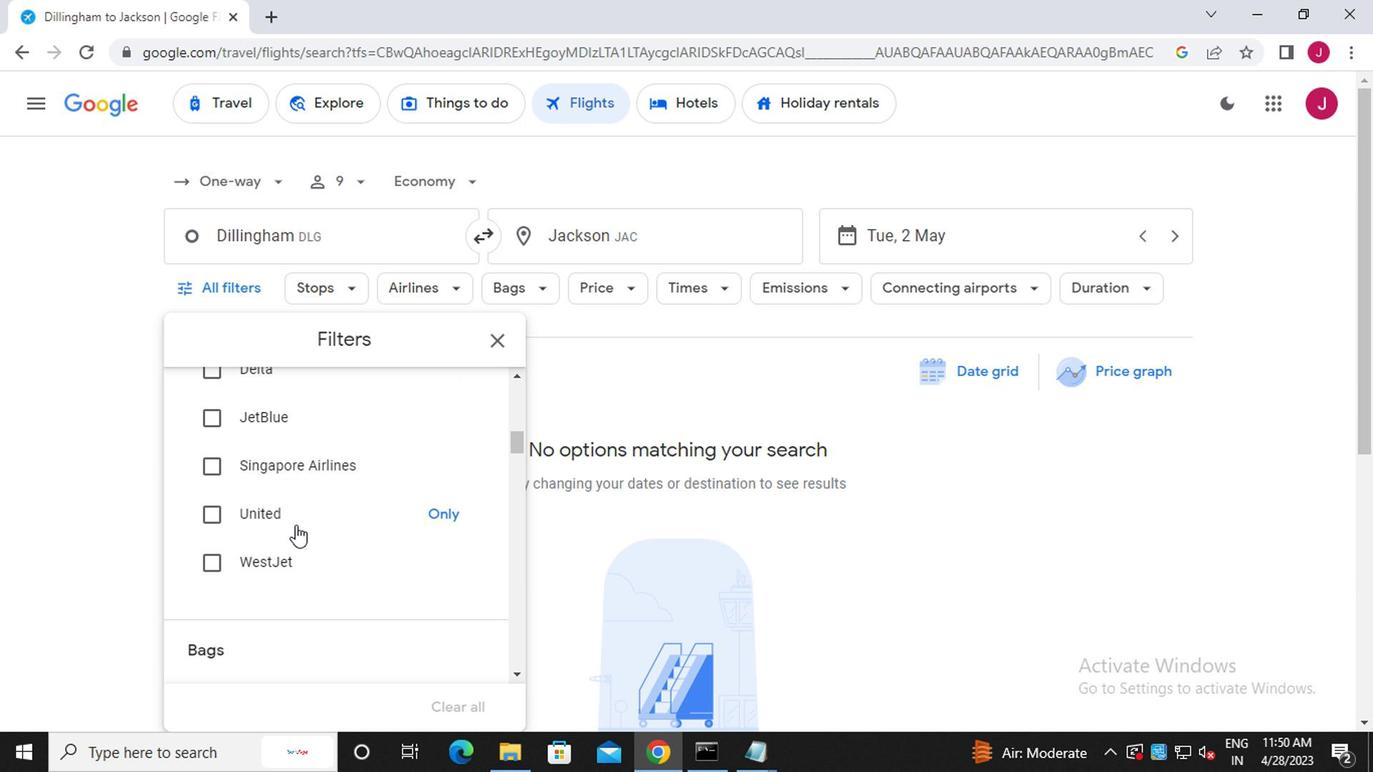 
Action: Mouse scrolled (284, 523) with delta (0, 0)
Screenshot: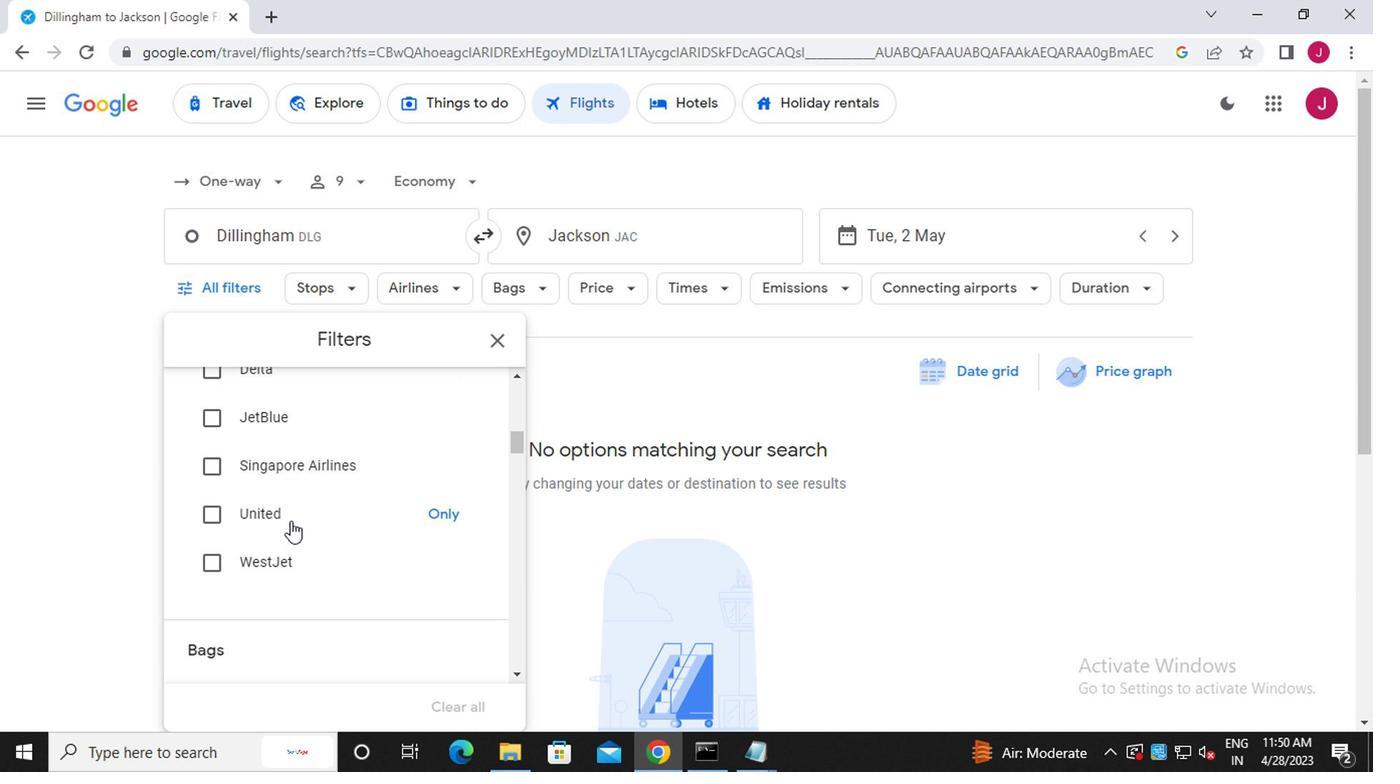 
Action: Mouse scrolled (284, 523) with delta (0, 0)
Screenshot: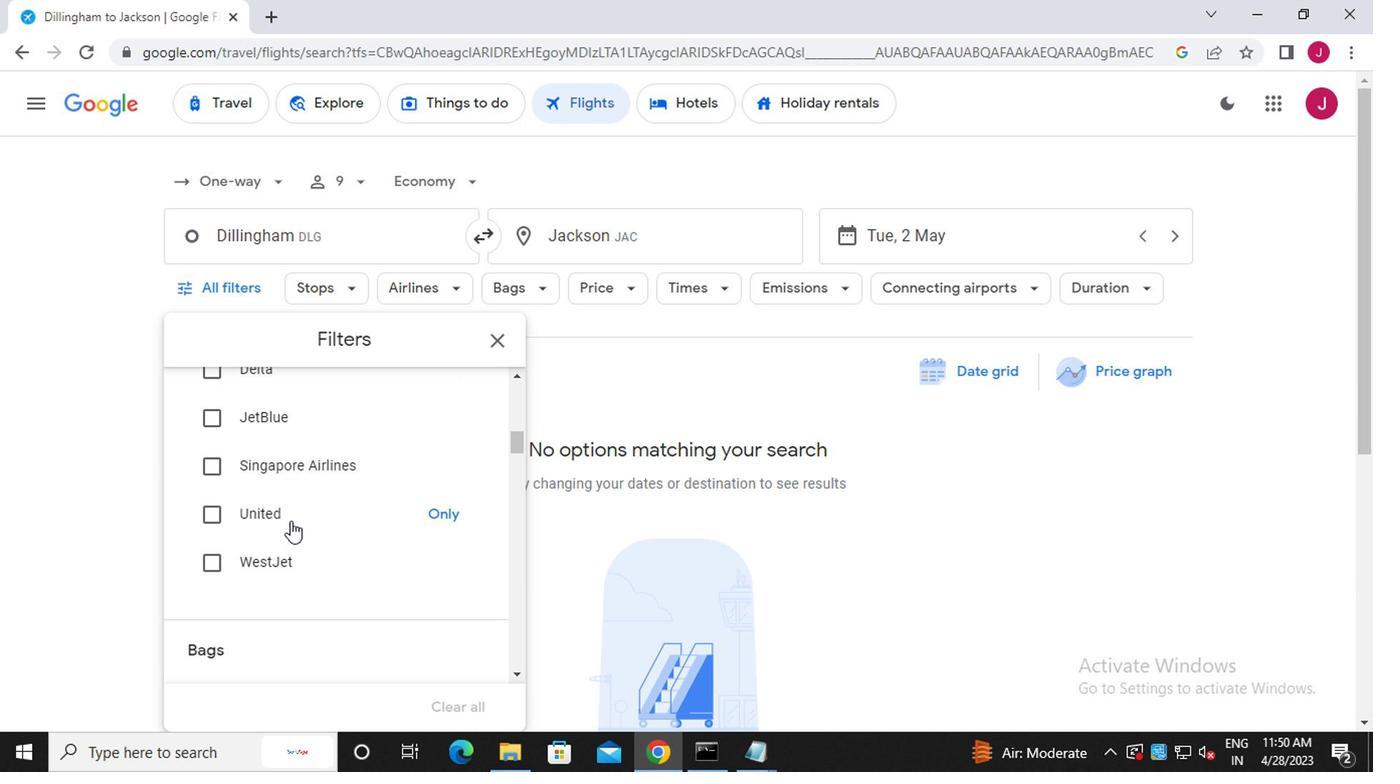 
Action: Mouse moved to (465, 508)
Screenshot: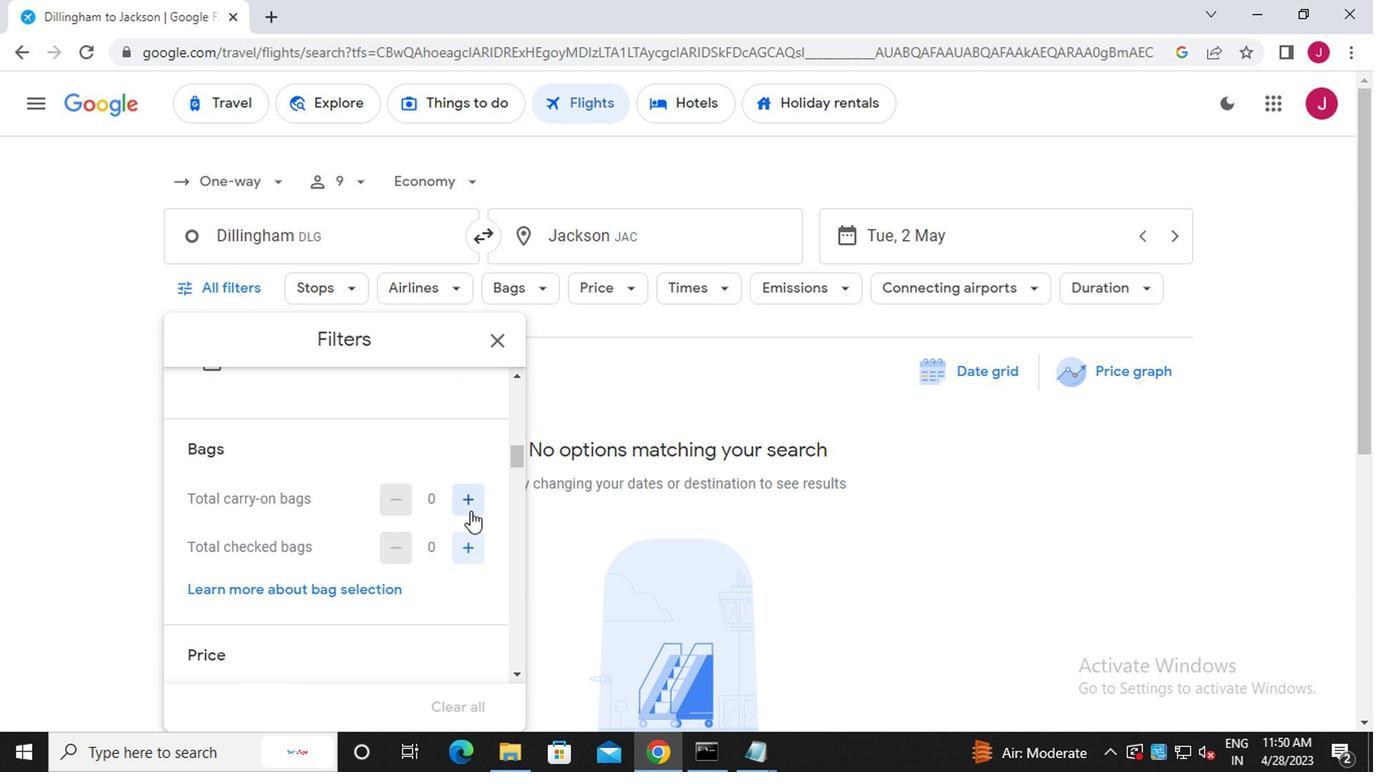 
Action: Mouse pressed left at (465, 508)
Screenshot: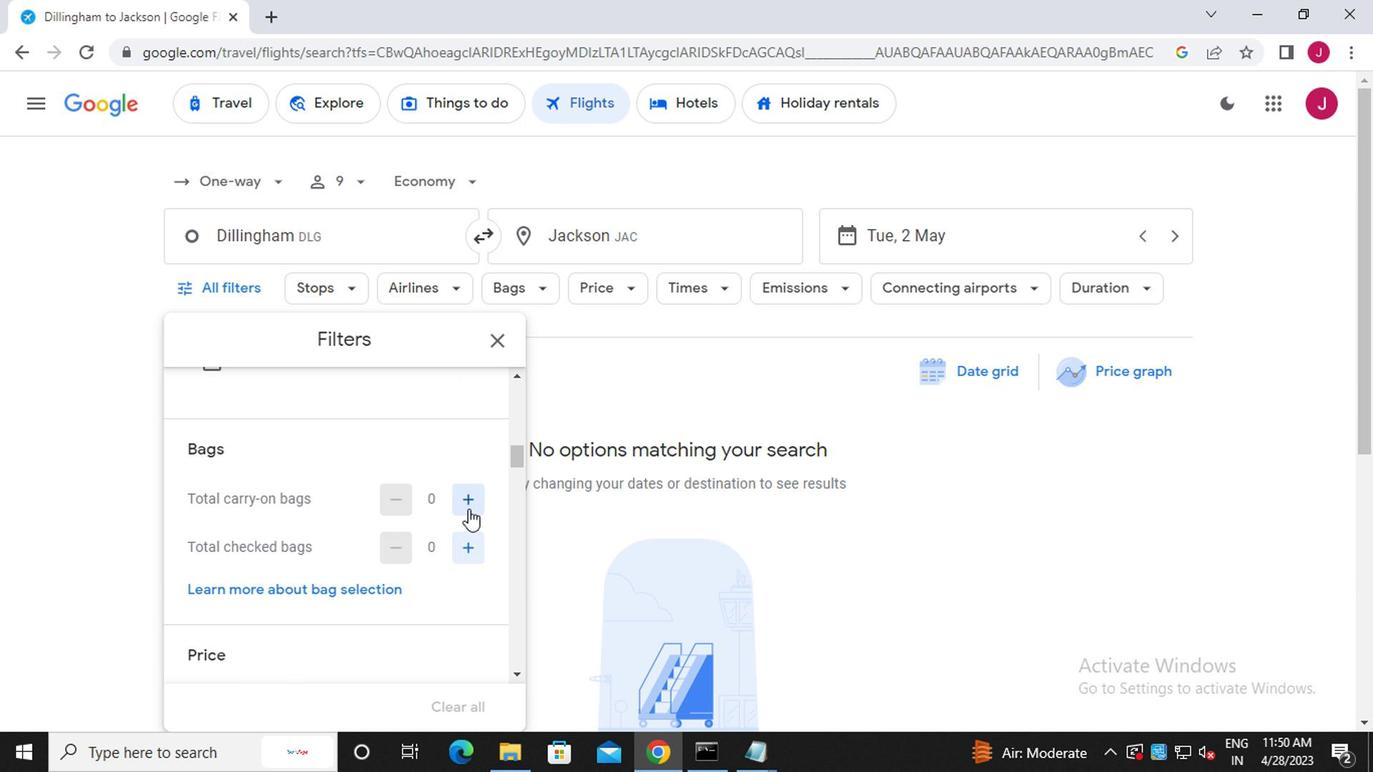 
Action: Mouse scrolled (465, 507) with delta (0, -1)
Screenshot: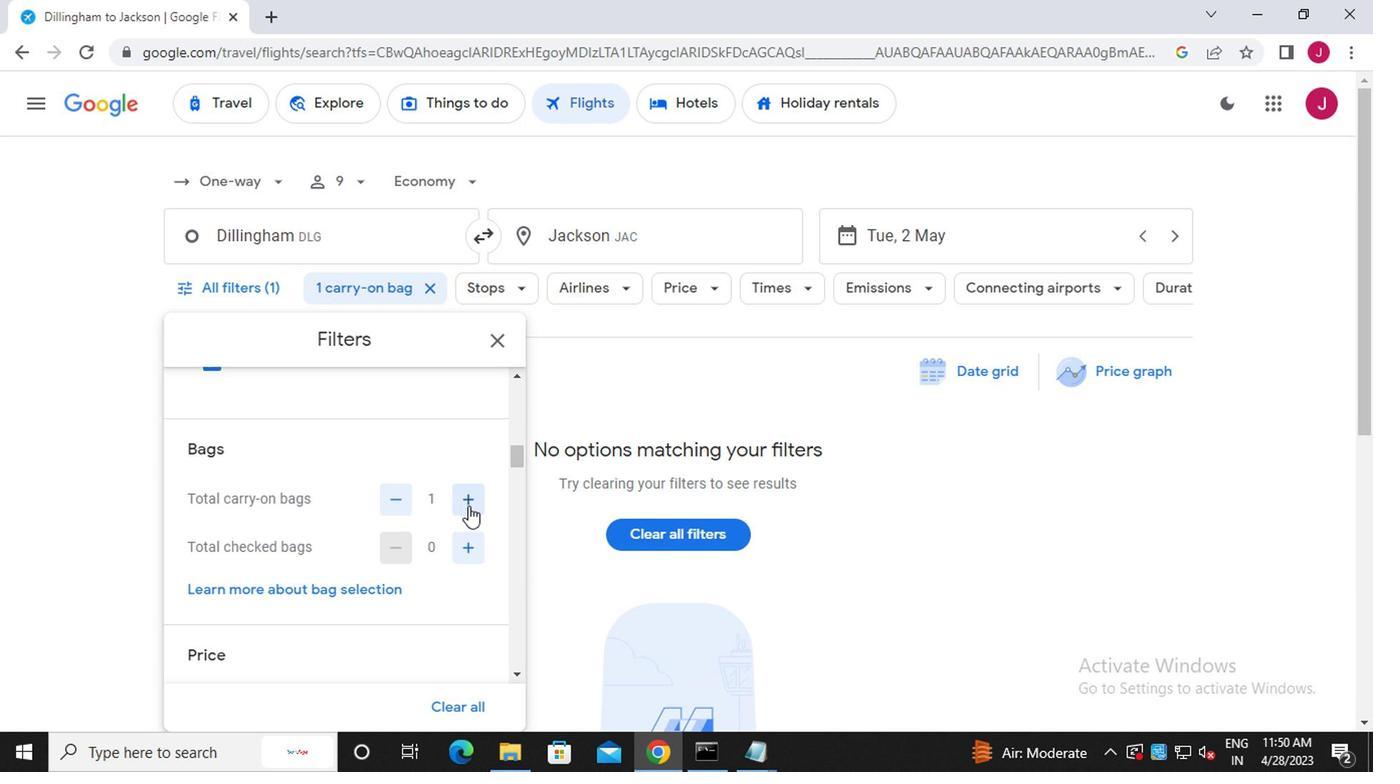 
Action: Mouse scrolled (465, 507) with delta (0, -1)
Screenshot: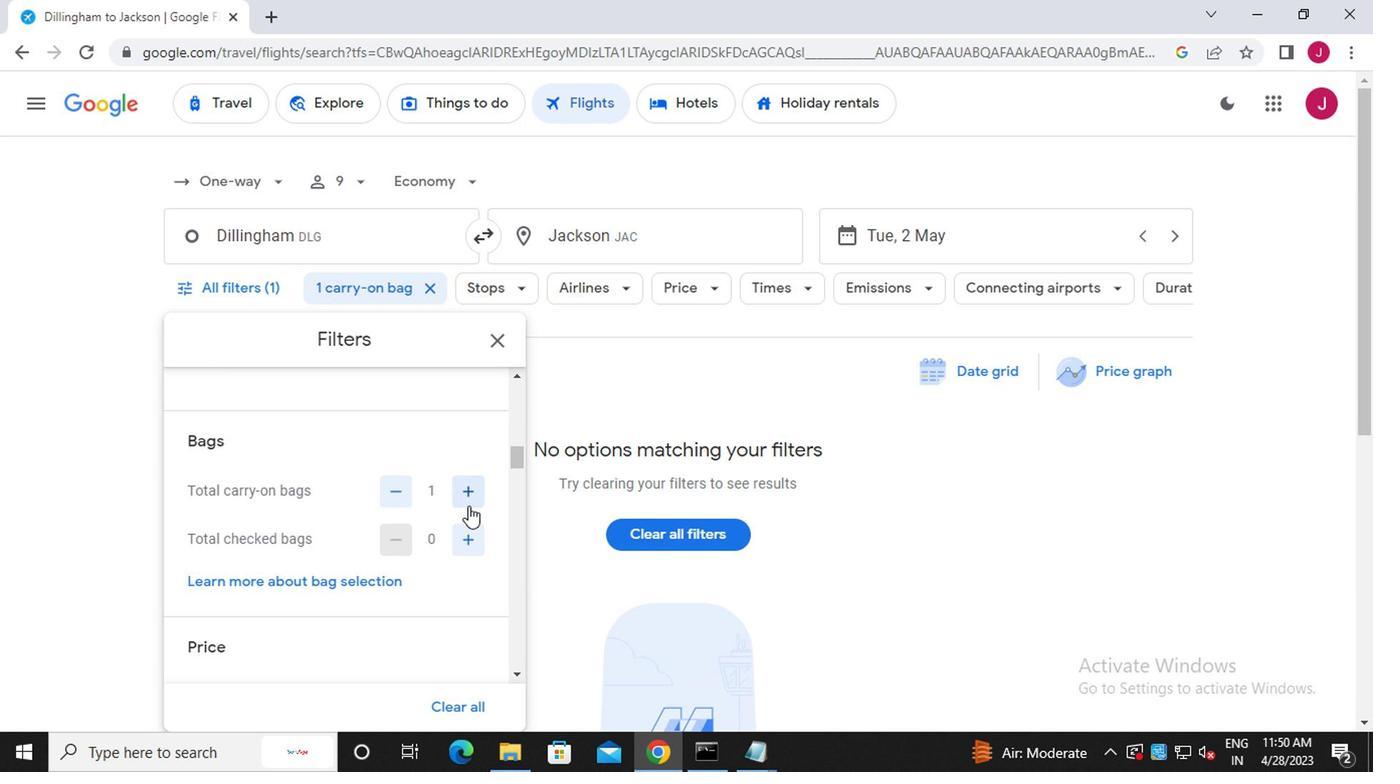 
Action: Mouse moved to (477, 540)
Screenshot: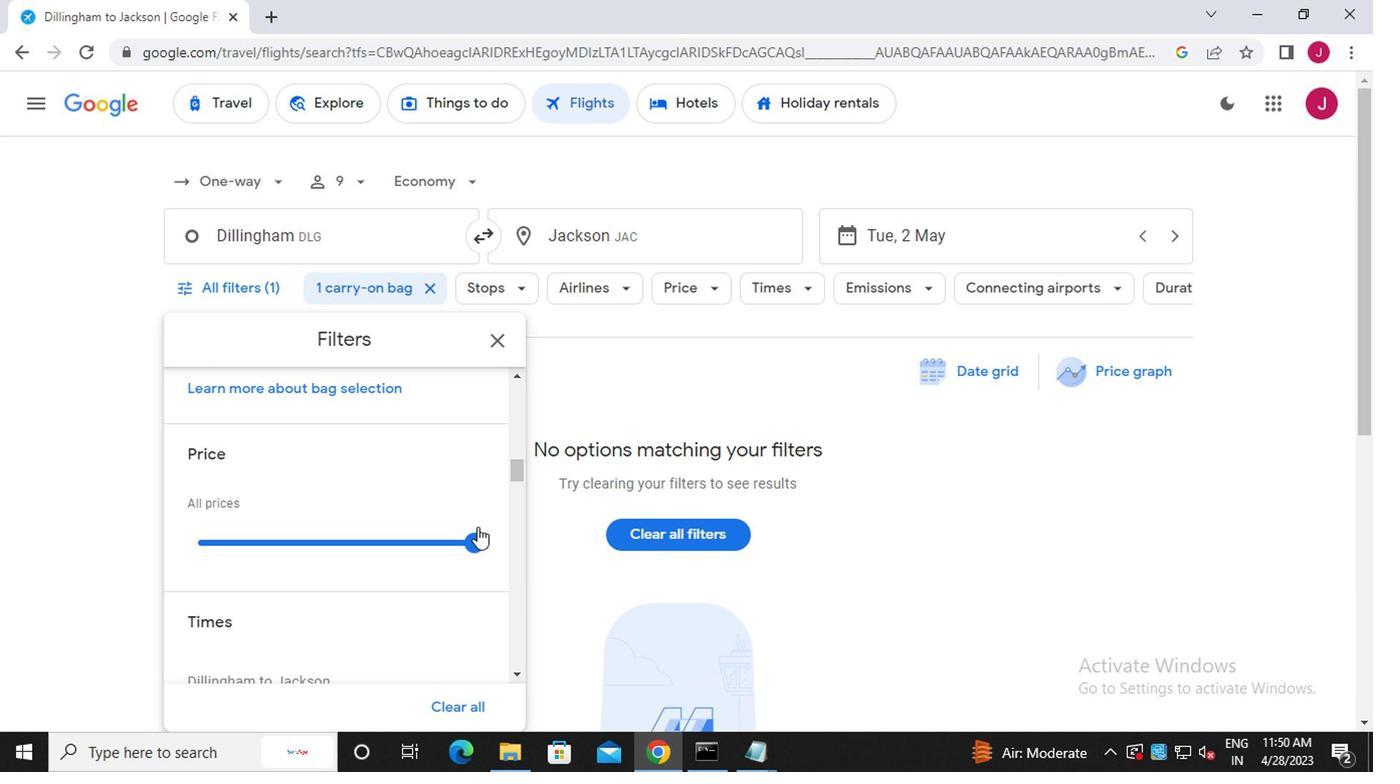 
Action: Mouse pressed left at (477, 540)
Screenshot: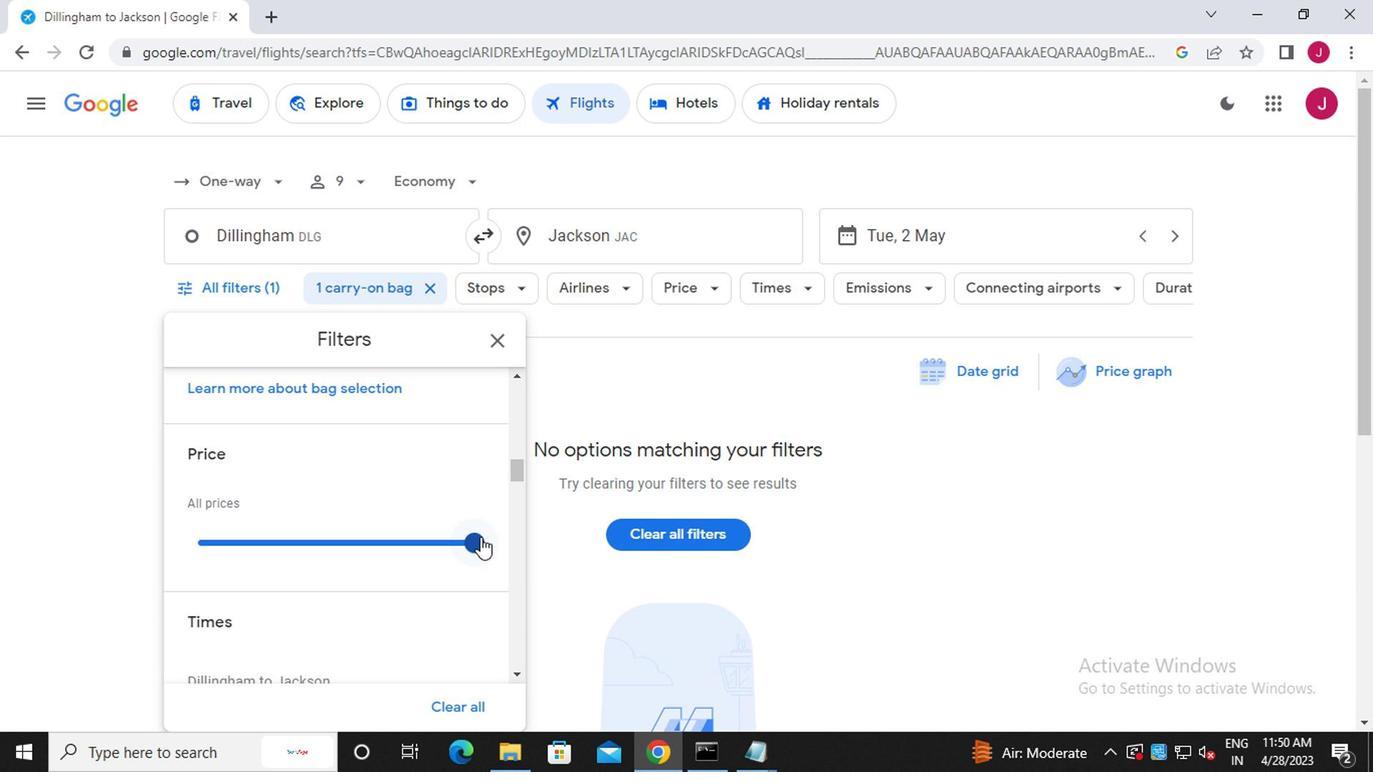 
Action: Mouse moved to (475, 540)
Screenshot: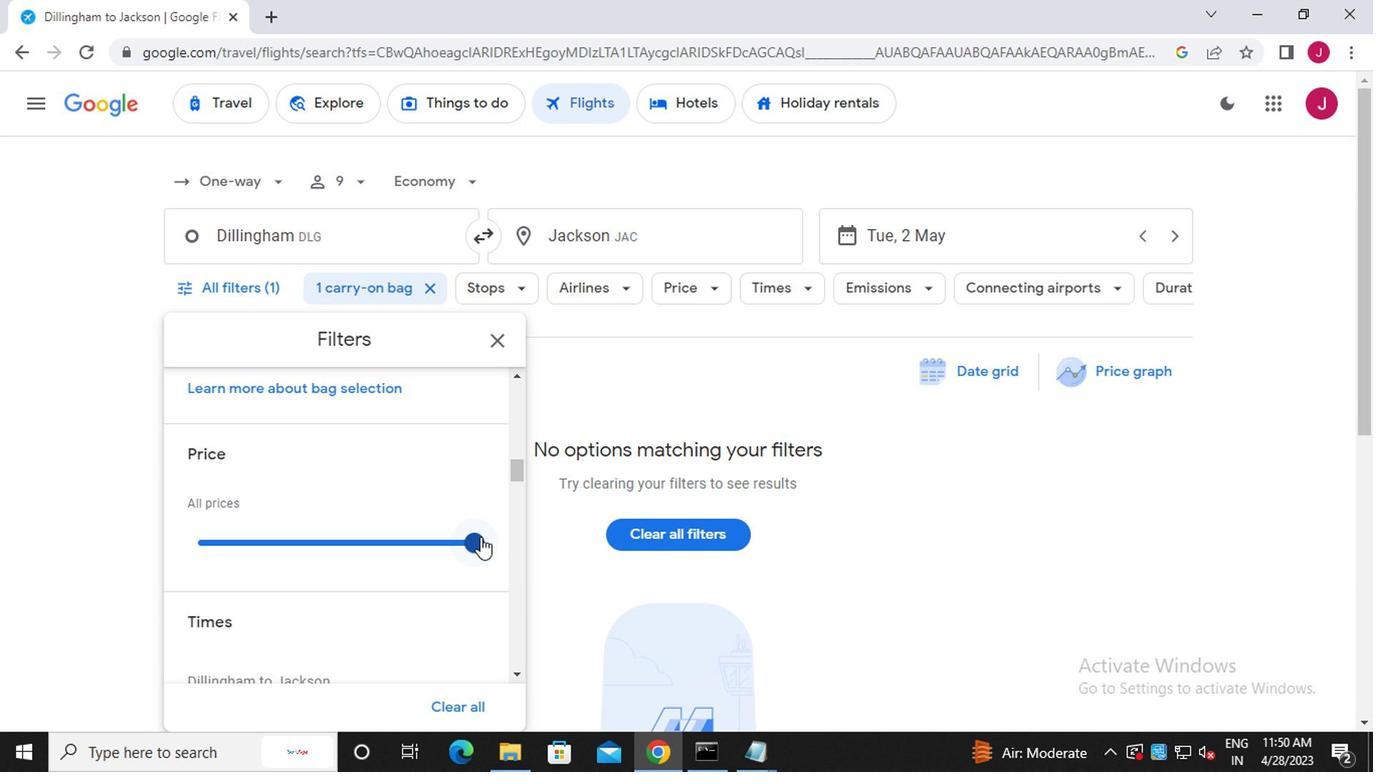 
Action: Mouse scrolled (475, 538) with delta (0, -1)
Screenshot: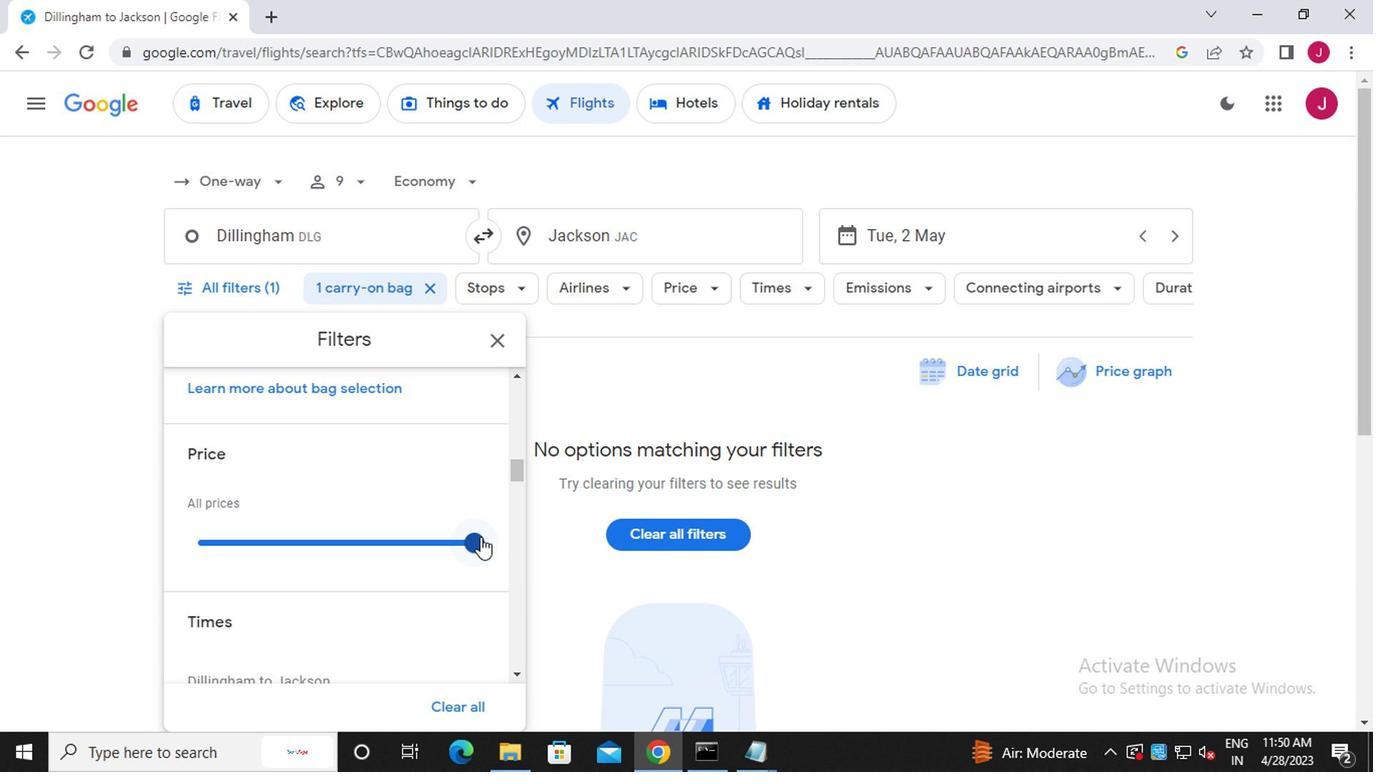 
Action: Mouse scrolled (475, 538) with delta (0, -1)
Screenshot: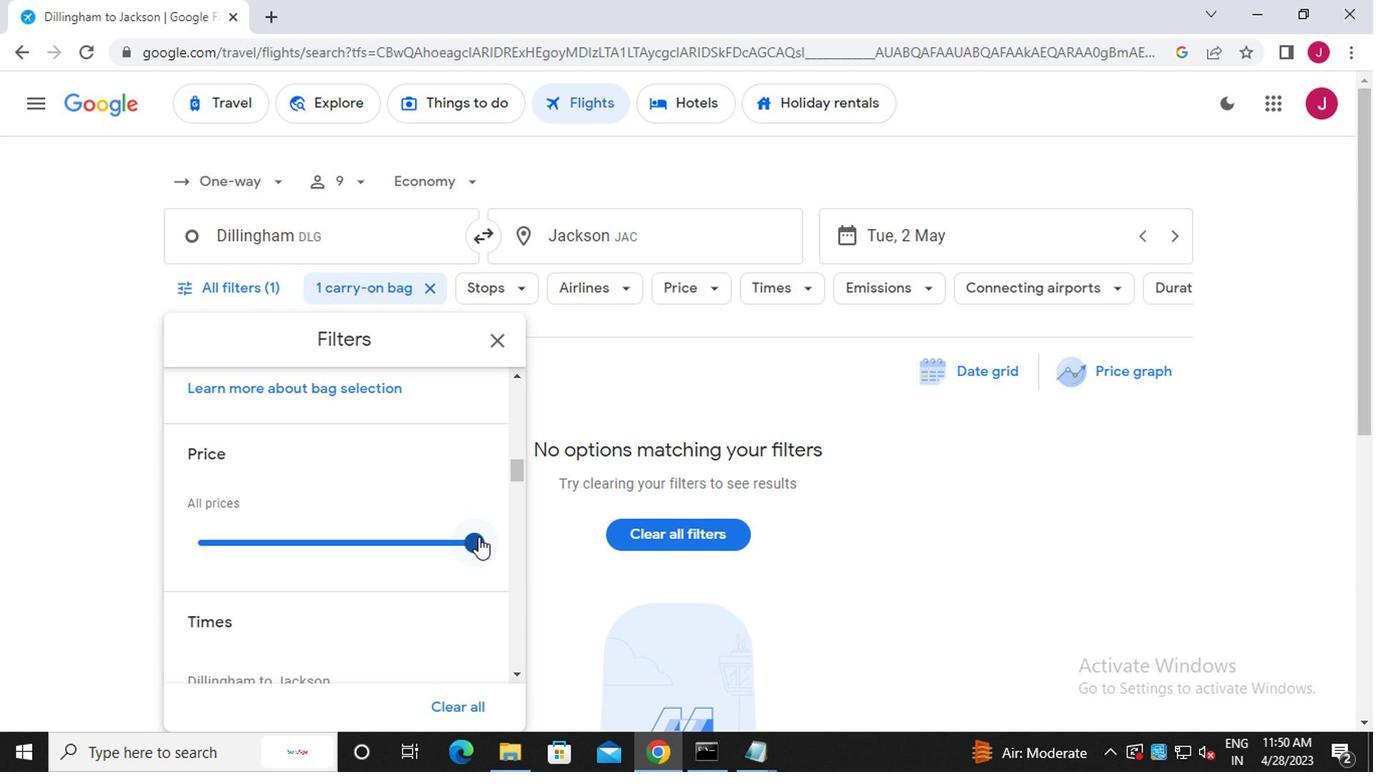 
Action: Mouse moved to (186, 568)
Screenshot: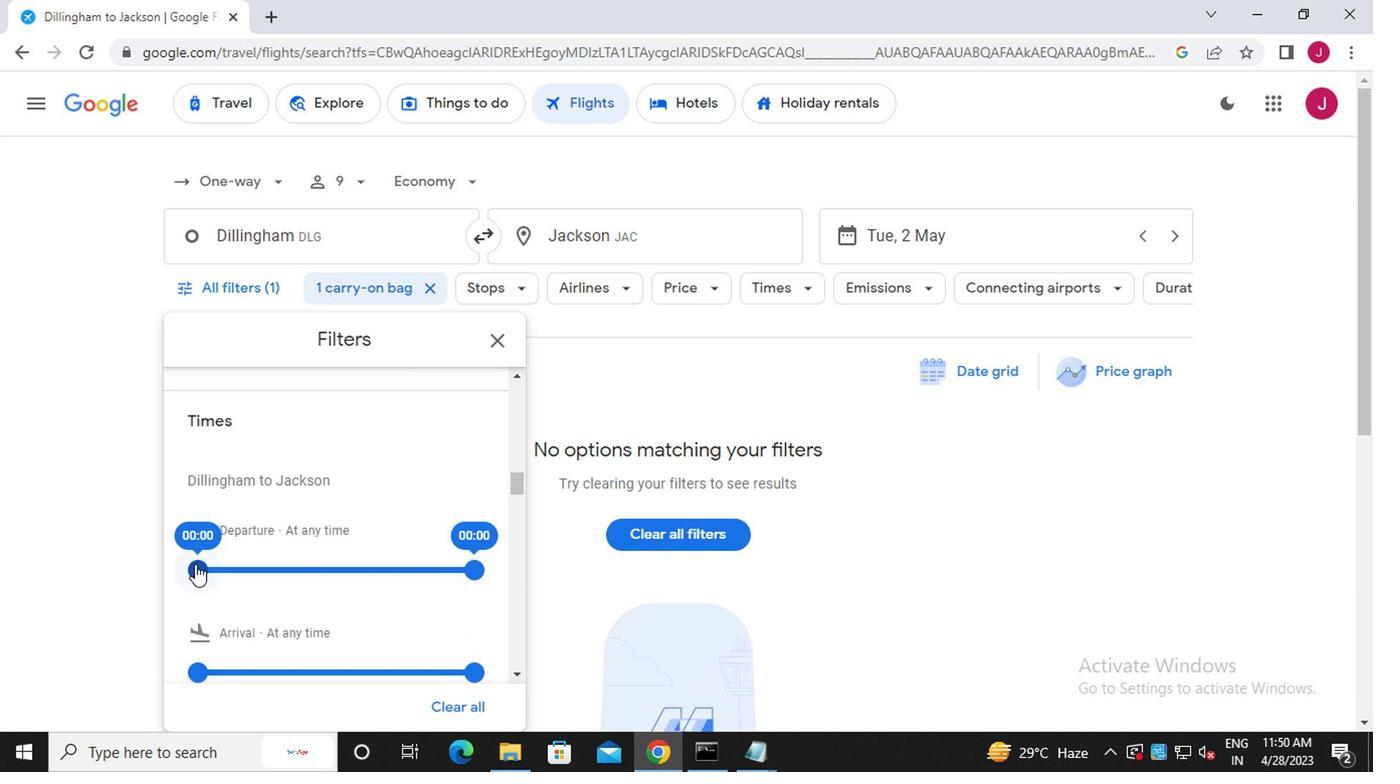 
Action: Mouse pressed left at (186, 568)
Screenshot: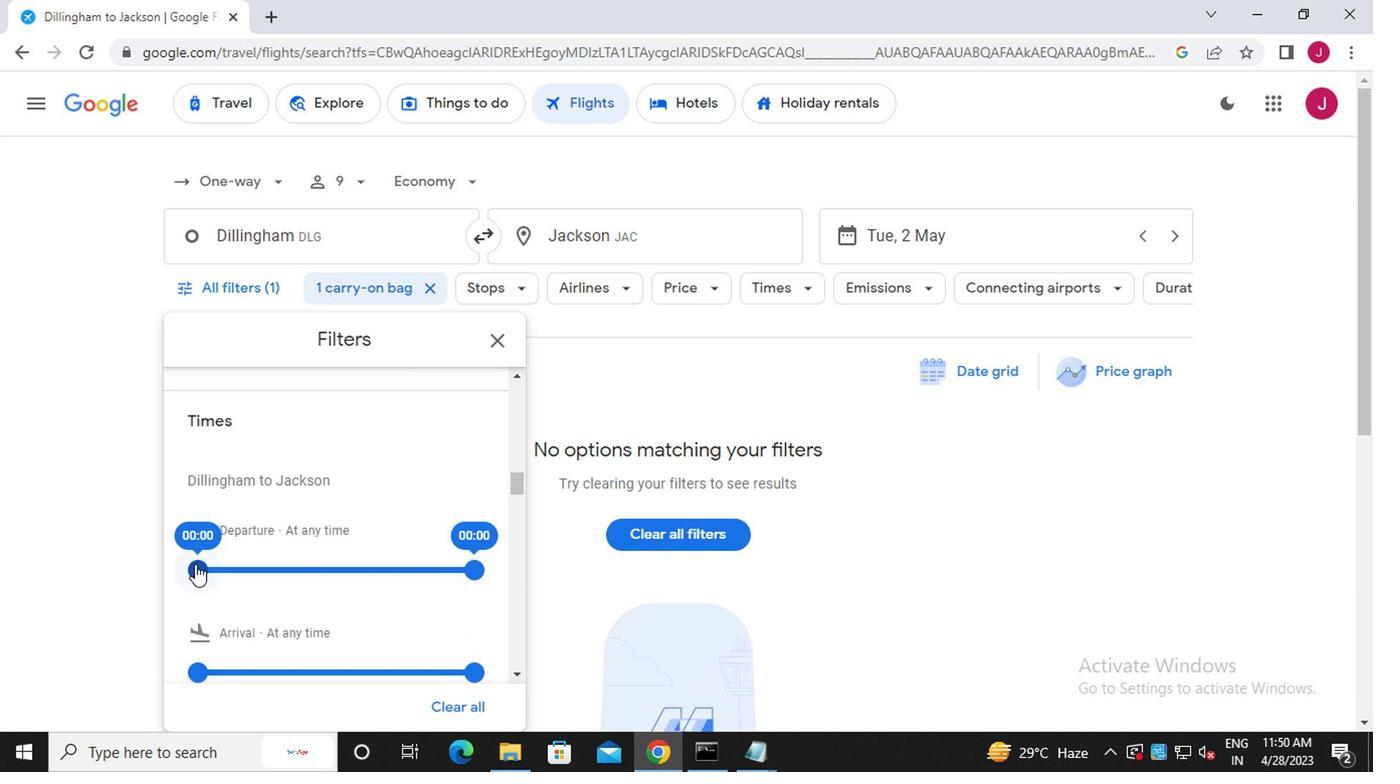 
Action: Mouse moved to (474, 572)
Screenshot: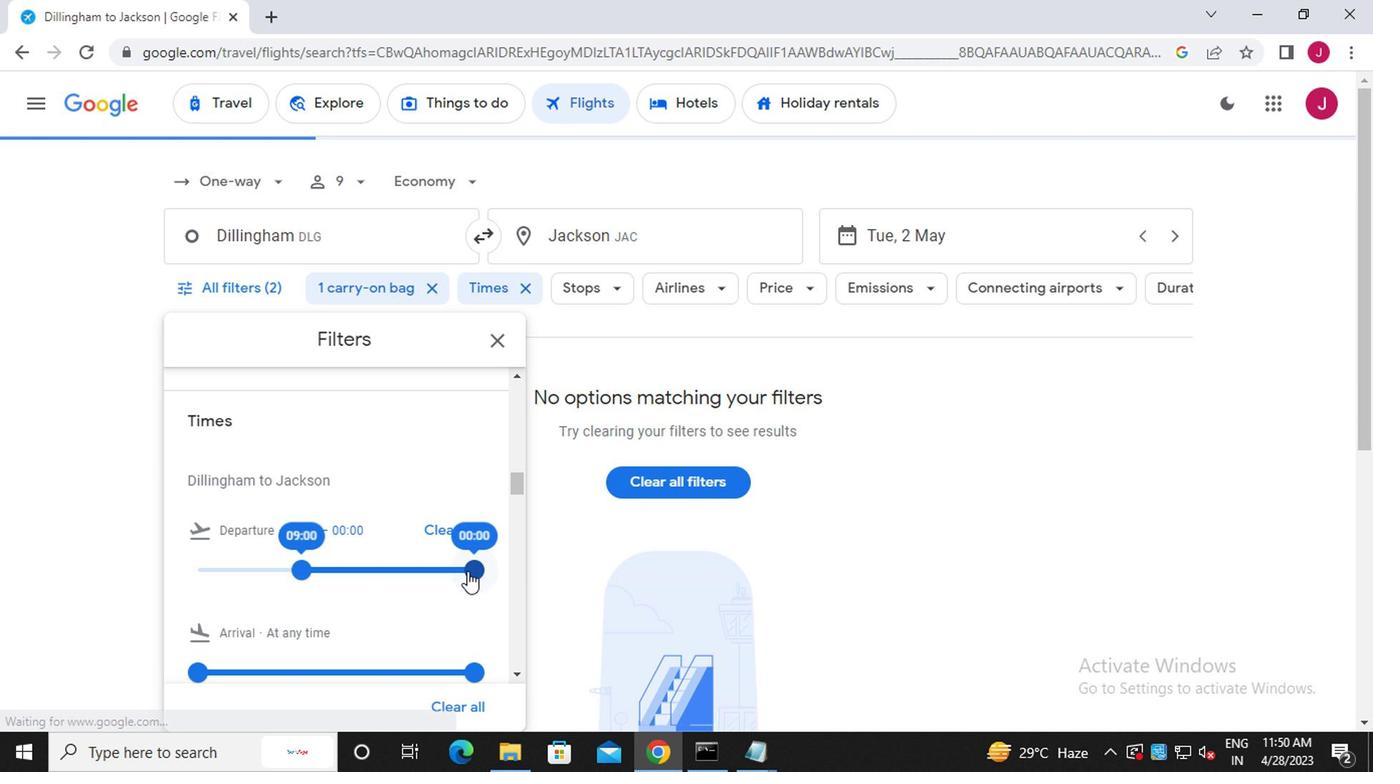 
Action: Mouse pressed left at (474, 572)
Screenshot: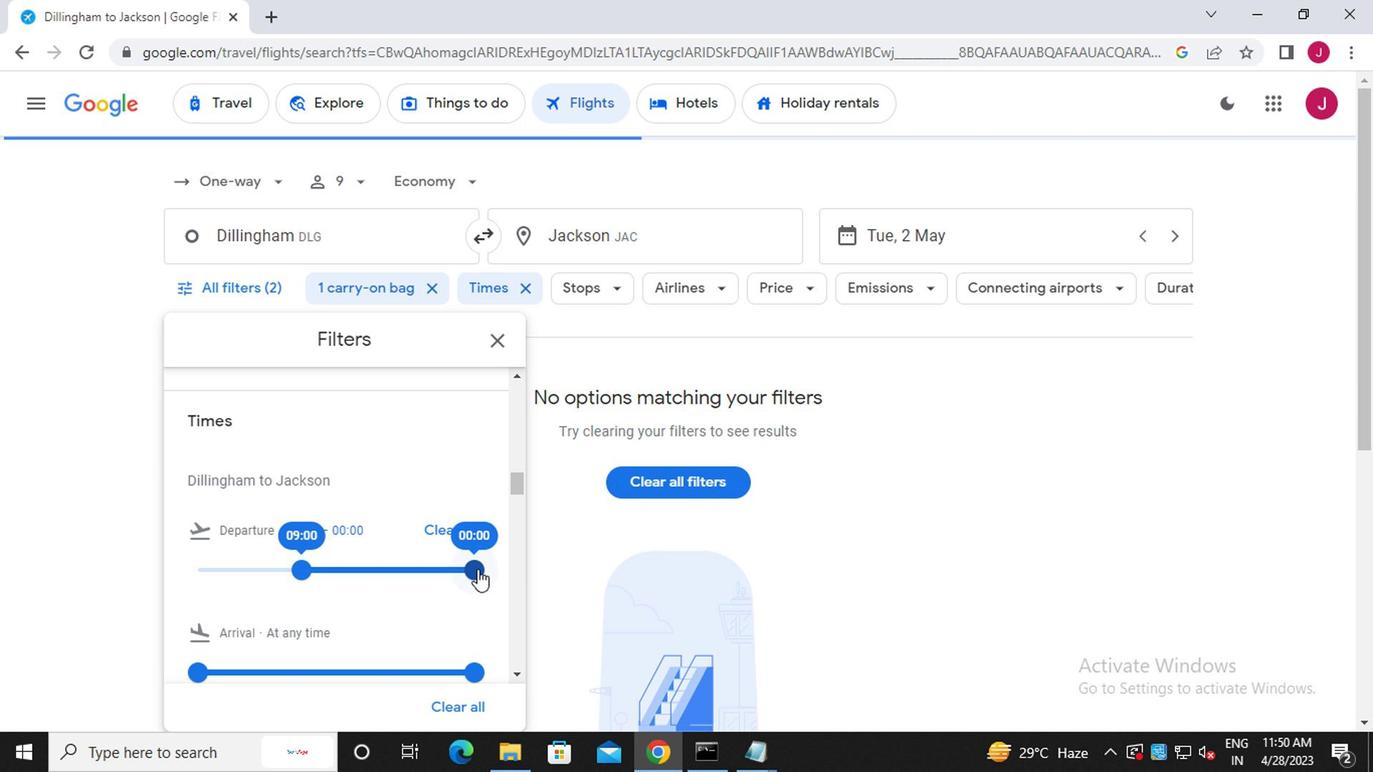 
Action: Mouse moved to (498, 347)
Screenshot: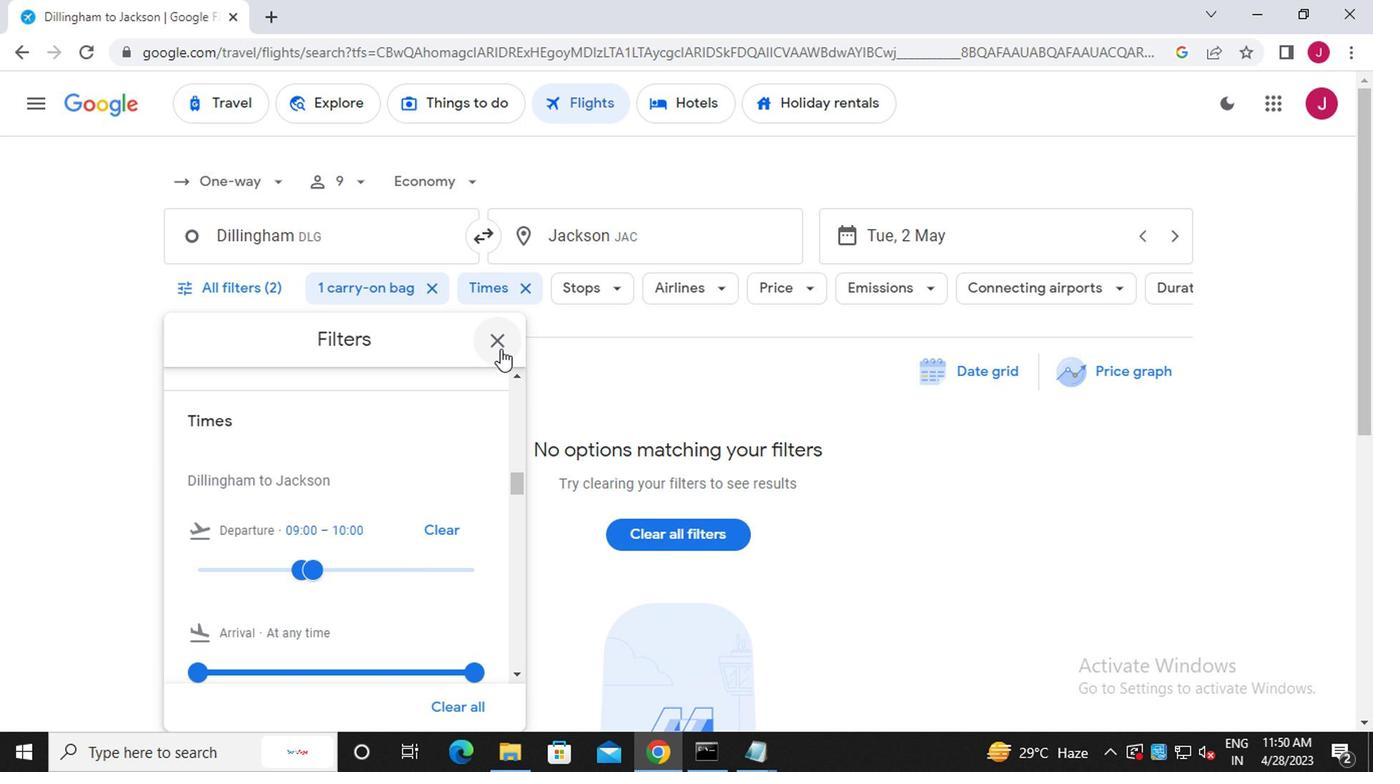 
Action: Mouse pressed left at (498, 347)
Screenshot: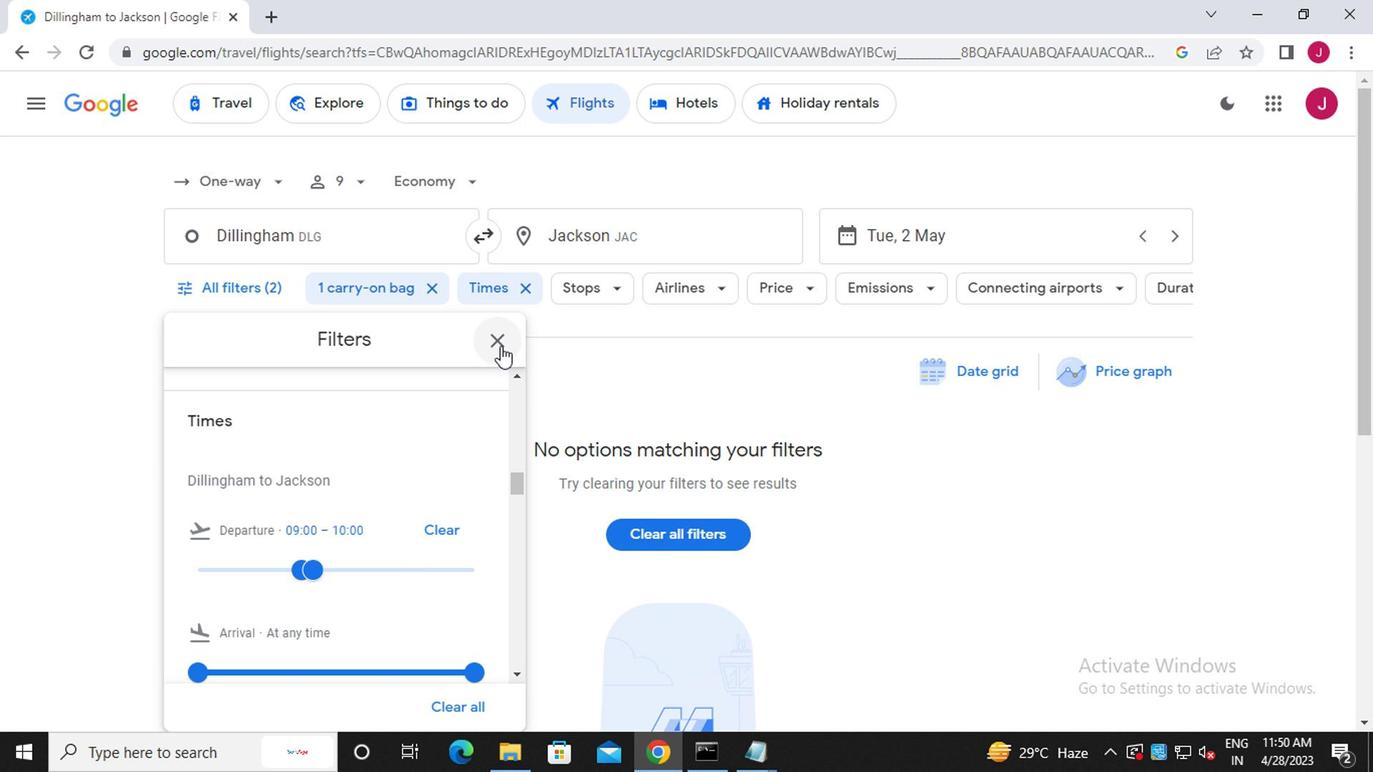 
Action: Mouse moved to (483, 357)
Screenshot: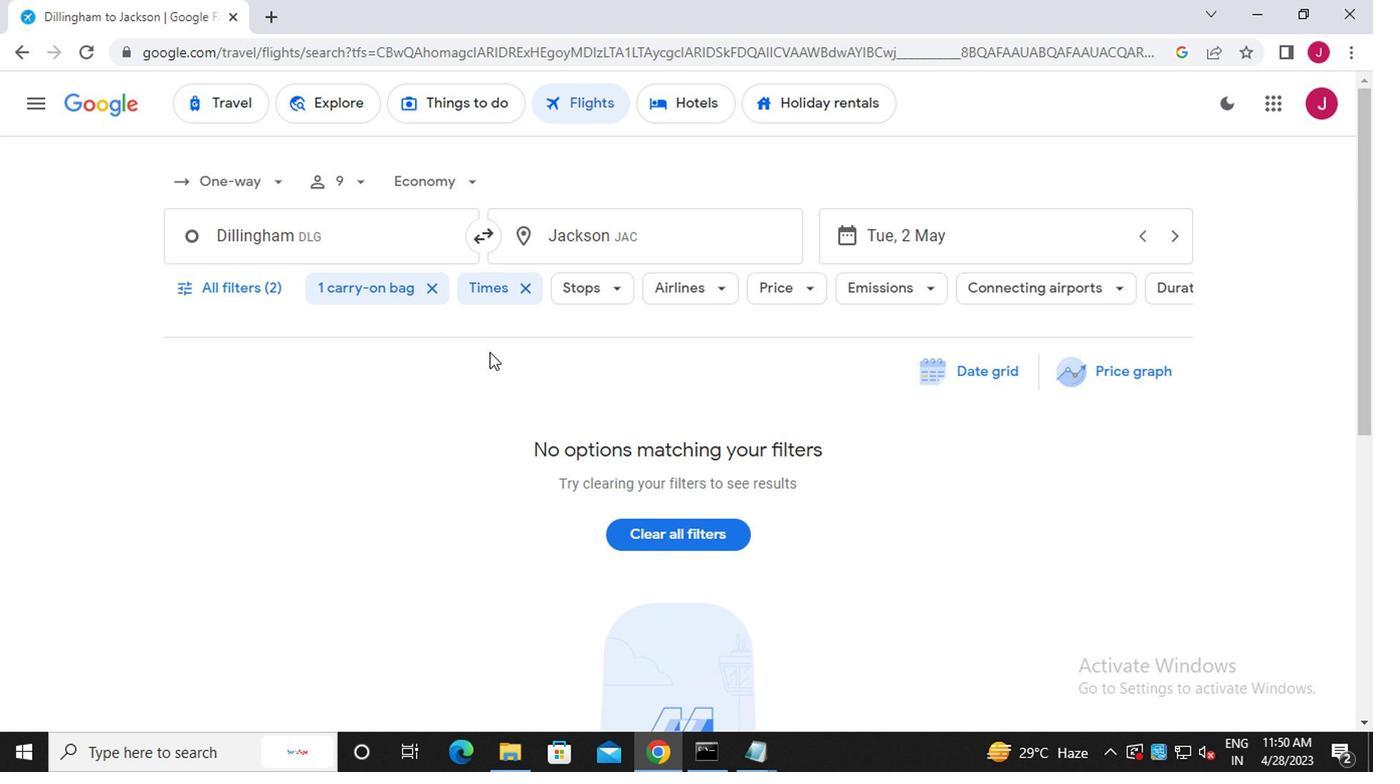 
